 Task: Add a signature Garrett Sanchez containing With appreciation and warm wishes, Garrett Sanchez to email address softage.4@softage.net and add a label Accessories
Action: Mouse moved to (958, 99)
Screenshot: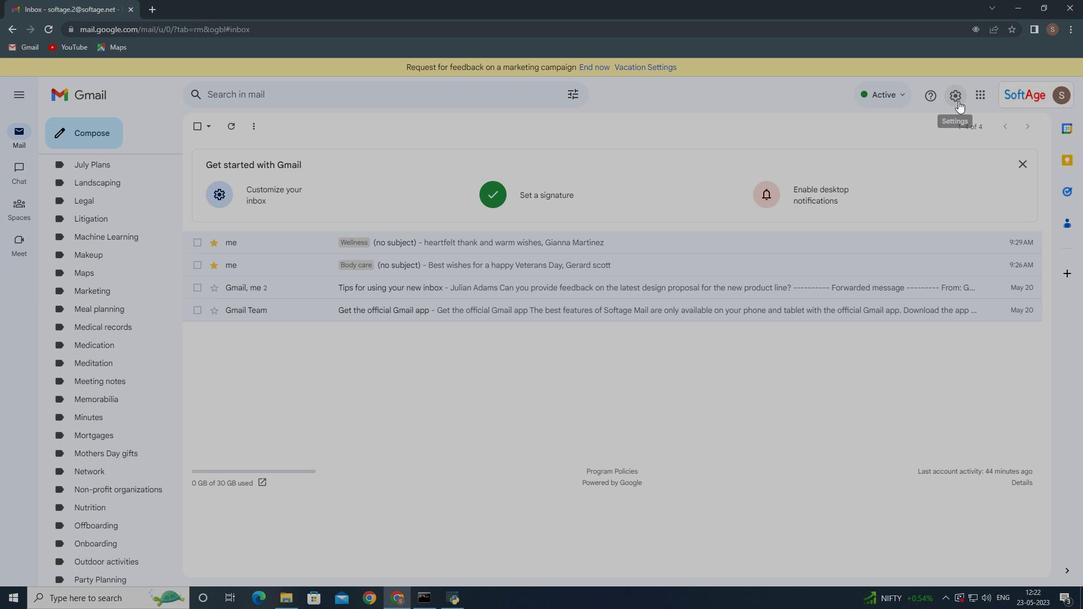 
Action: Mouse pressed left at (958, 99)
Screenshot: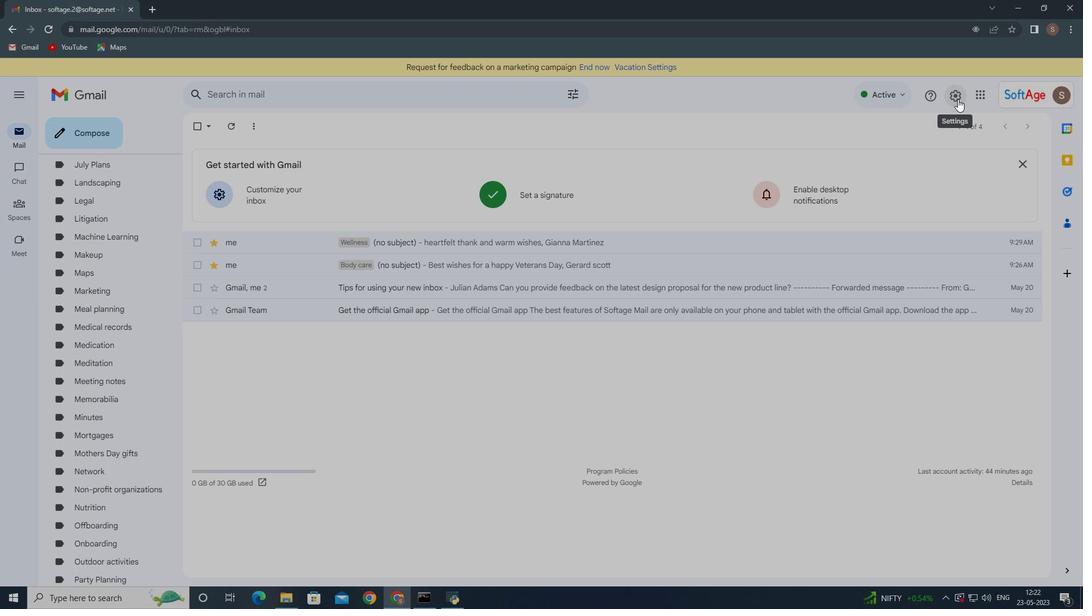 
Action: Mouse moved to (962, 148)
Screenshot: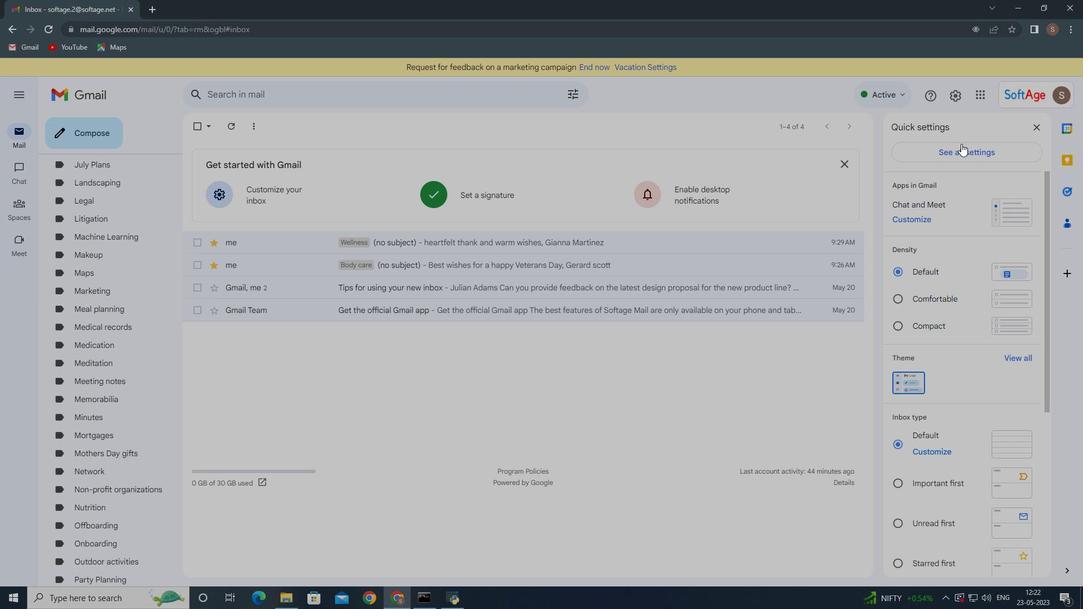 
Action: Mouse pressed left at (962, 148)
Screenshot: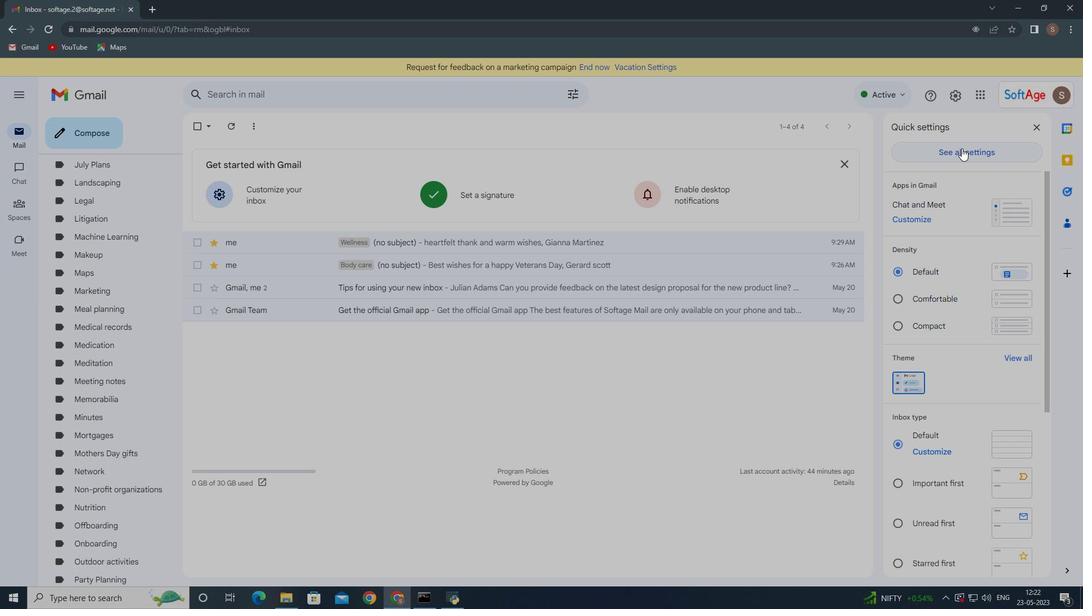 
Action: Mouse moved to (235, 298)
Screenshot: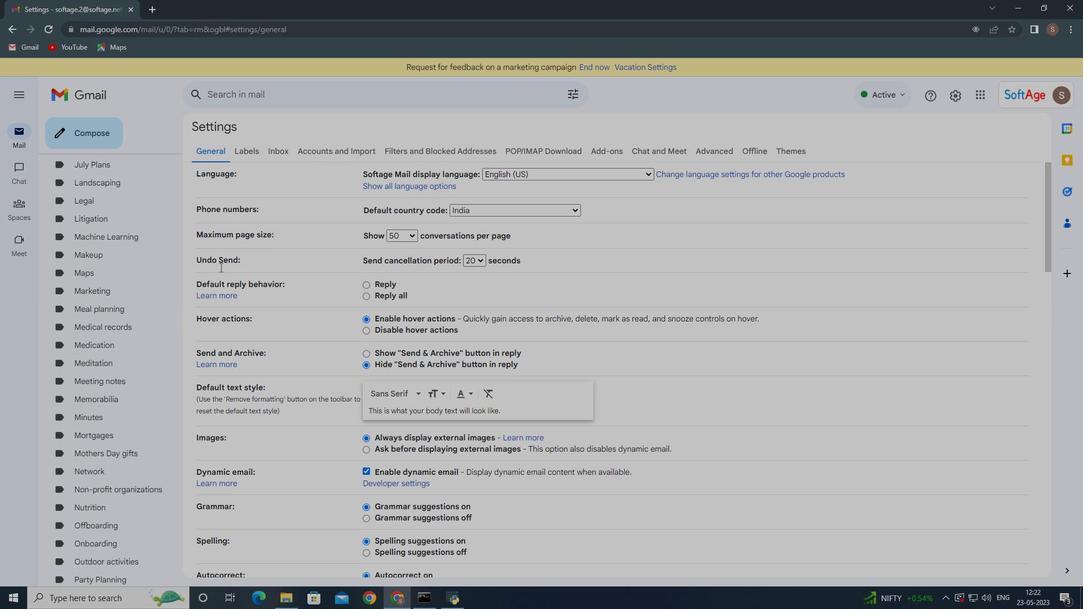 
Action: Mouse scrolled (233, 295) with delta (0, 0)
Screenshot: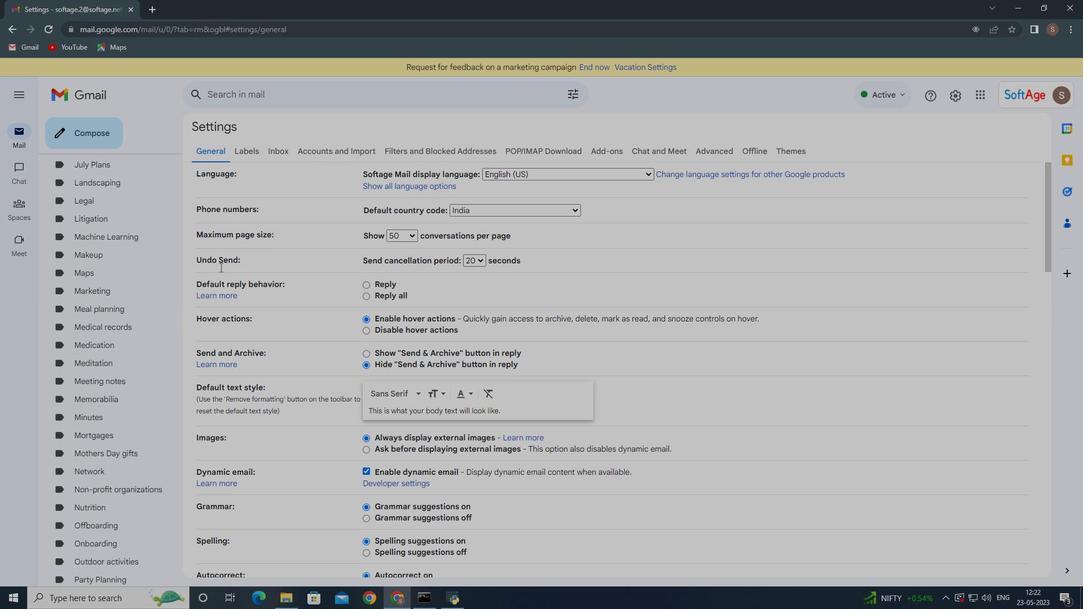 
Action: Mouse moved to (238, 303)
Screenshot: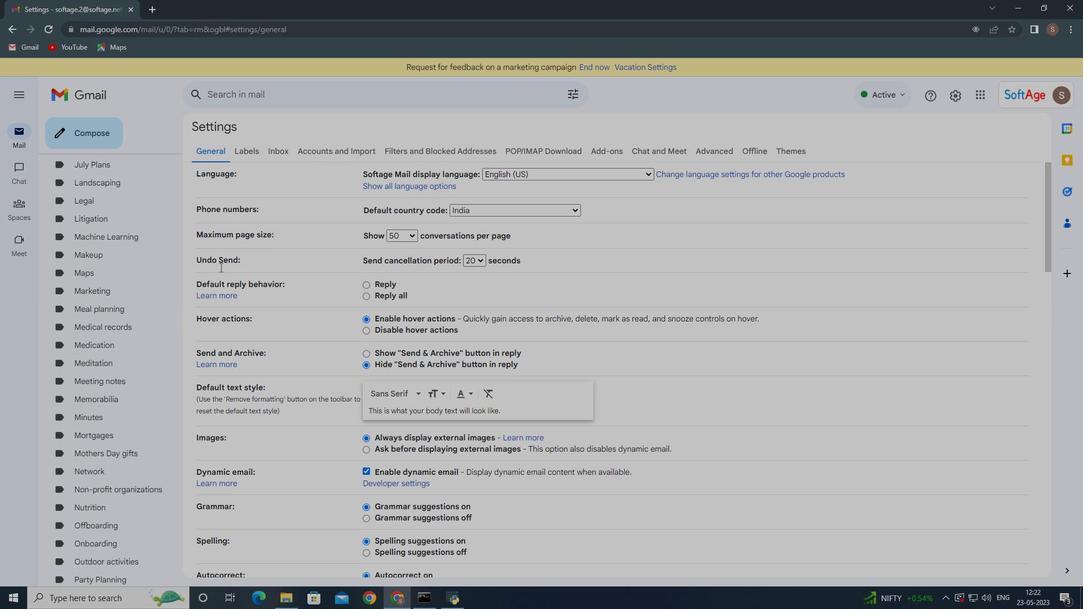 
Action: Mouse scrolled (237, 300) with delta (0, 0)
Screenshot: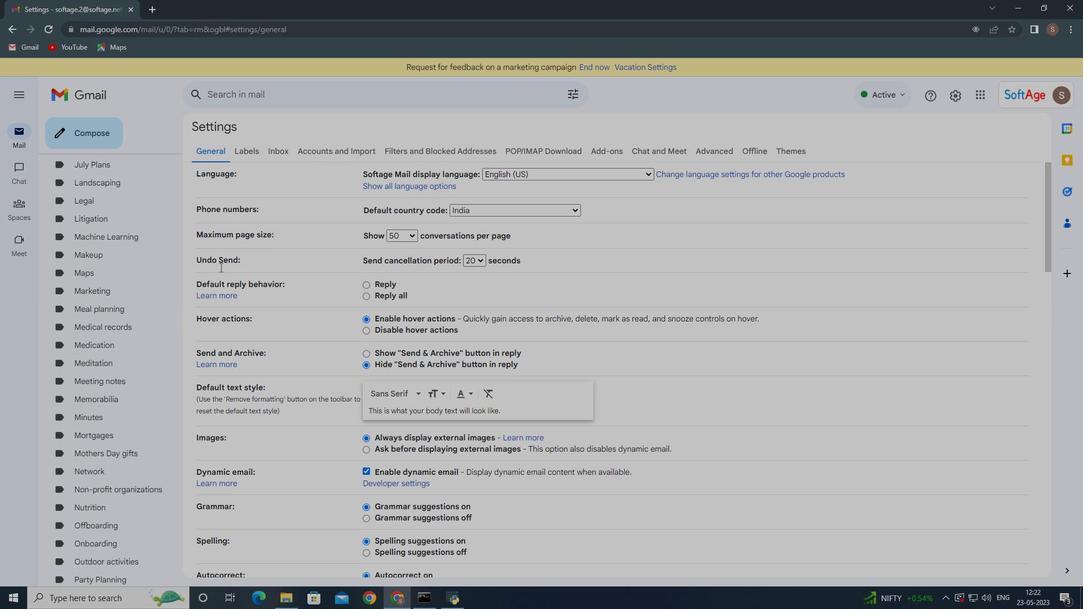 
Action: Mouse moved to (241, 306)
Screenshot: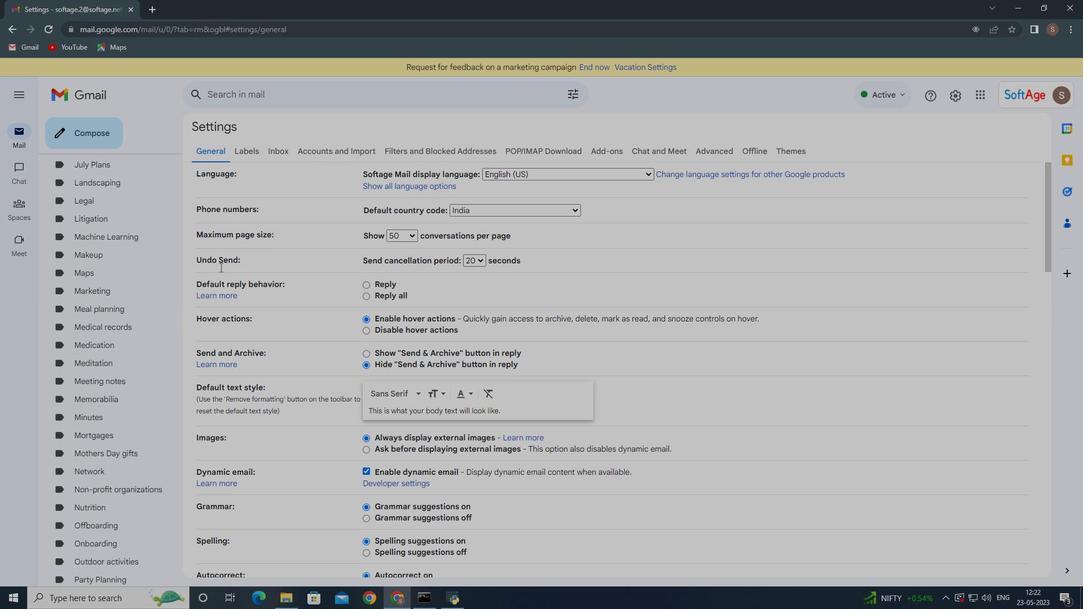 
Action: Mouse scrolled (239, 304) with delta (0, 0)
Screenshot: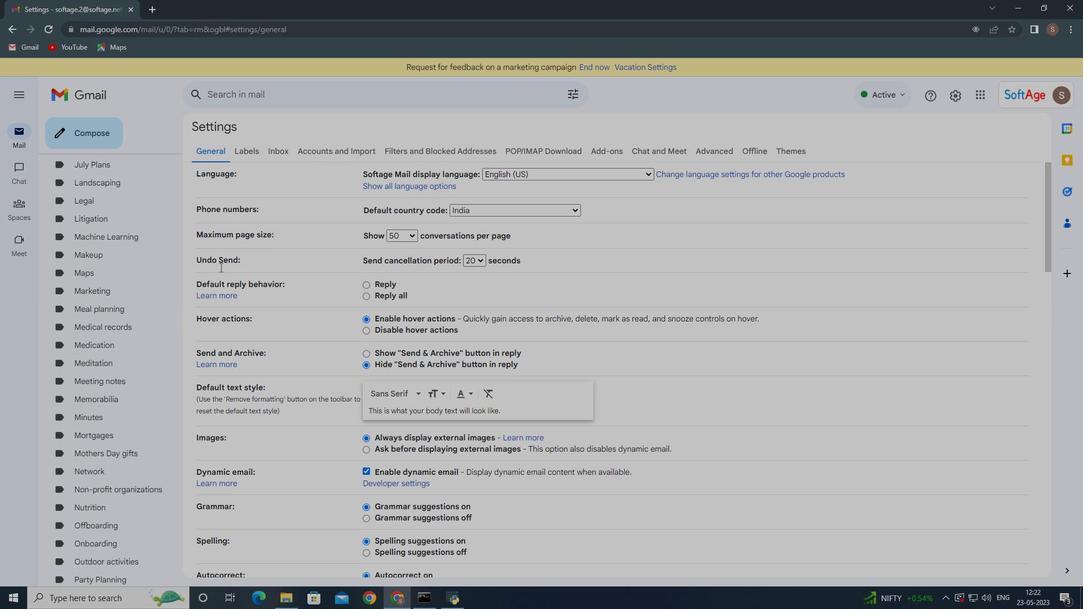 
Action: Mouse moved to (242, 307)
Screenshot: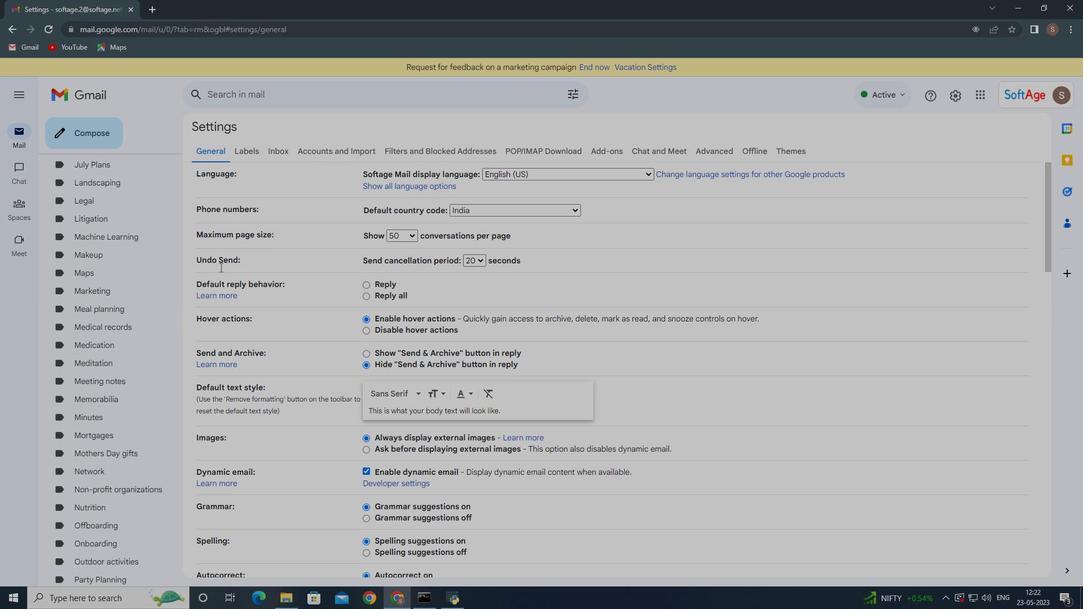 
Action: Mouse scrolled (242, 307) with delta (0, 0)
Screenshot: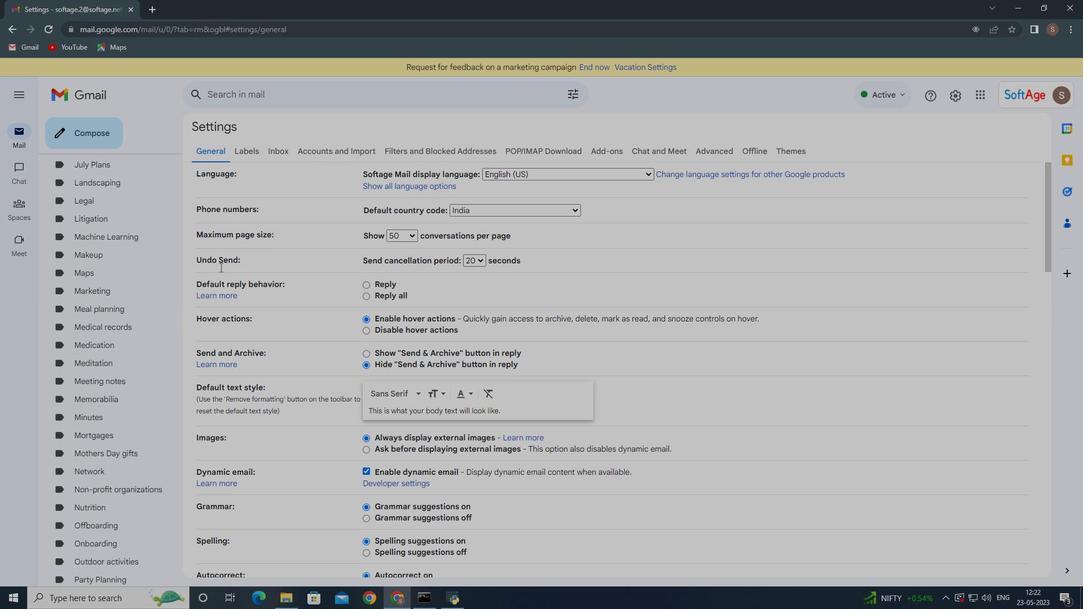 
Action: Mouse moved to (246, 311)
Screenshot: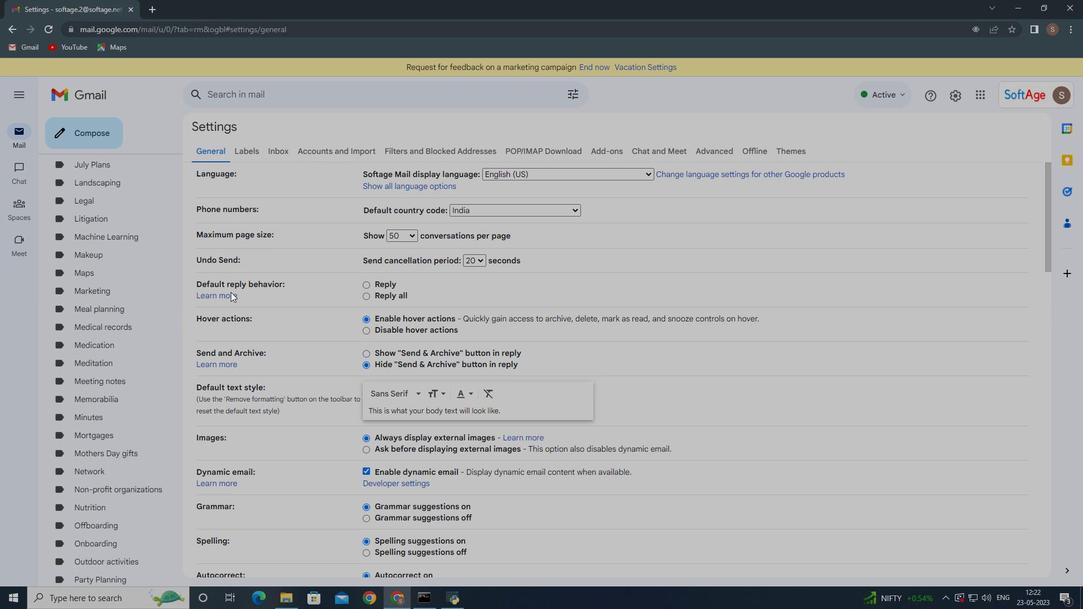 
Action: Mouse scrolled (245, 309) with delta (0, 0)
Screenshot: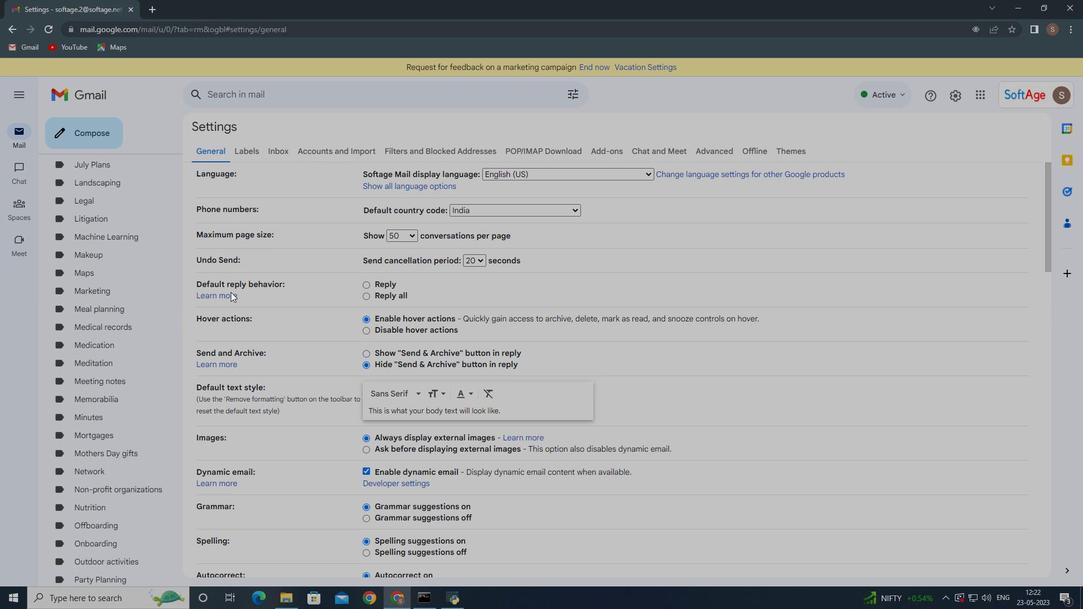 
Action: Mouse moved to (252, 316)
Screenshot: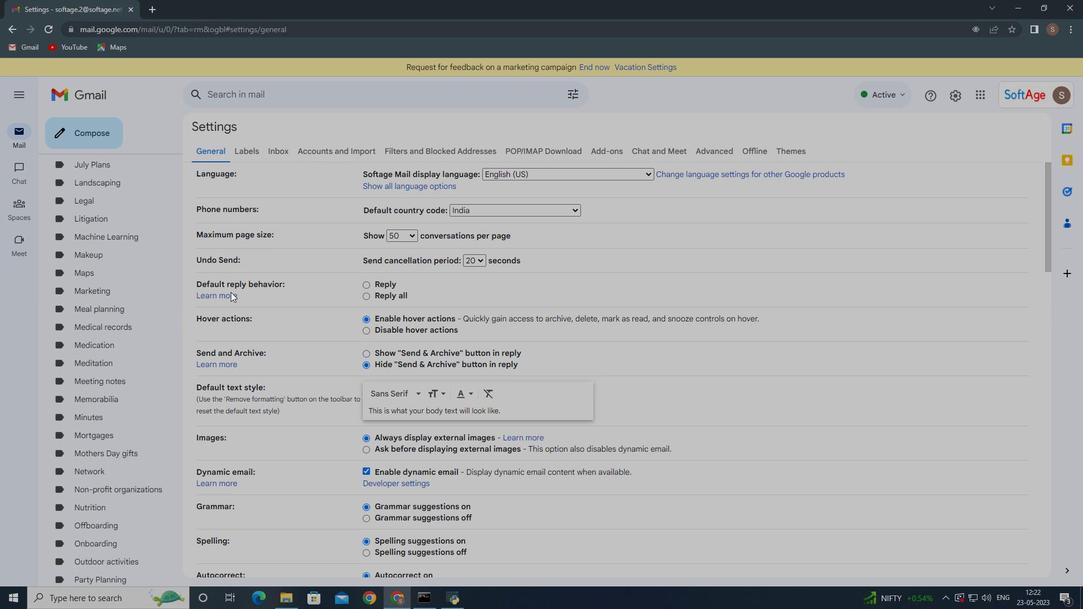 
Action: Mouse scrolled (249, 314) with delta (0, 0)
Screenshot: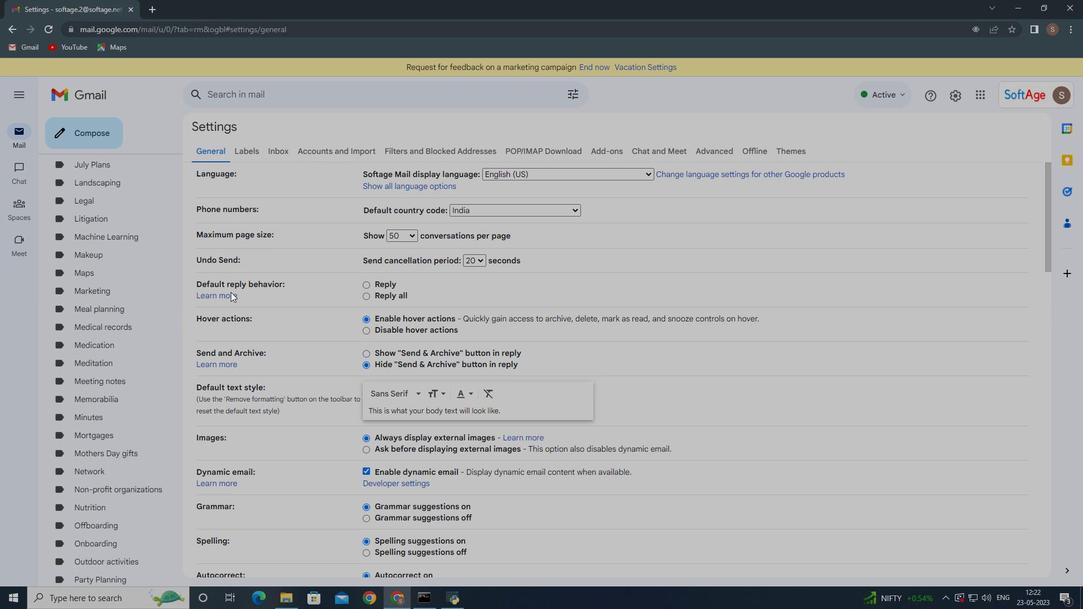 
Action: Mouse moved to (387, 369)
Screenshot: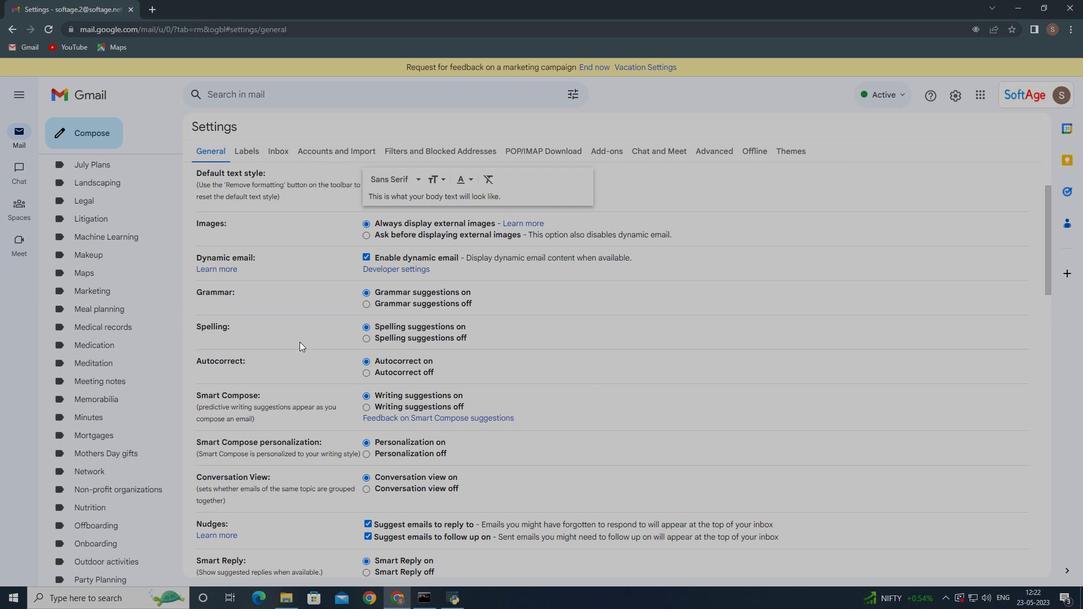 
Action: Mouse scrolled (384, 368) with delta (0, 0)
Screenshot: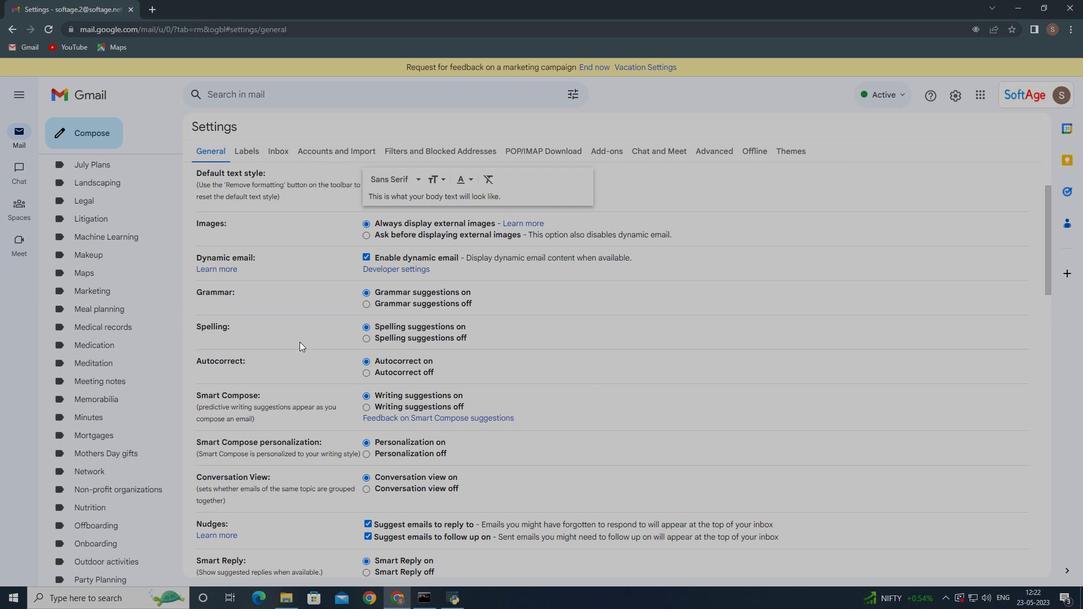 
Action: Mouse moved to (395, 374)
Screenshot: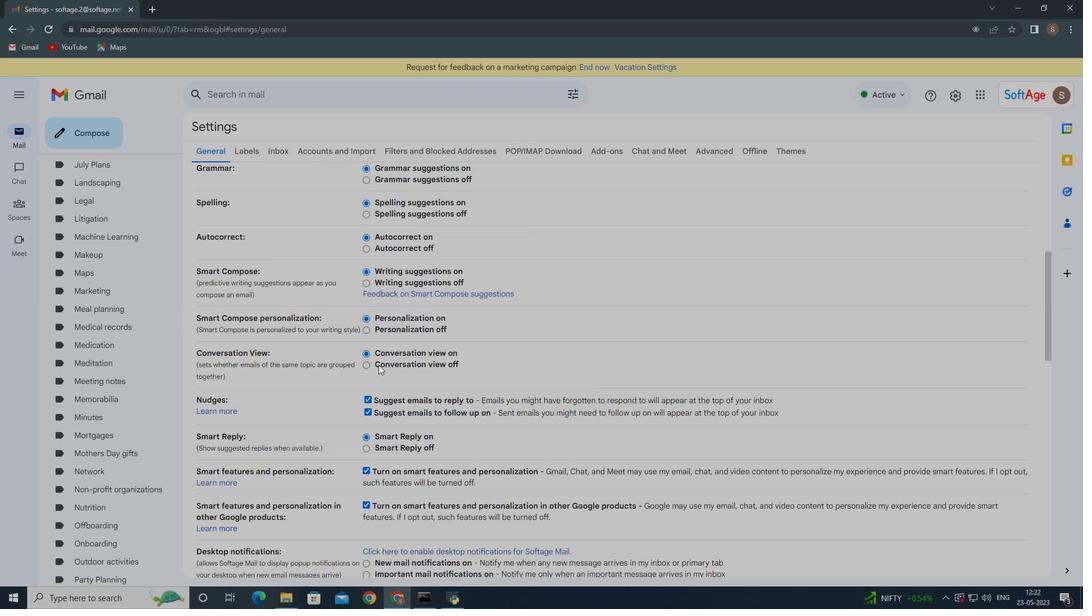 
Action: Mouse scrolled (392, 372) with delta (0, 0)
Screenshot: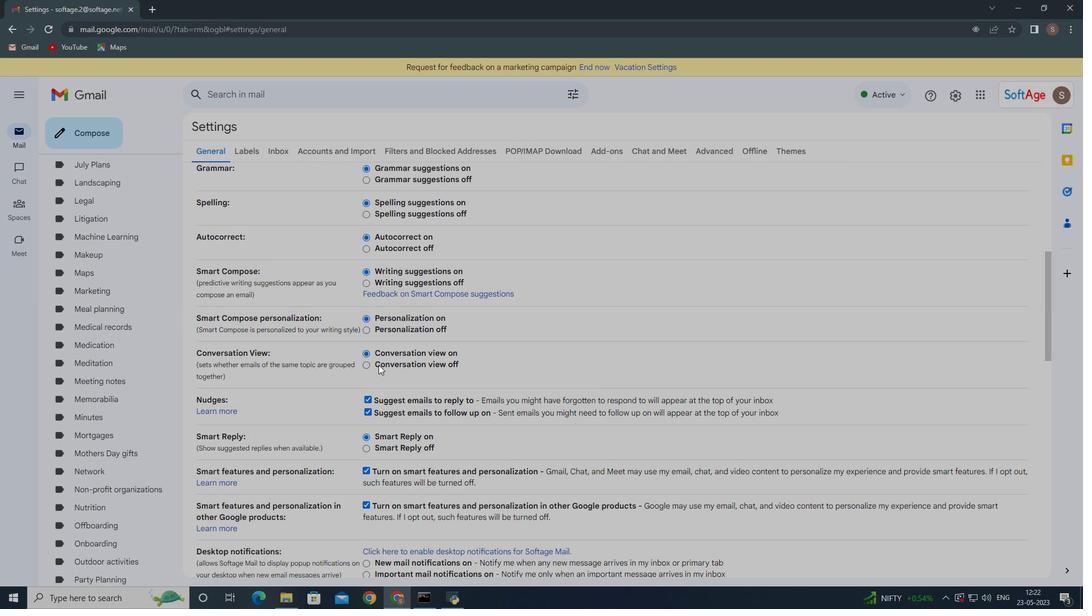 
Action: Mouse moved to (409, 390)
Screenshot: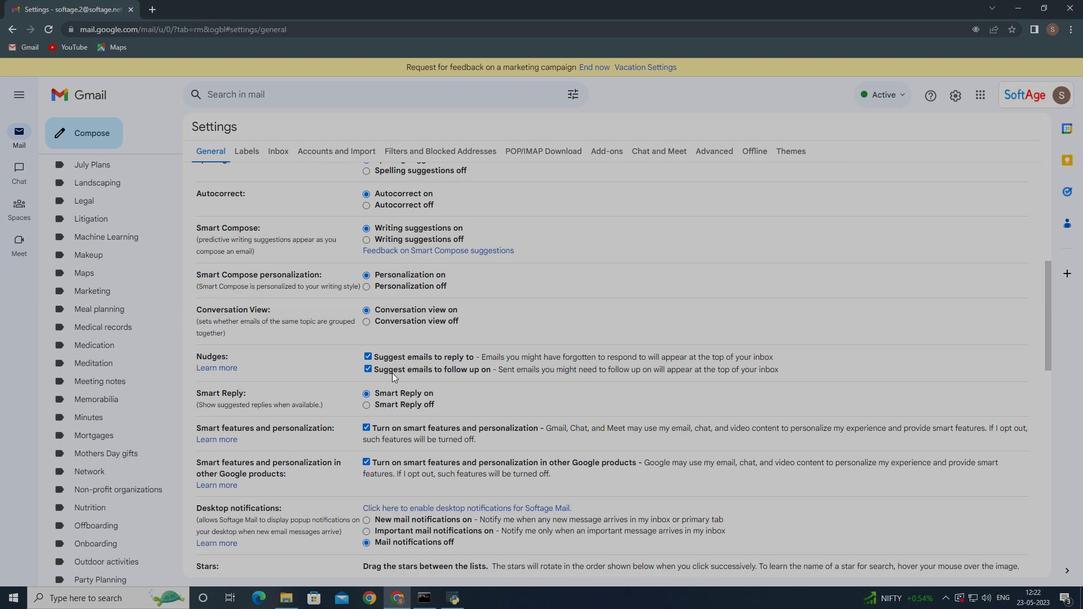 
Action: Mouse scrolled (399, 375) with delta (0, 0)
Screenshot: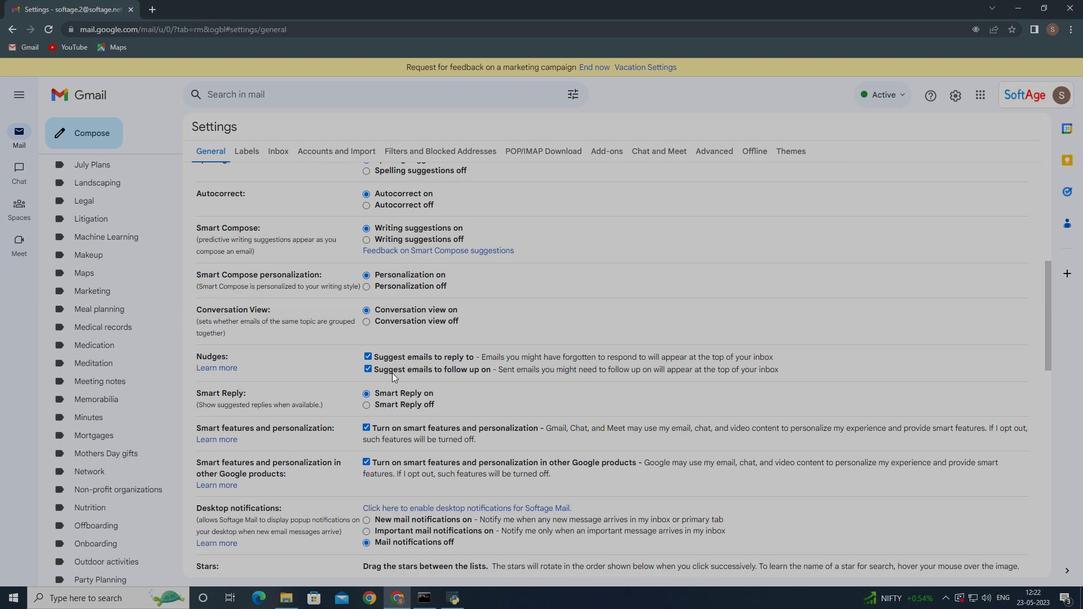 
Action: Mouse moved to (410, 398)
Screenshot: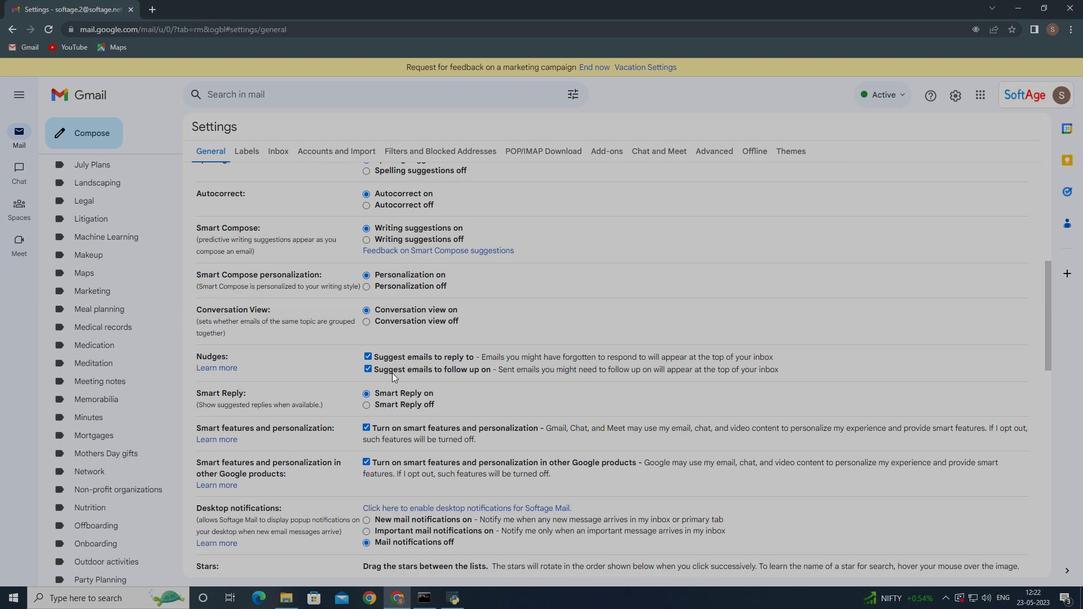 
Action: Mouse scrolled (401, 377) with delta (0, 0)
Screenshot: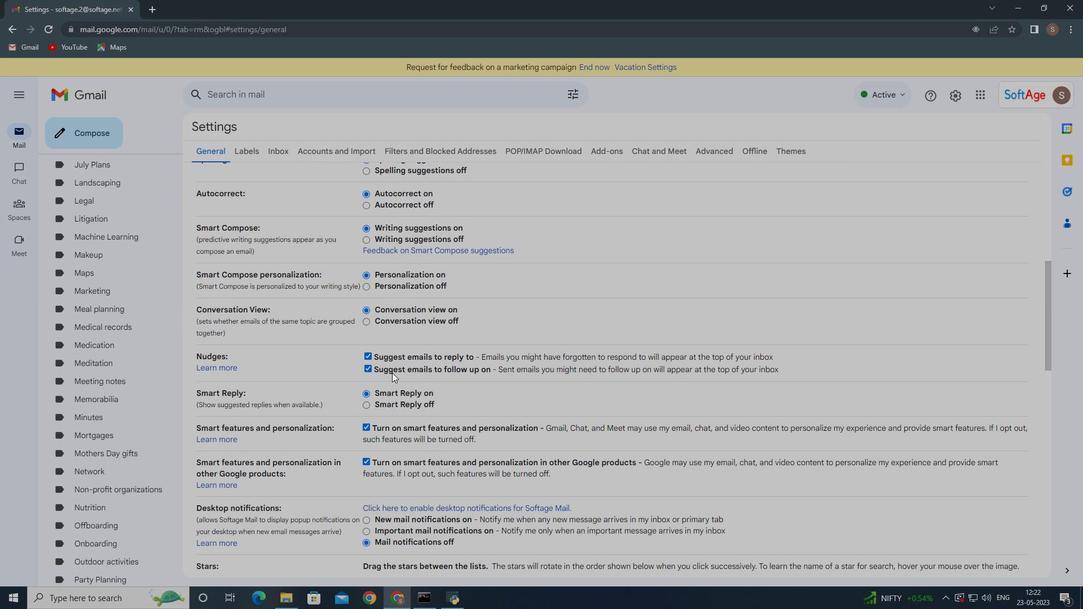 
Action: Mouse moved to (413, 401)
Screenshot: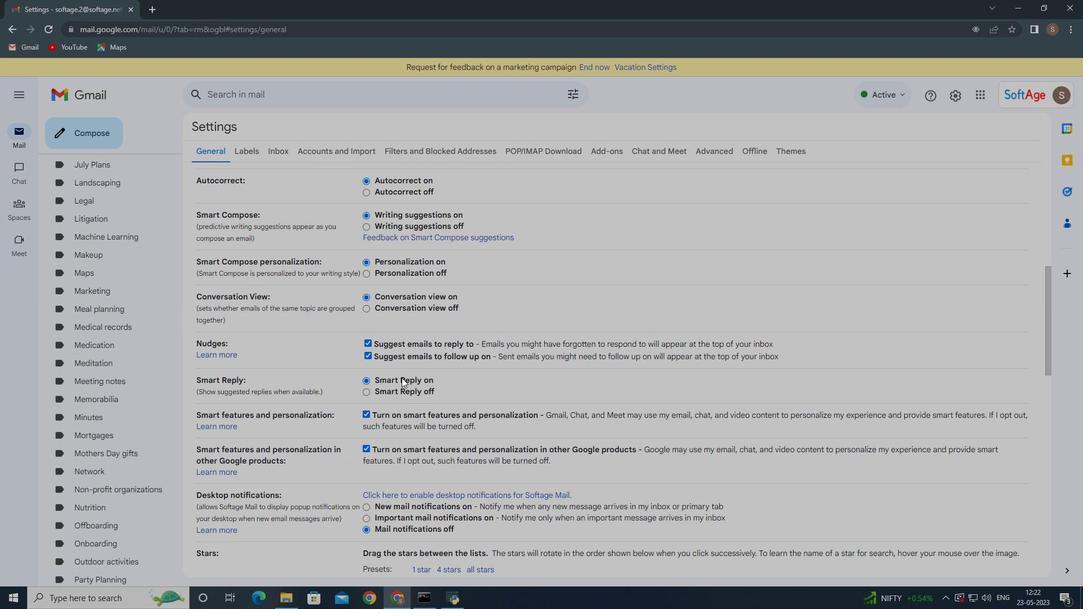 
Action: Mouse scrolled (413, 400) with delta (0, 0)
Screenshot: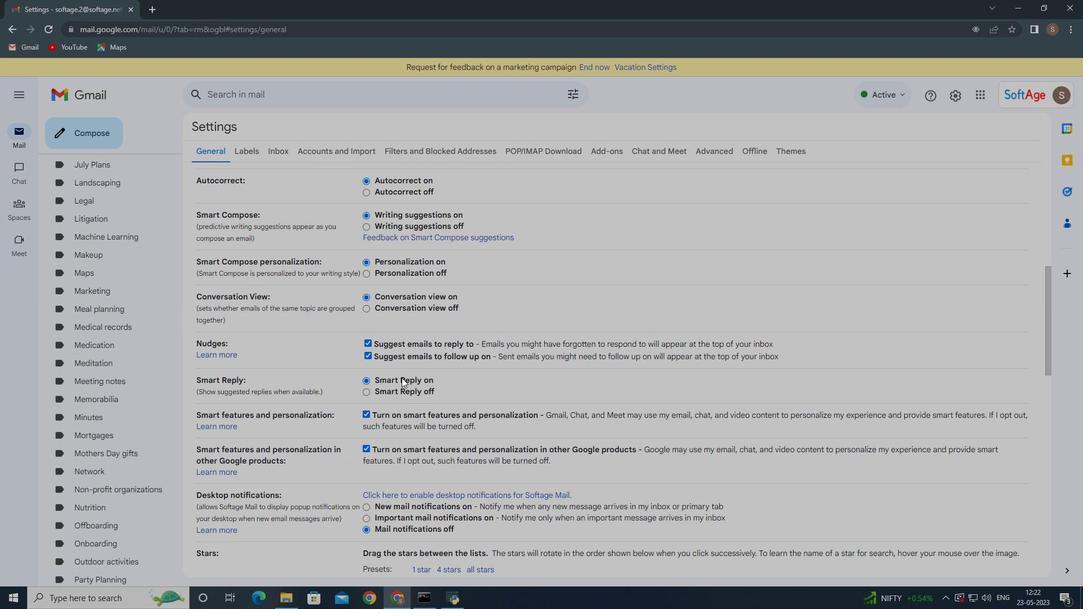 
Action: Mouse moved to (414, 402)
Screenshot: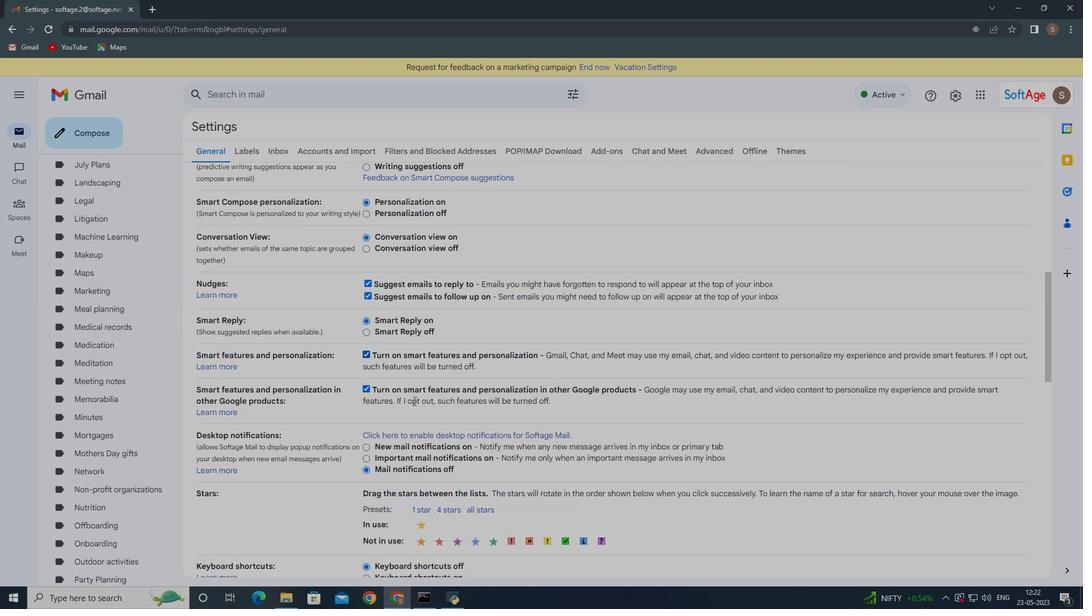 
Action: Mouse scrolled (414, 401) with delta (0, 0)
Screenshot: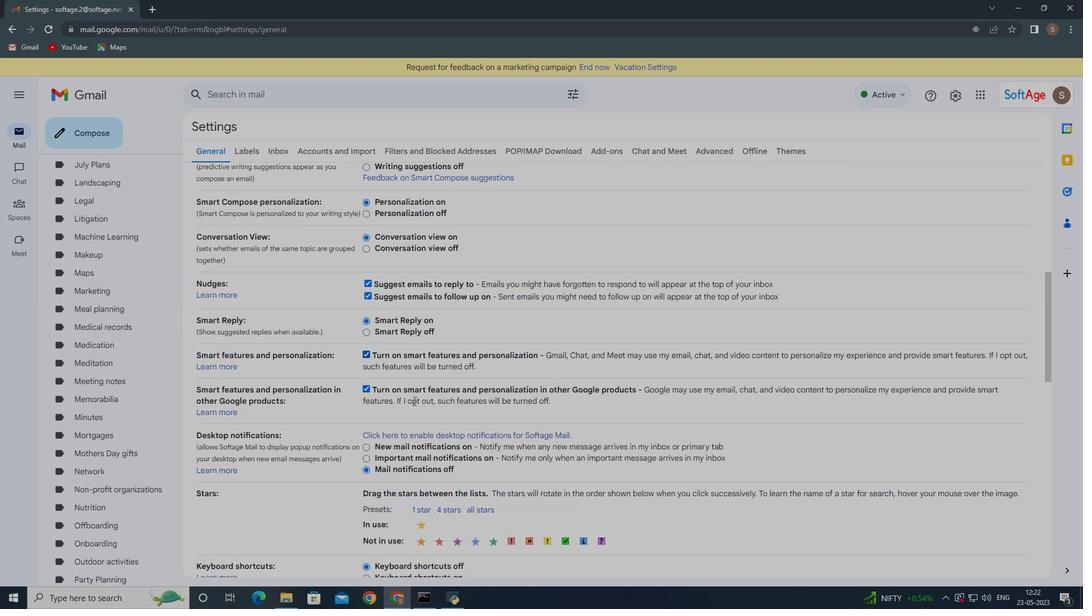 
Action: Mouse moved to (417, 405)
Screenshot: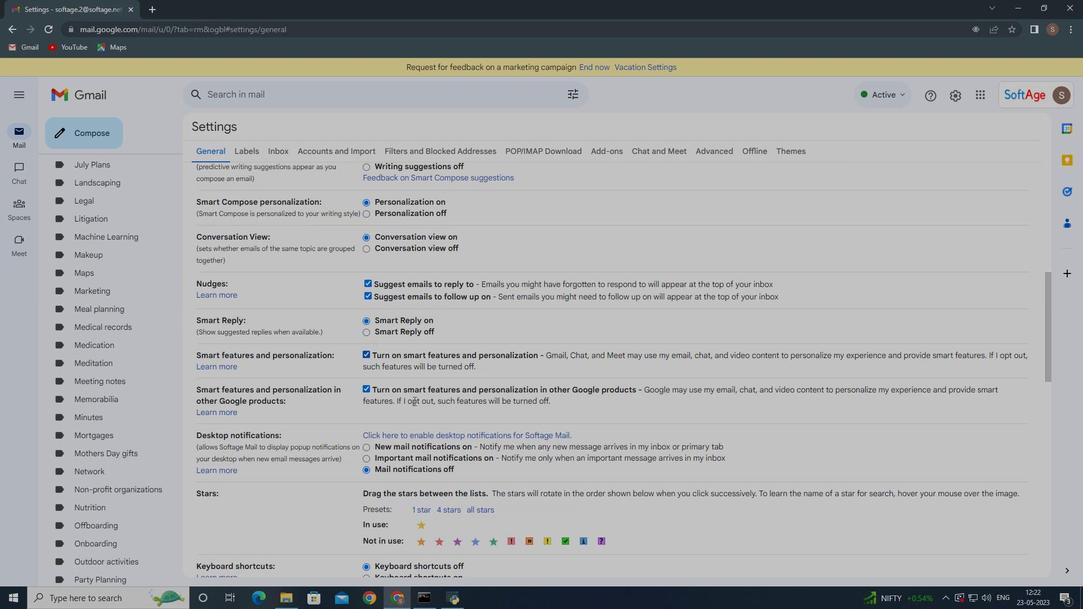 
Action: Mouse scrolled (414, 403) with delta (0, 0)
Screenshot: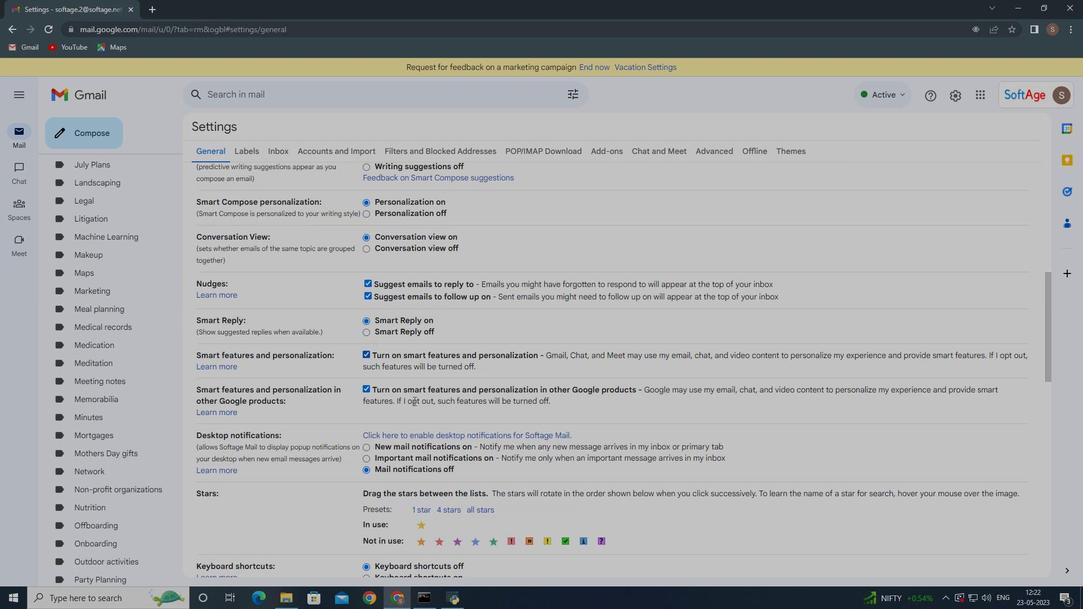 
Action: Mouse scrolled (417, 405) with delta (0, 0)
Screenshot: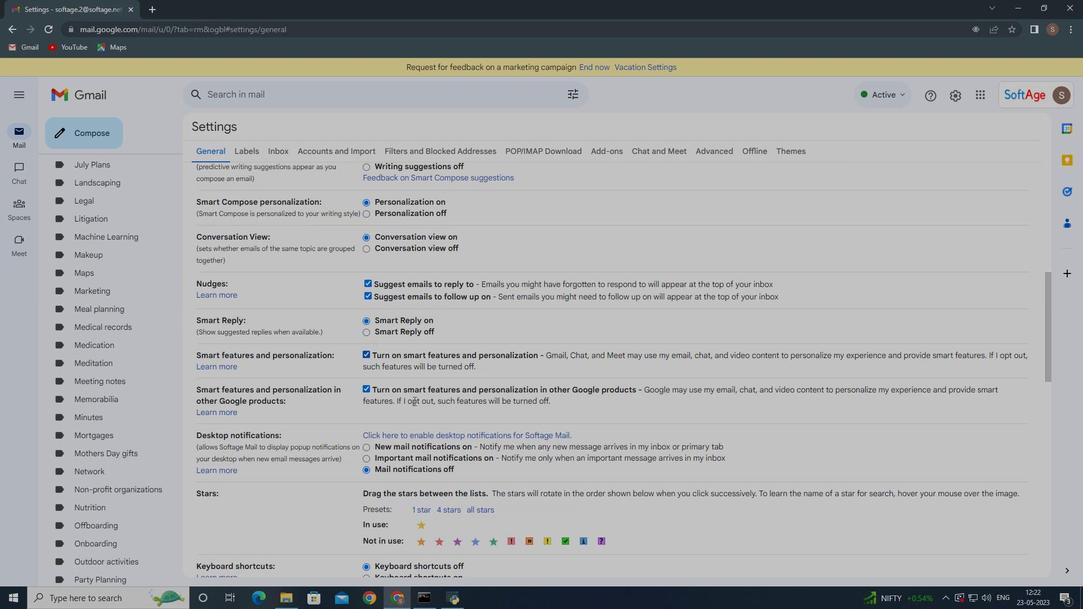 
Action: Mouse moved to (418, 487)
Screenshot: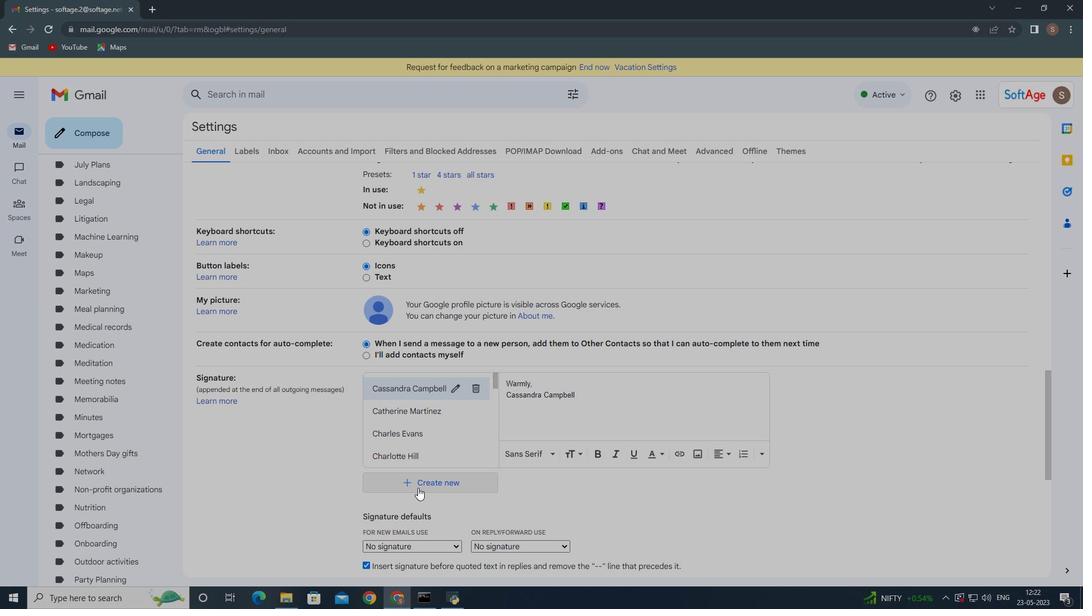 
Action: Mouse pressed left at (418, 487)
Screenshot: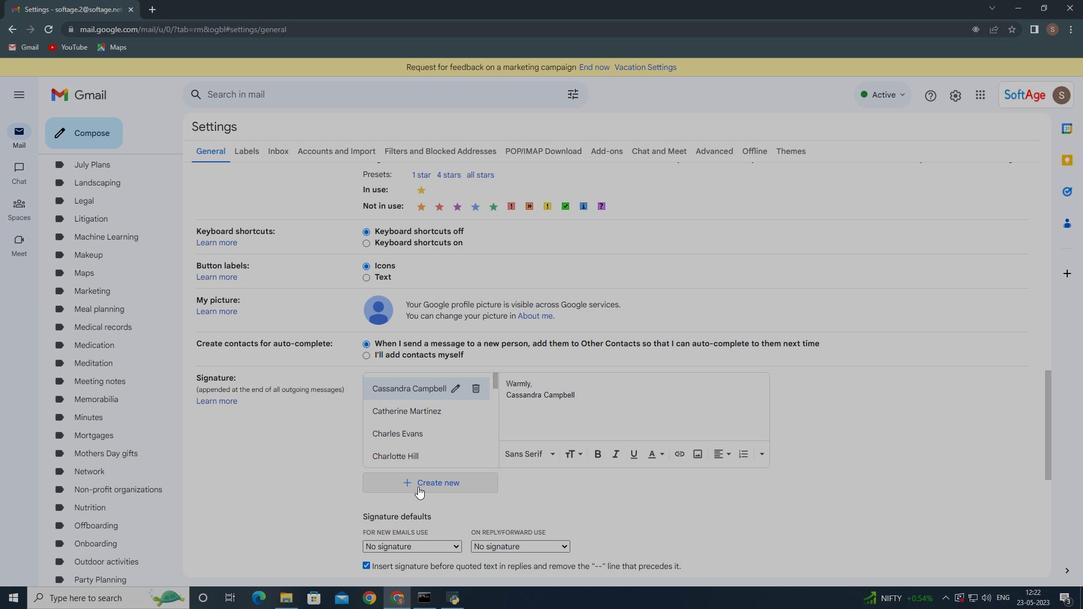 
Action: Mouse moved to (471, 312)
Screenshot: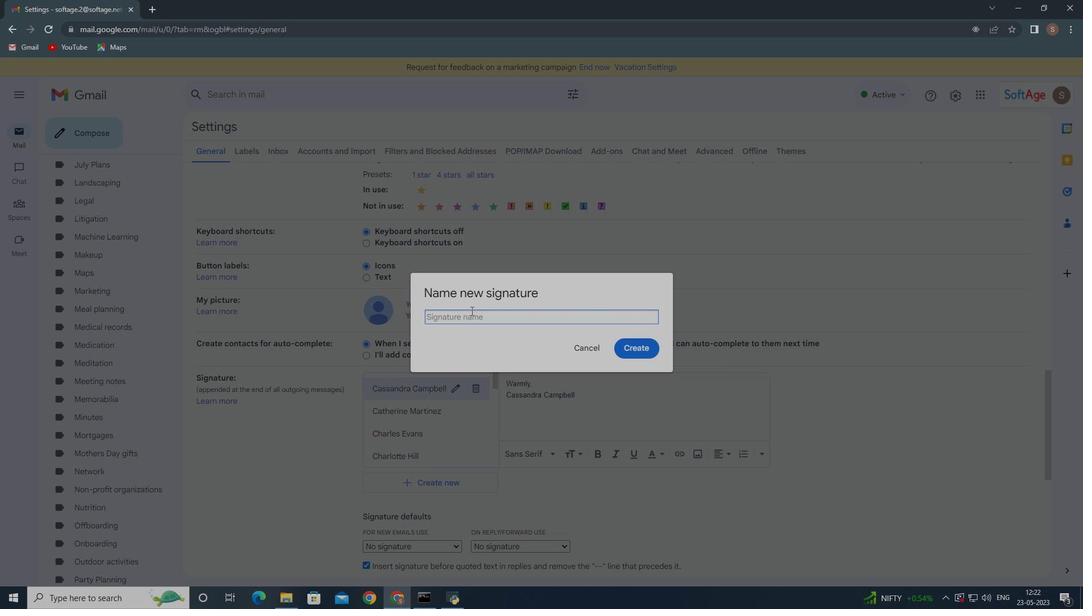 
Action: Key pressed <Key.shift><Key.shift><Key.shift><Key.shift><Key.shift>Garrett<Key.space><Key.shift>Sanchez
Screenshot: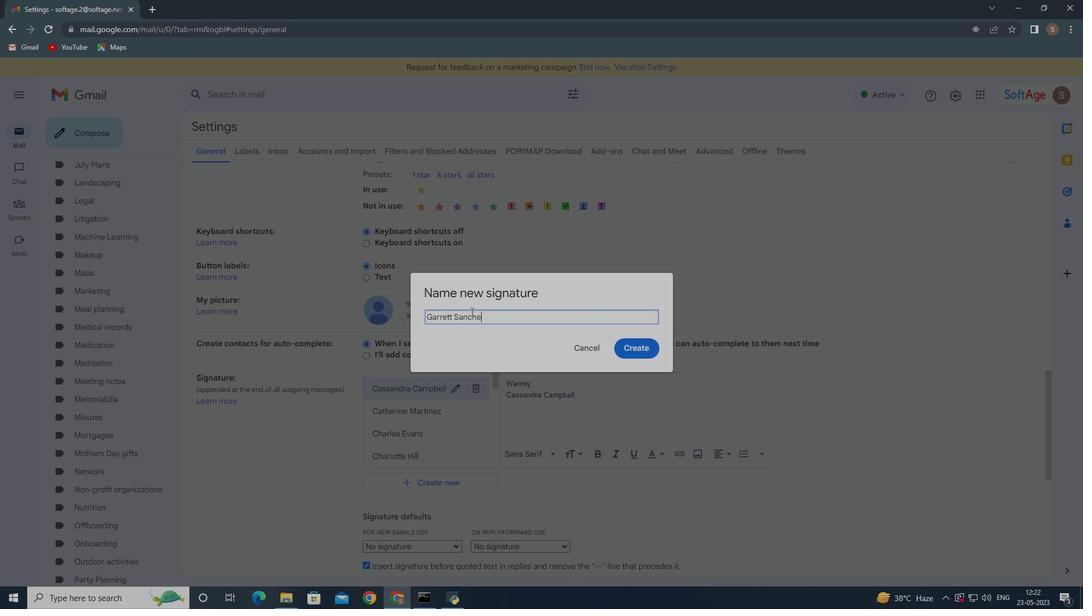 
Action: Mouse moved to (628, 347)
Screenshot: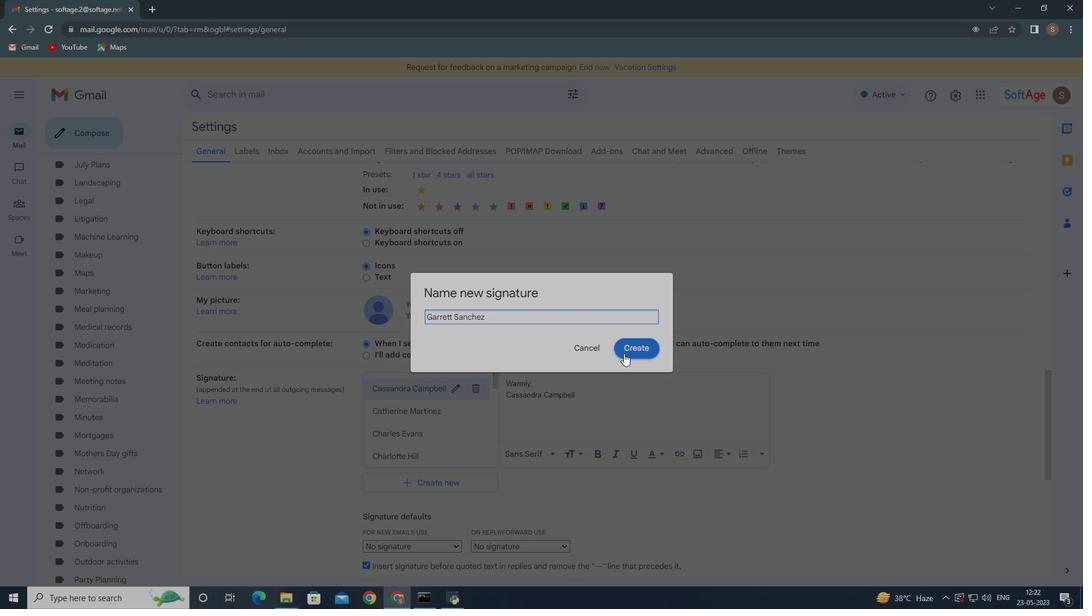 
Action: Mouse pressed left at (628, 347)
Screenshot: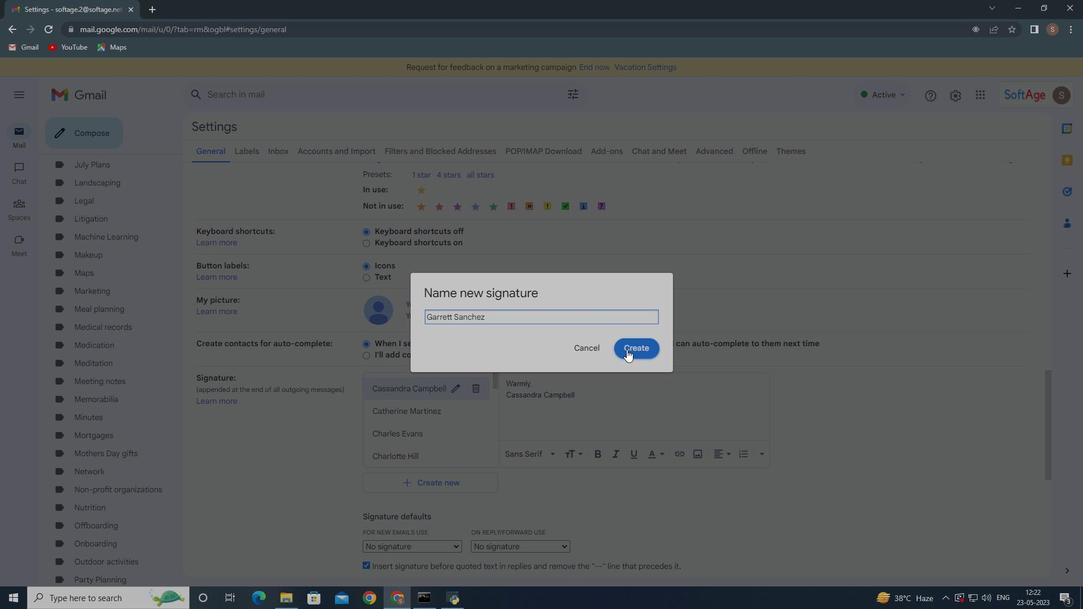 
Action: Mouse moved to (532, 392)
Screenshot: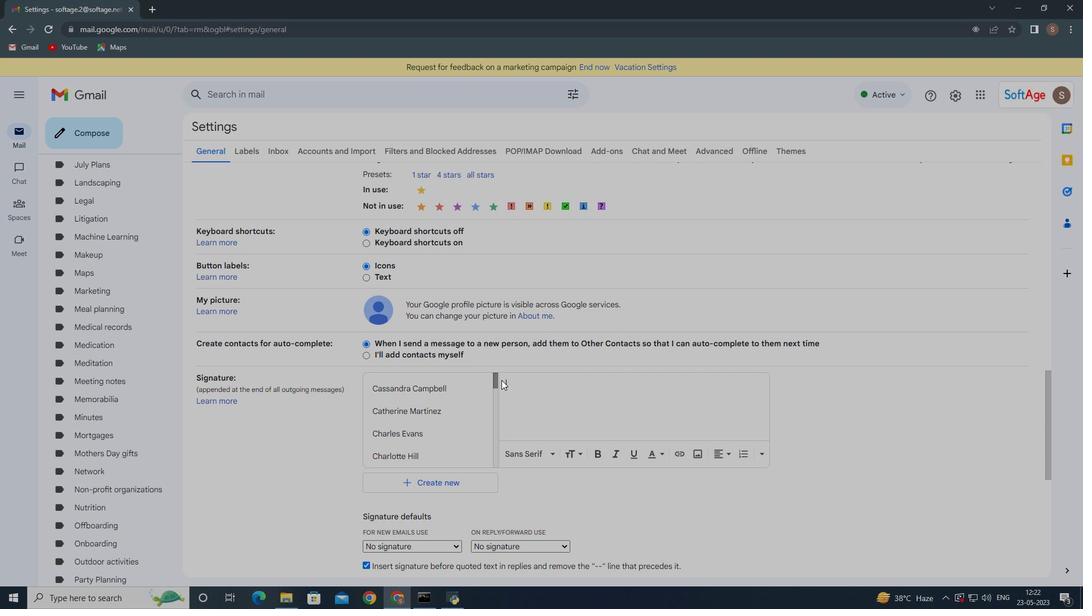 
Action: Key pressed <Key.shift>With<Key.space><Key.shift>appe<Key.backspace>reciation<Key.space>and<Key.space>warm<Key.space>e<Key.backspace>wishes,<Key.enter><Key.shift><Key.shift><Key.shift><Key.shift><Key.shift><Key.shift><Key.shift><Key.shift><Key.shift><Key.shift><Key.shift><Key.shift><Key.shift><Key.shift><Key.shift><Key.shift><Key.shift><Key.shift><Key.shift><Key.shift><Key.shift><Key.shift><Key.shift><Key.shift><Key.shift><Key.shift><Key.shift><Key.shift><Key.shift><Key.shift><Key.shift><Key.shift><Key.shift><Key.shift><Key.shift><Key.shift><Key.shift><Key.shift><Key.shift><Key.shift><Key.shift><Key.shift><Key.shift><Key.shift><Key.shift><Key.shift><Key.shift><Key.shift><Key.shift><Key.shift><Key.shift><Key.shift><Key.shift><Key.shift><Key.shift><Key.shift><Key.shift><Key.shift><Key.shift><Key.shift><Key.shift><Key.shift><Key.shift><Key.shift><Key.shift><Key.shift><Key.shift><Key.shift><Key.shift><Key.shift><Key.shift><Key.shift><Key.shift>Garrett<Key.space><Key.shift>Sanchez
Screenshot: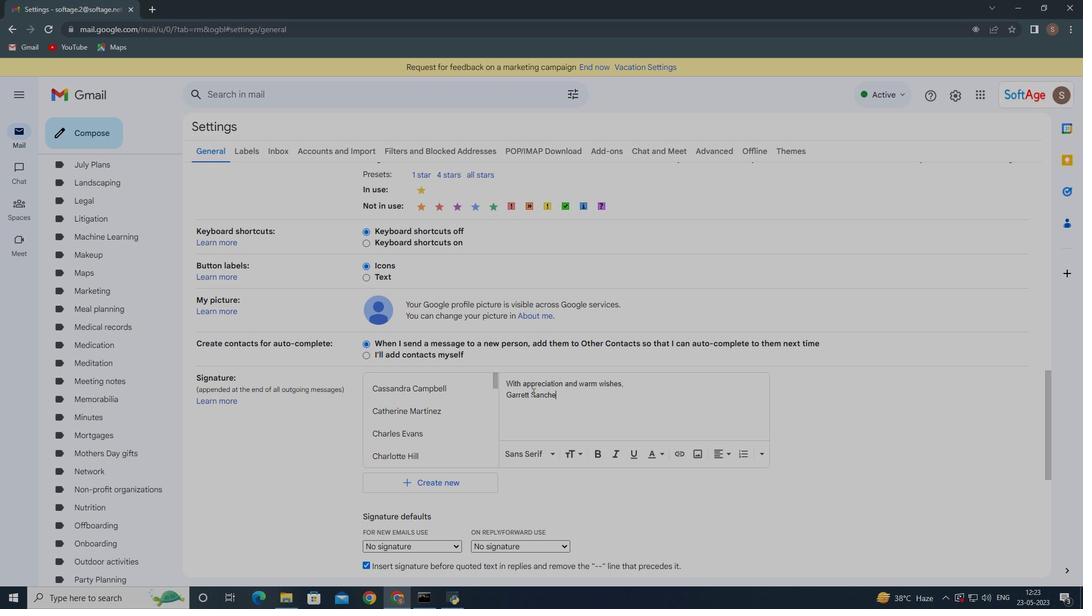 
Action: Mouse moved to (707, 431)
Screenshot: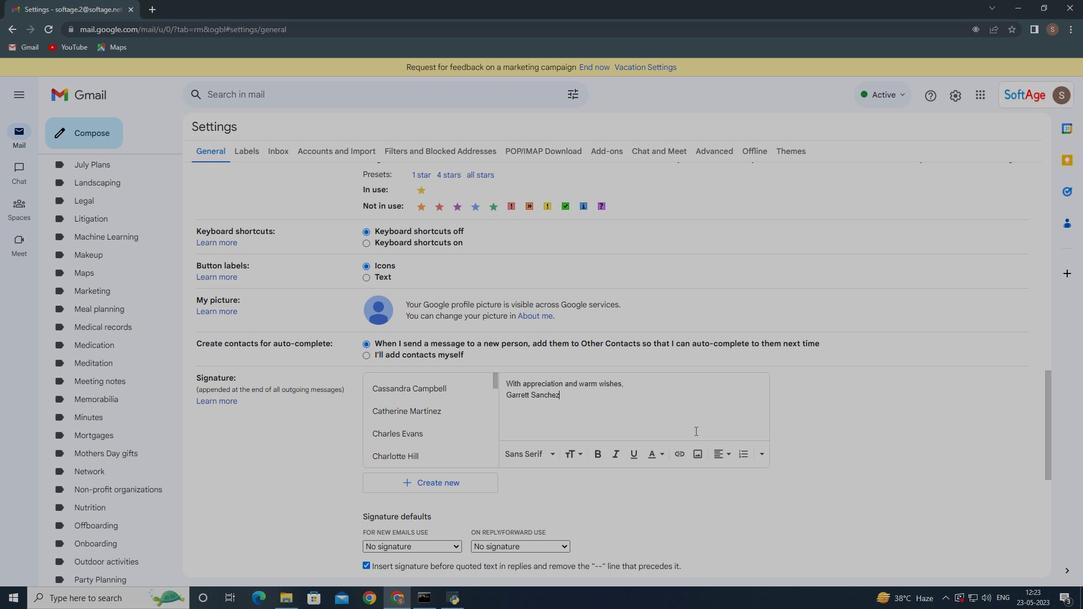 
Action: Mouse scrolled (707, 430) with delta (0, 0)
Screenshot: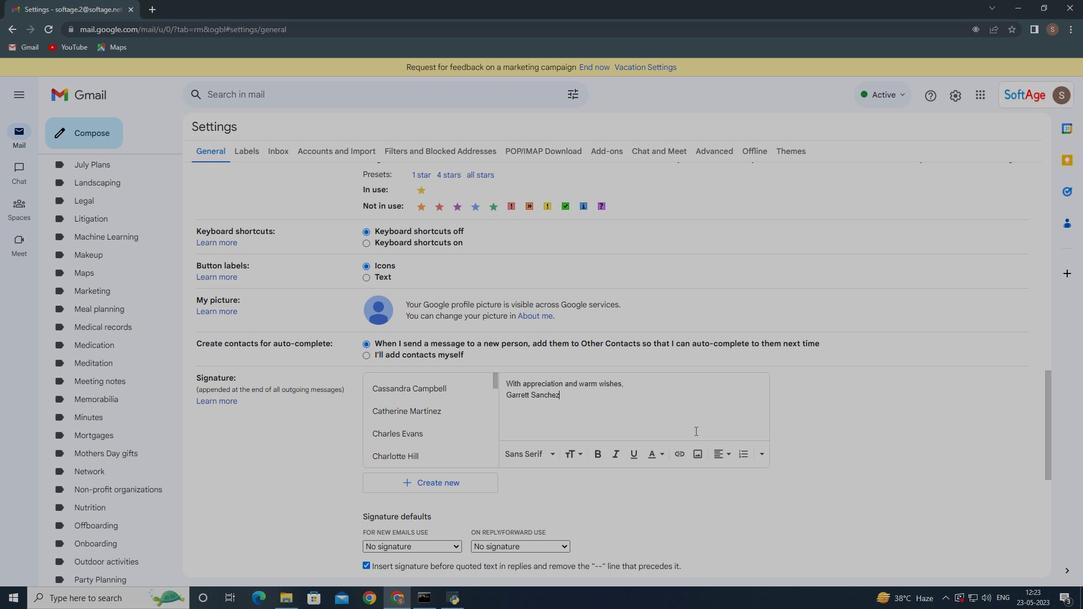 
Action: Mouse moved to (674, 425)
Screenshot: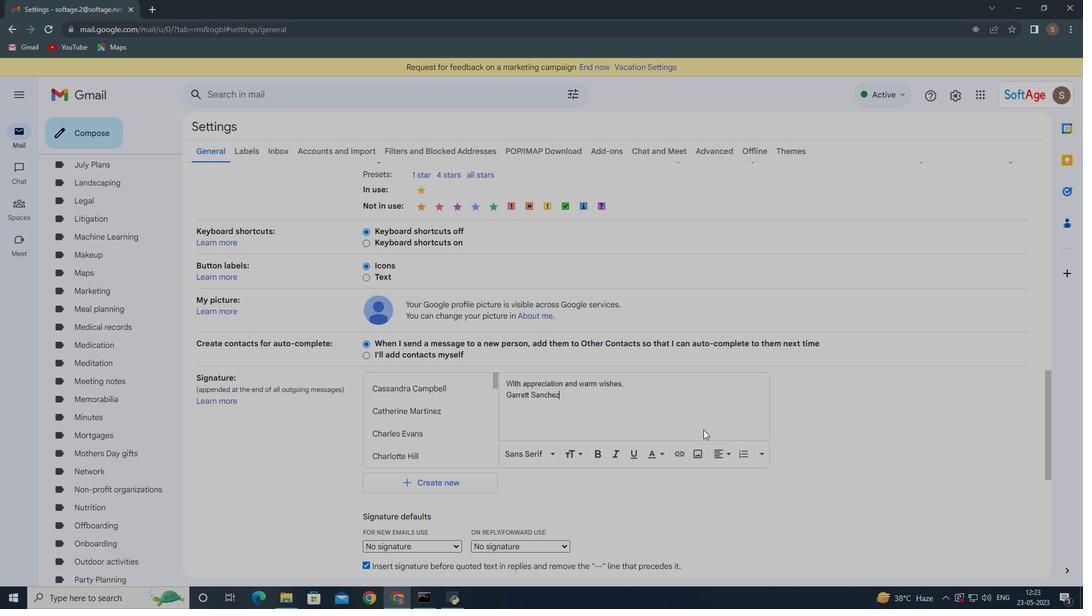 
Action: Mouse scrolled (679, 425) with delta (0, 0)
Screenshot: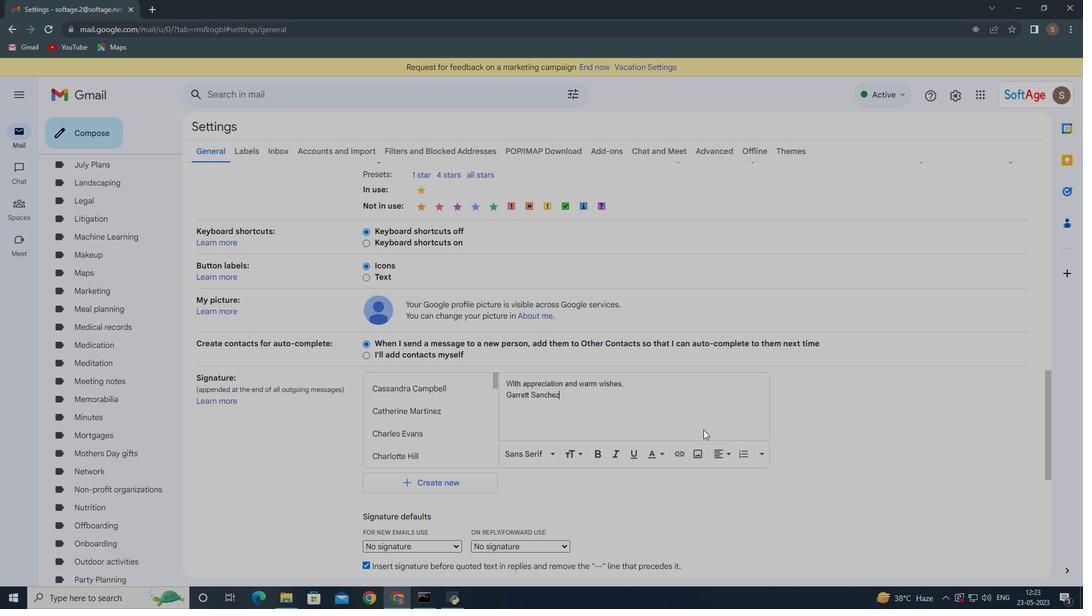 
Action: Mouse moved to (649, 425)
Screenshot: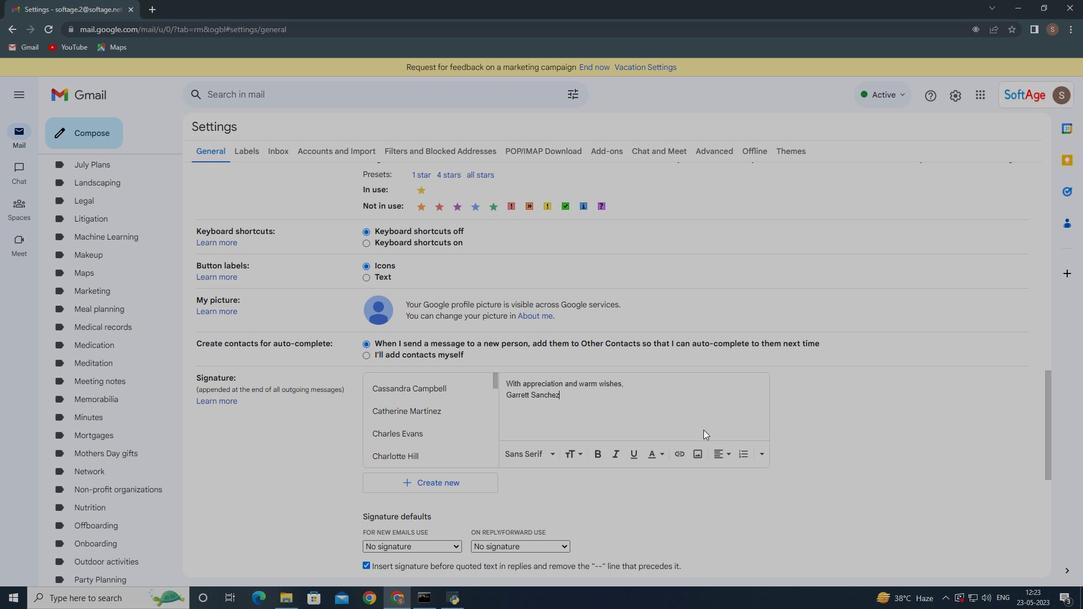 
Action: Mouse scrolled (652, 425) with delta (0, 0)
Screenshot: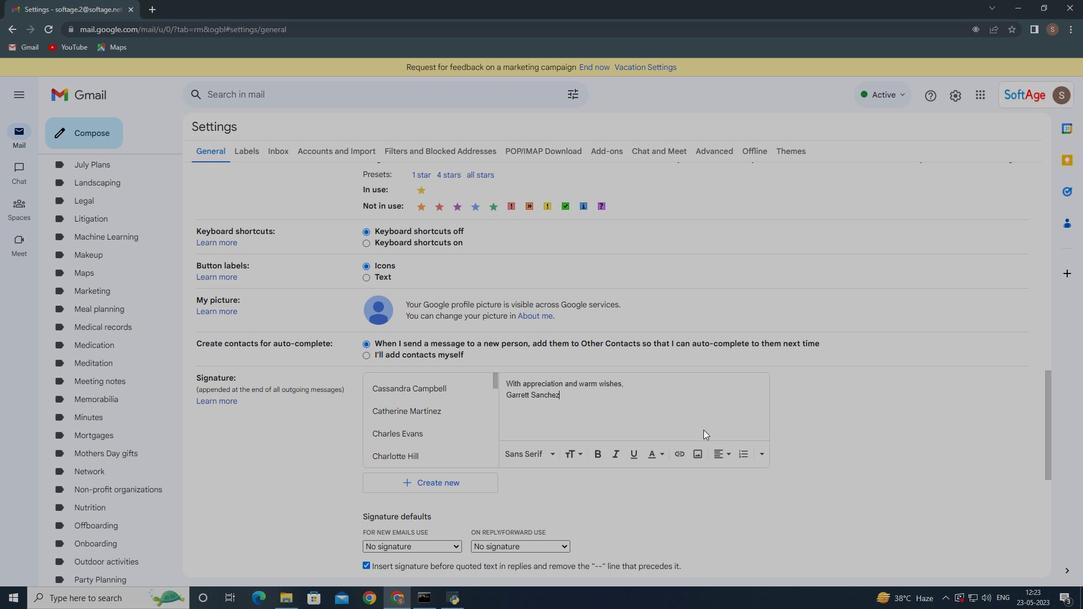 
Action: Mouse moved to (623, 427)
Screenshot: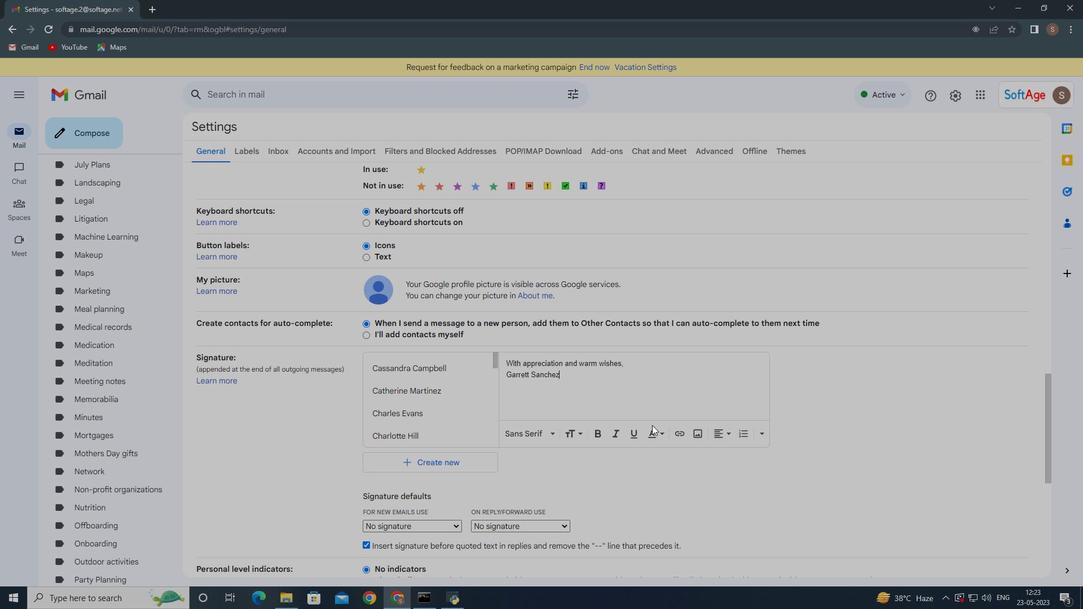 
Action: Mouse scrolled (627, 427) with delta (0, 0)
Screenshot: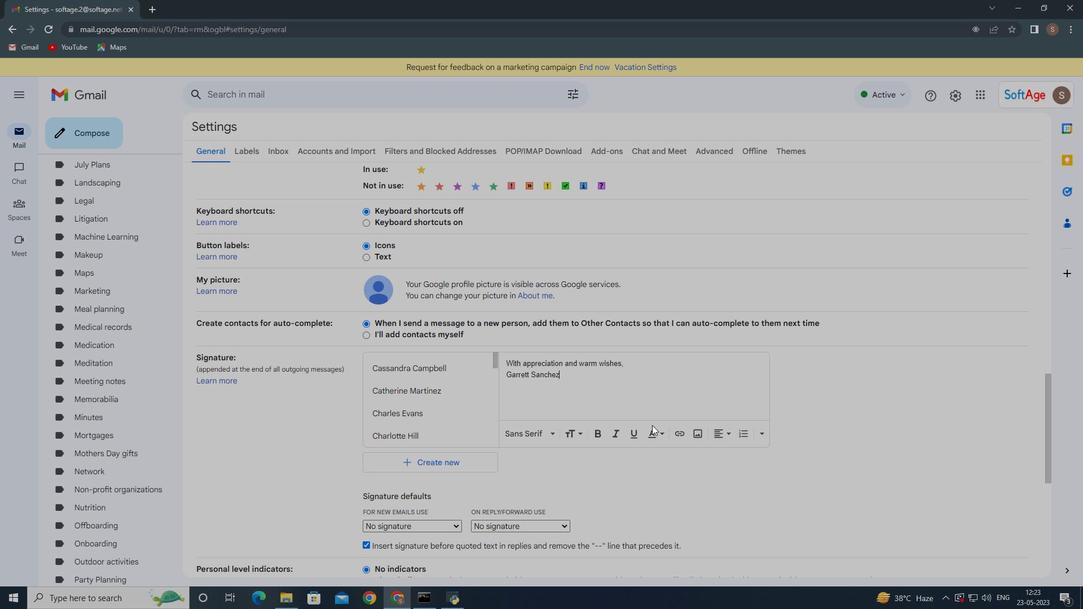 
Action: Mouse moved to (566, 434)
Screenshot: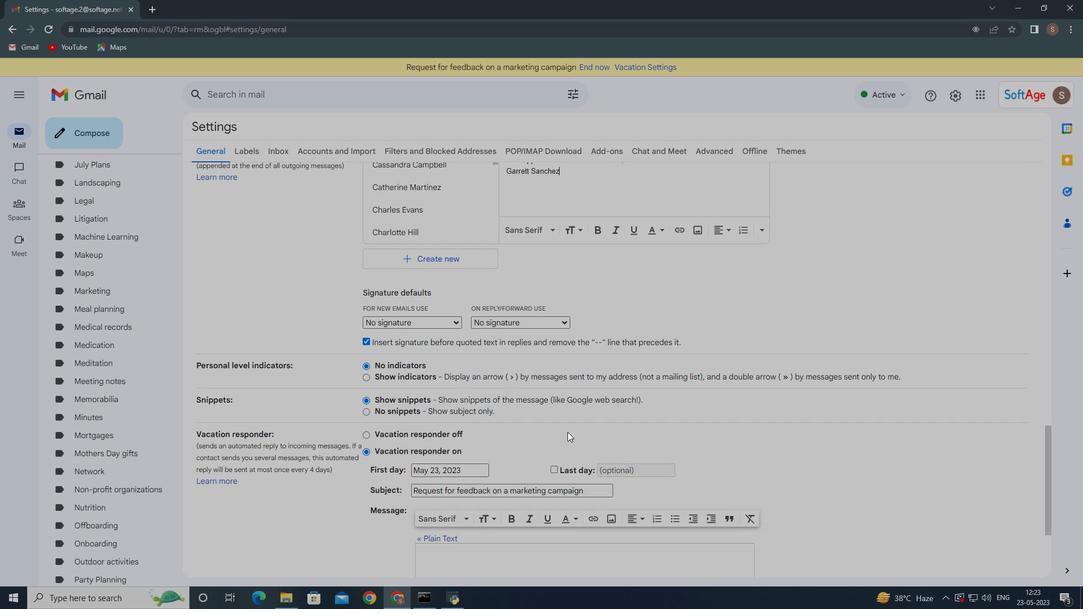
Action: Mouse scrolled (566, 434) with delta (0, 0)
Screenshot: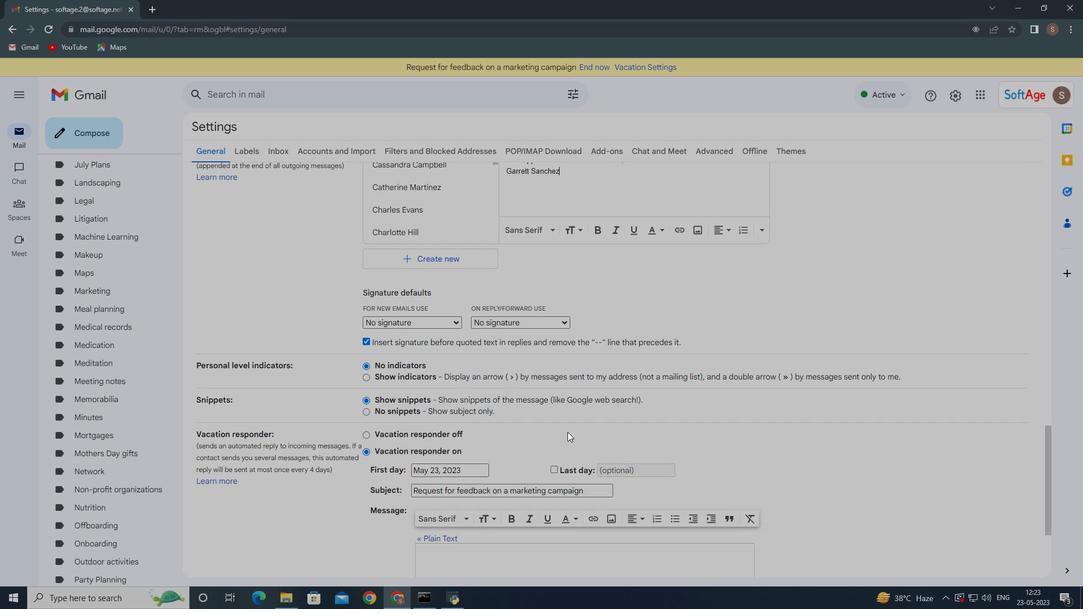 
Action: Mouse moved to (566, 434)
Screenshot: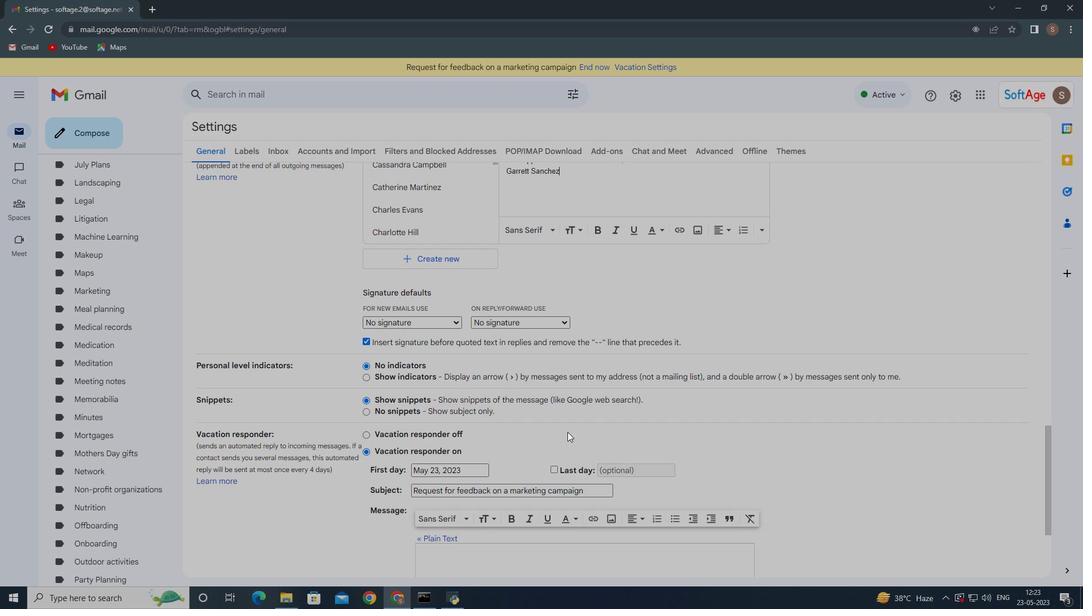 
Action: Mouse scrolled (566, 434) with delta (0, 0)
Screenshot: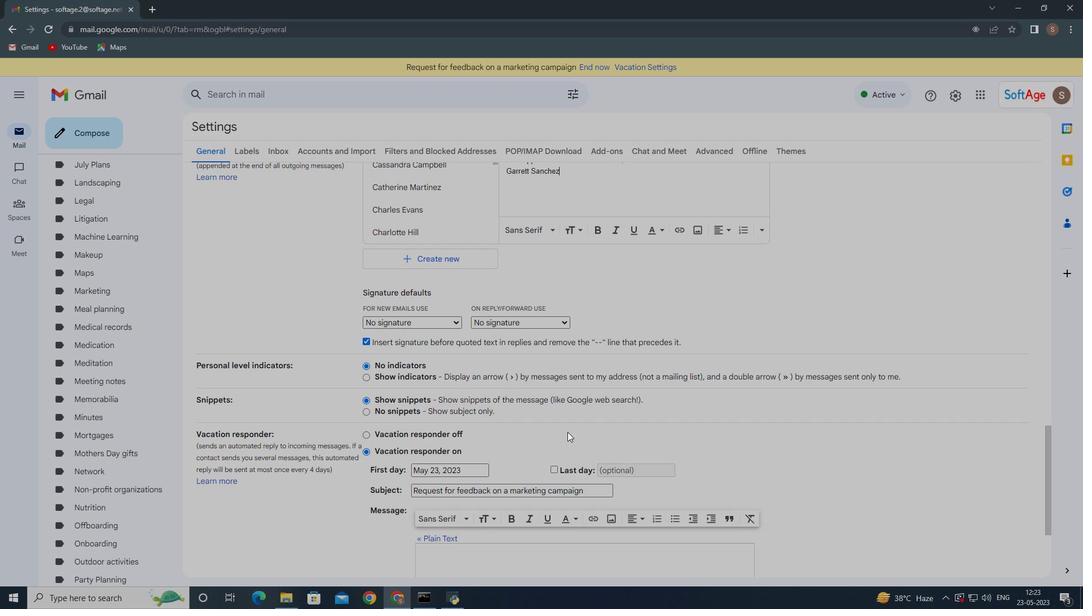 
Action: Mouse moved to (565, 436)
Screenshot: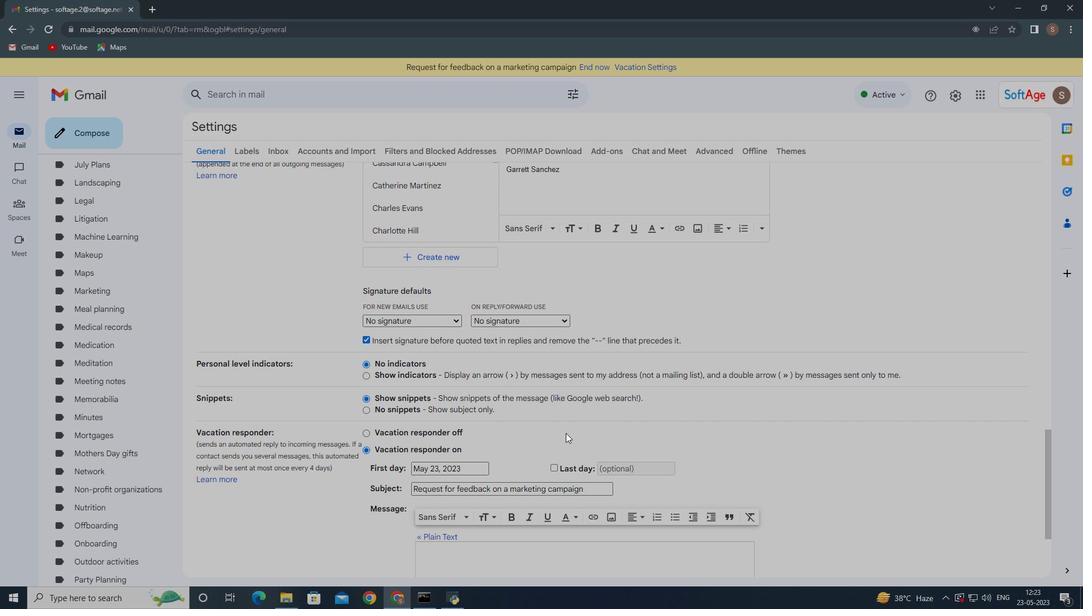 
Action: Mouse scrolled (565, 435) with delta (0, 0)
Screenshot: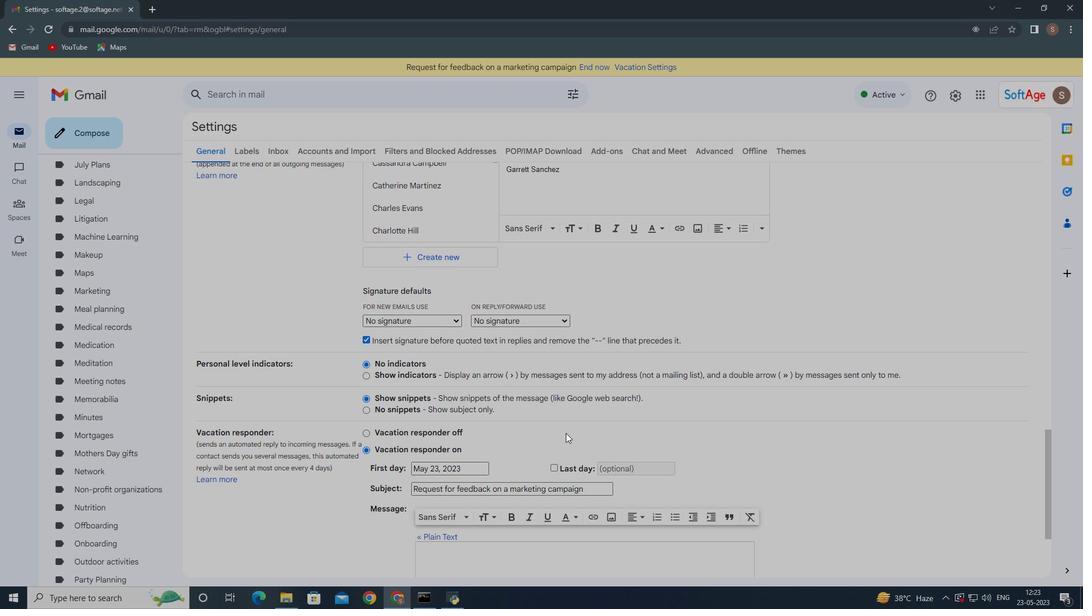 
Action: Mouse moved to (558, 444)
Screenshot: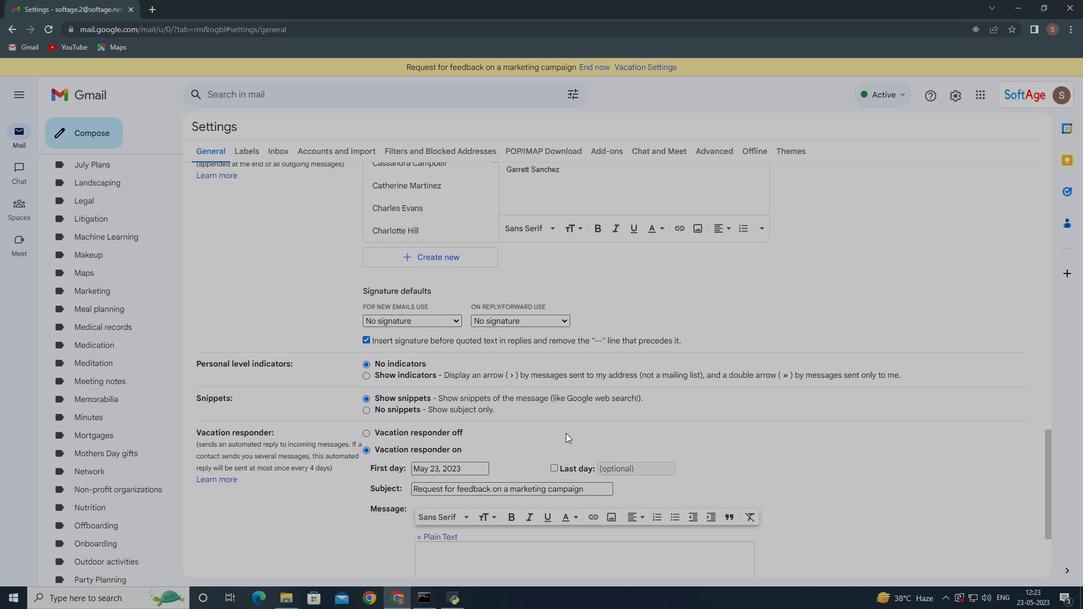 
Action: Mouse scrolled (558, 443) with delta (0, 0)
Screenshot: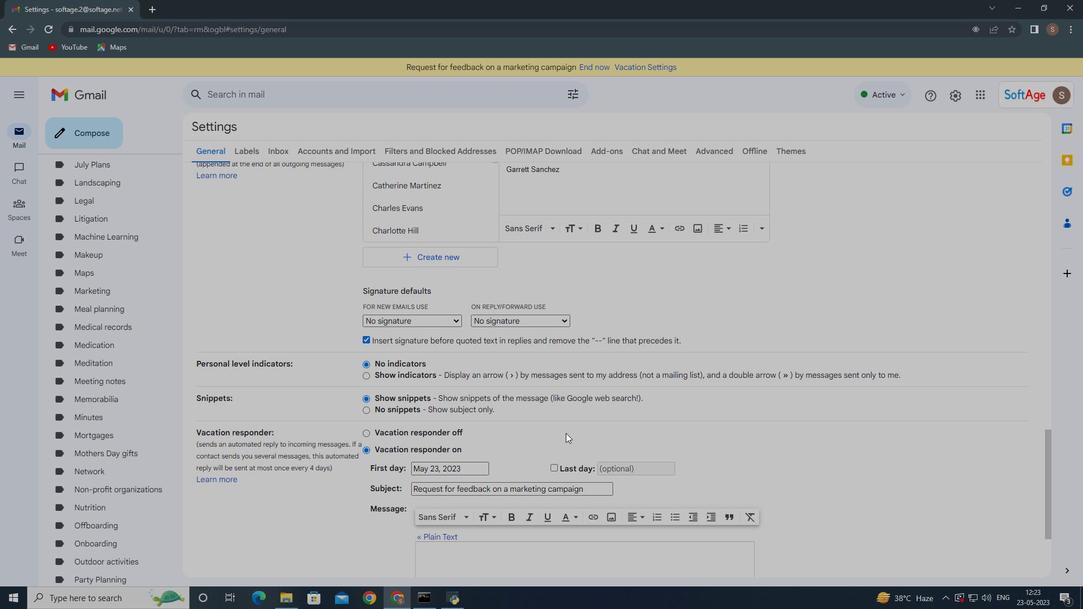 
Action: Mouse moved to (519, 512)
Screenshot: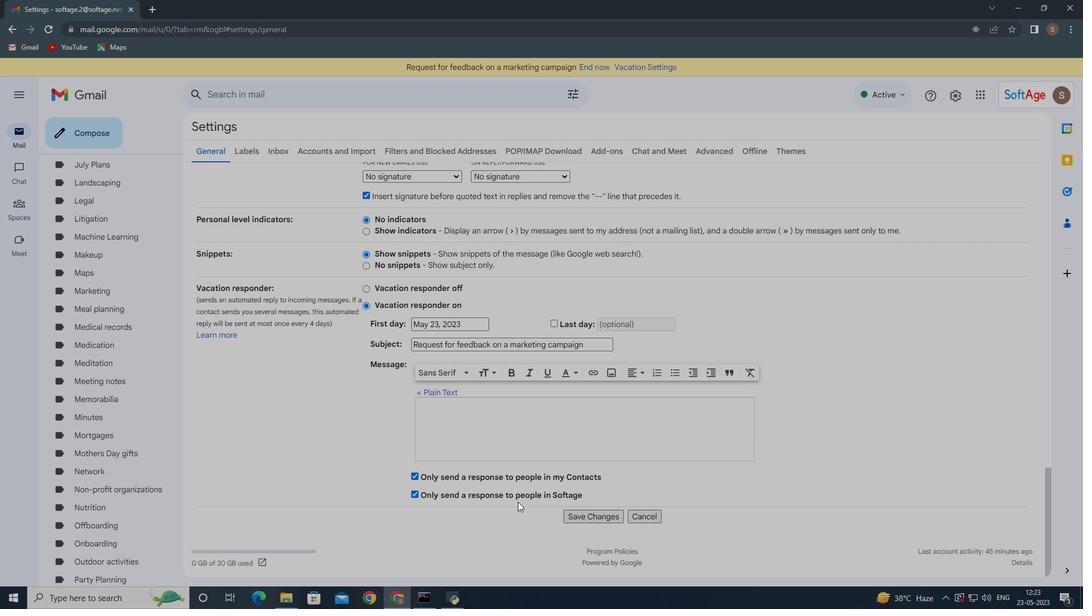 
Action: Mouse scrolled (519, 512) with delta (0, 0)
Screenshot: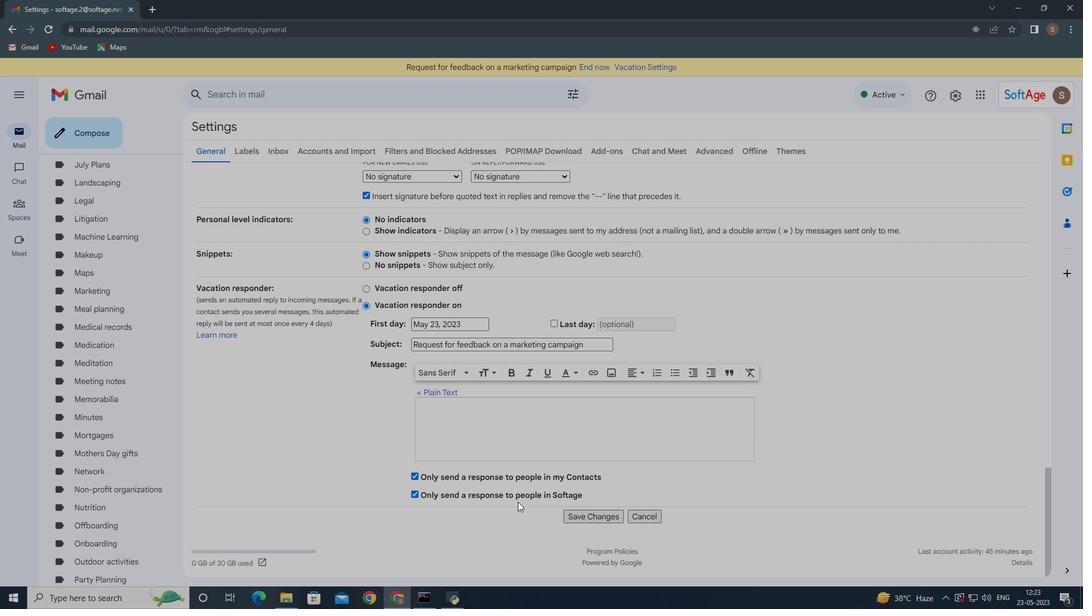 
Action: Mouse moved to (570, 518)
Screenshot: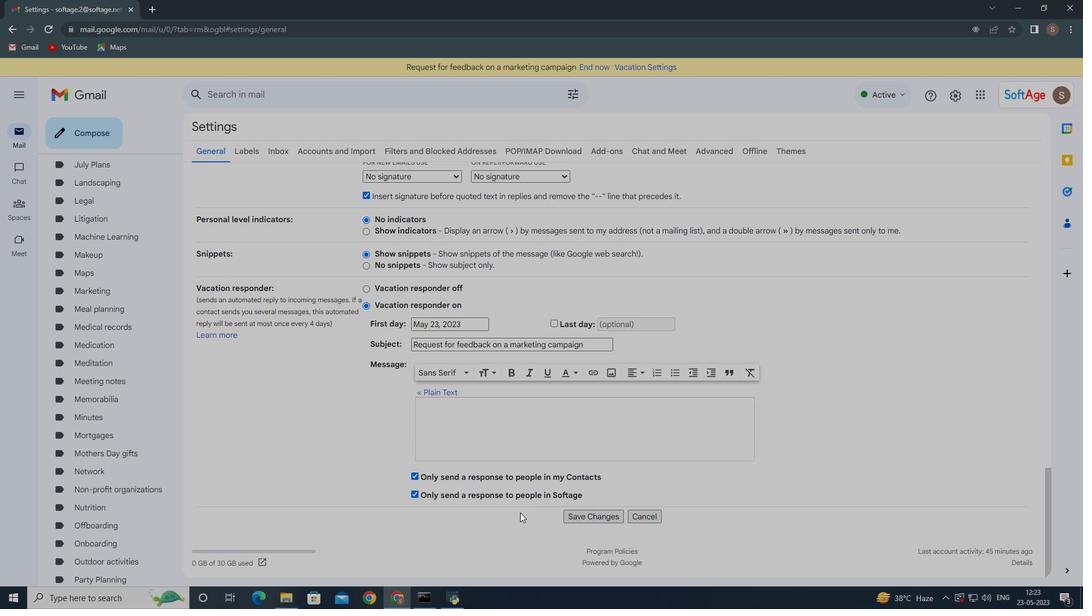 
Action: Mouse scrolled (528, 517) with delta (0, 0)
Screenshot: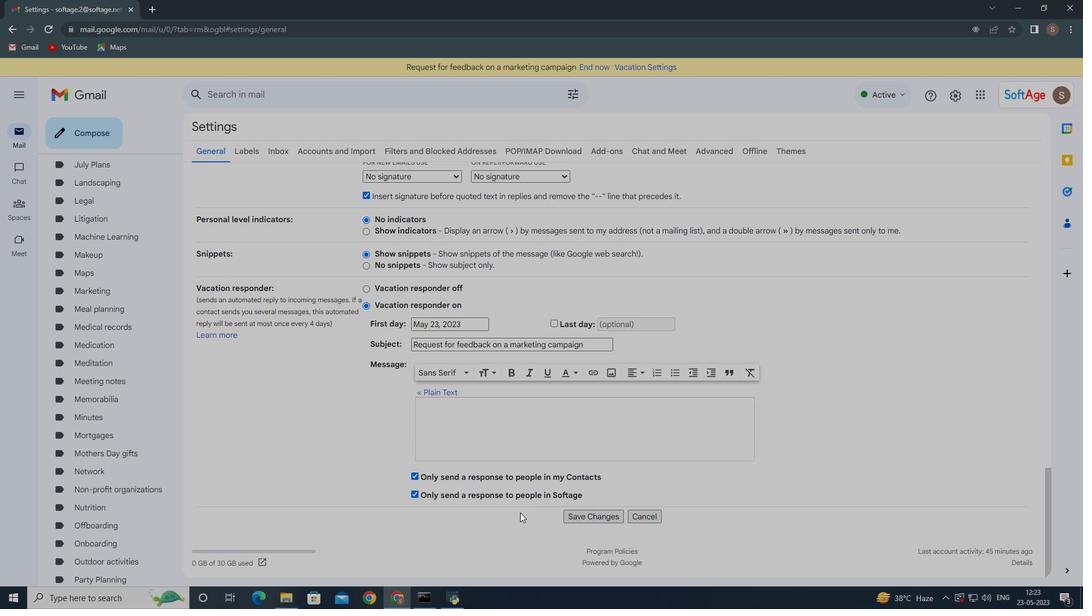 
Action: Mouse moved to (603, 516)
Screenshot: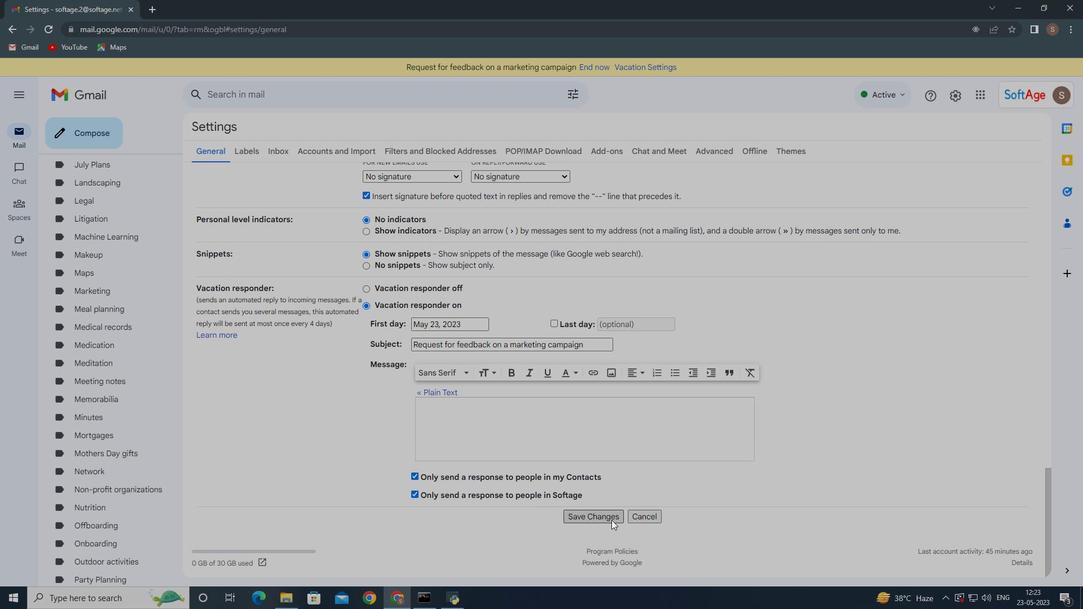 
Action: Mouse pressed left at (603, 516)
Screenshot: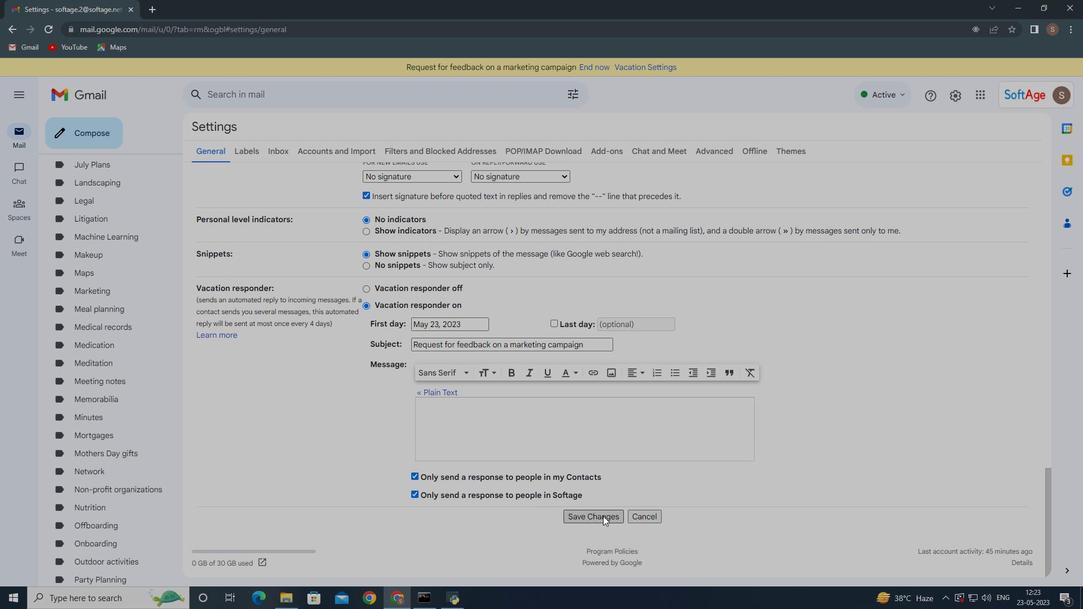 
Action: Mouse moved to (105, 135)
Screenshot: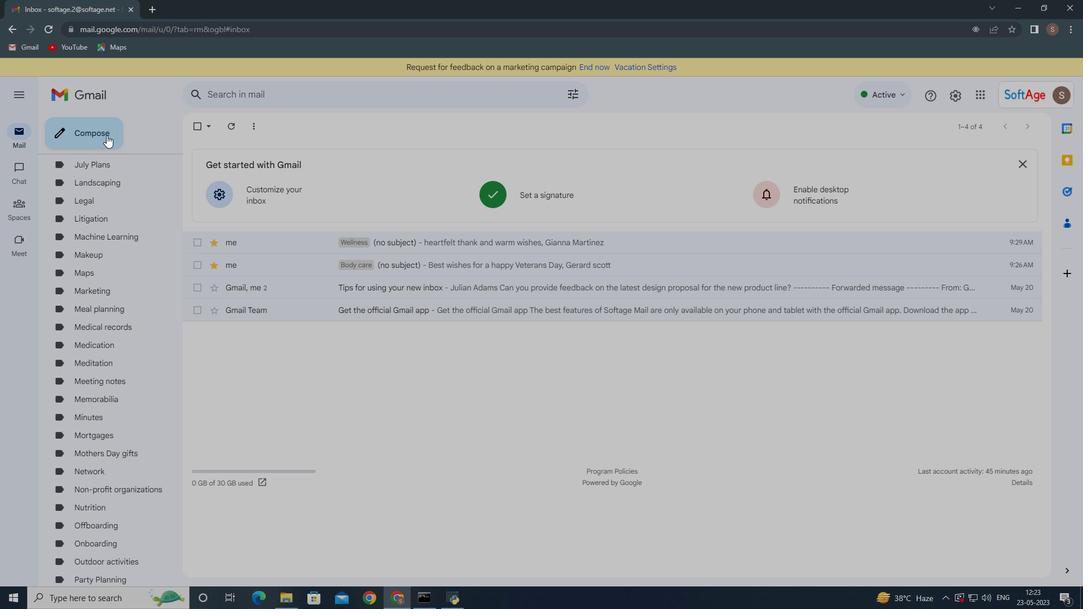 
Action: Mouse pressed left at (105, 135)
Screenshot: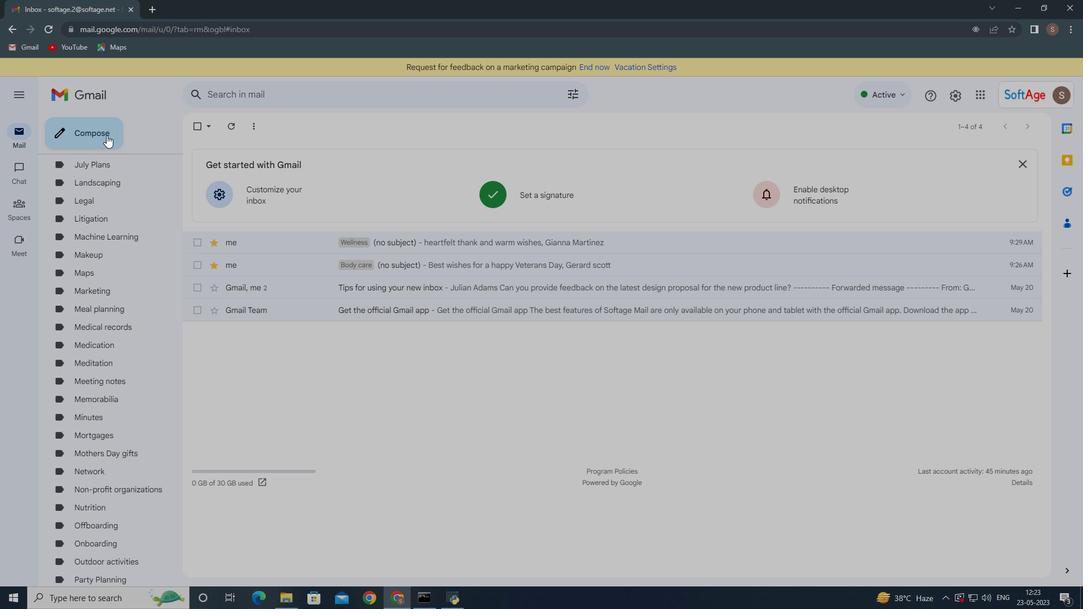 
Action: Mouse moved to (268, 148)
Screenshot: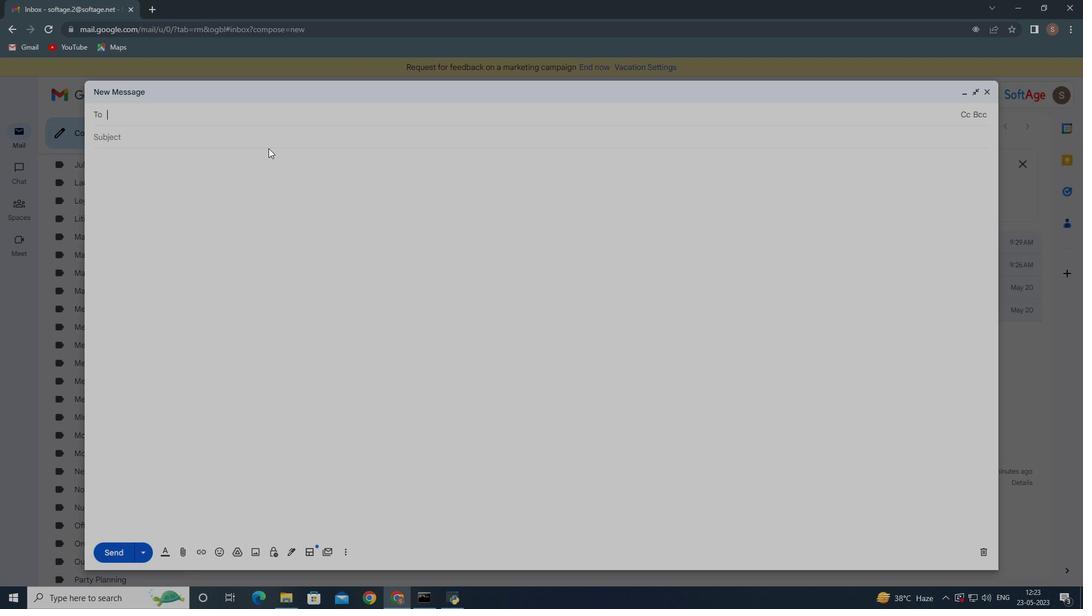 
Action: Key pressed softage.4
Screenshot: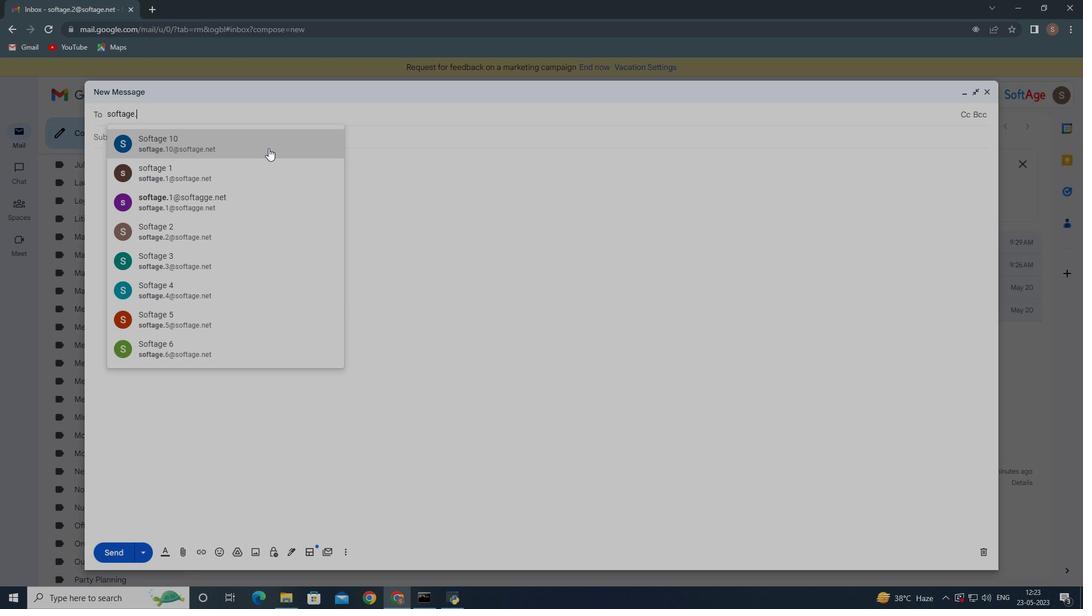 
Action: Mouse moved to (268, 149)
Screenshot: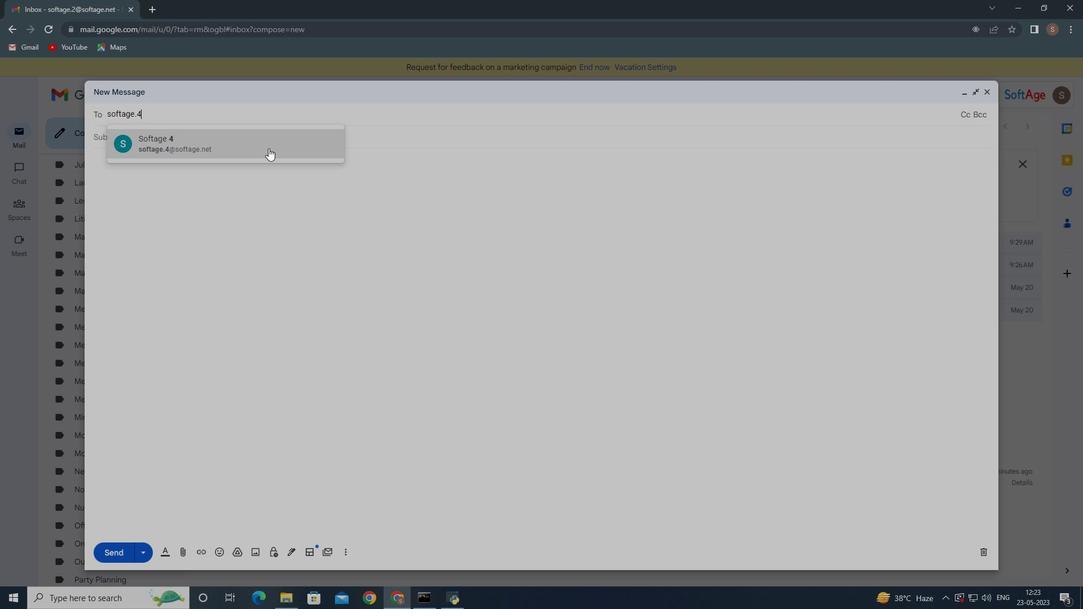 
Action: Mouse pressed left at (268, 149)
Screenshot: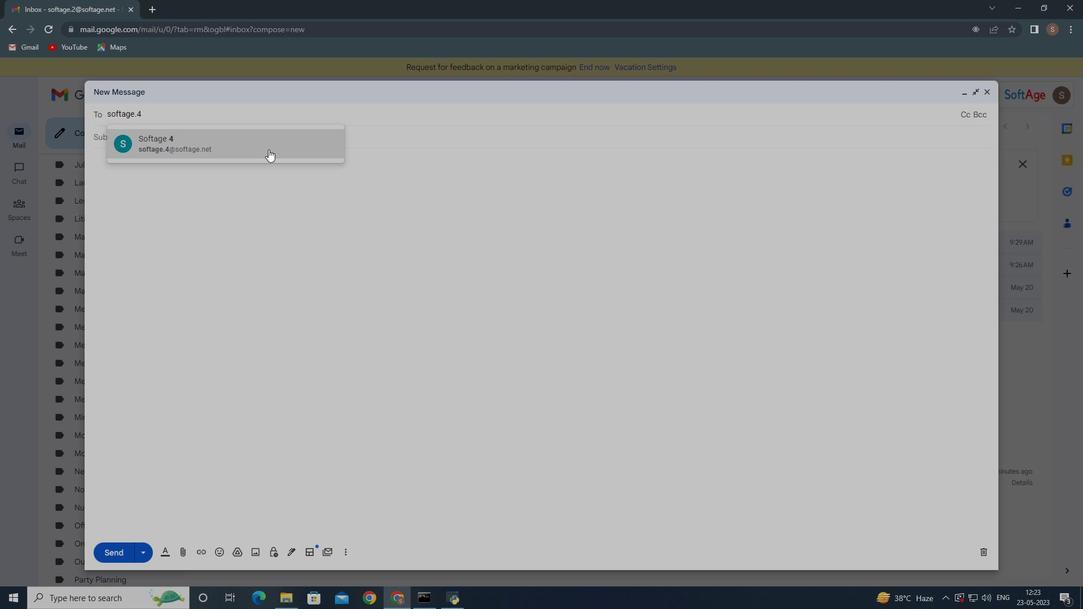 
Action: Mouse moved to (290, 557)
Screenshot: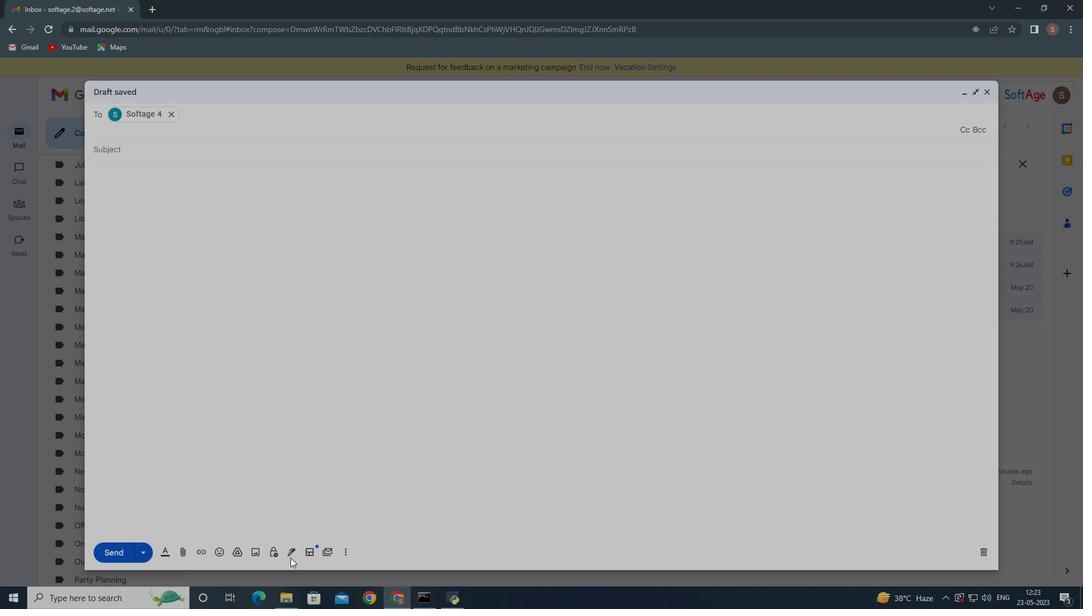
Action: Mouse pressed left at (290, 557)
Screenshot: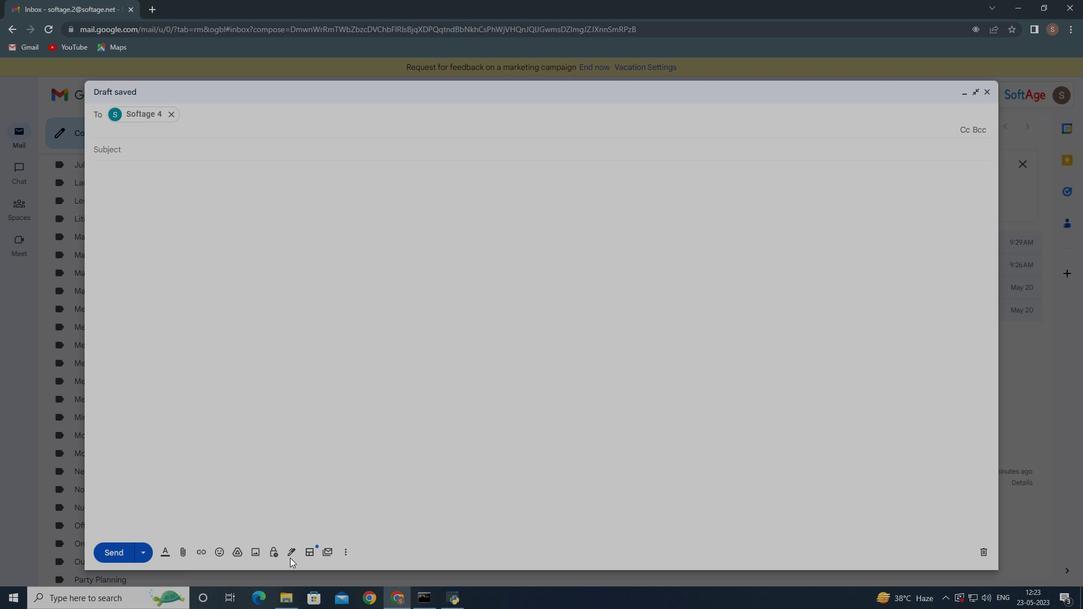 
Action: Mouse moved to (335, 357)
Screenshot: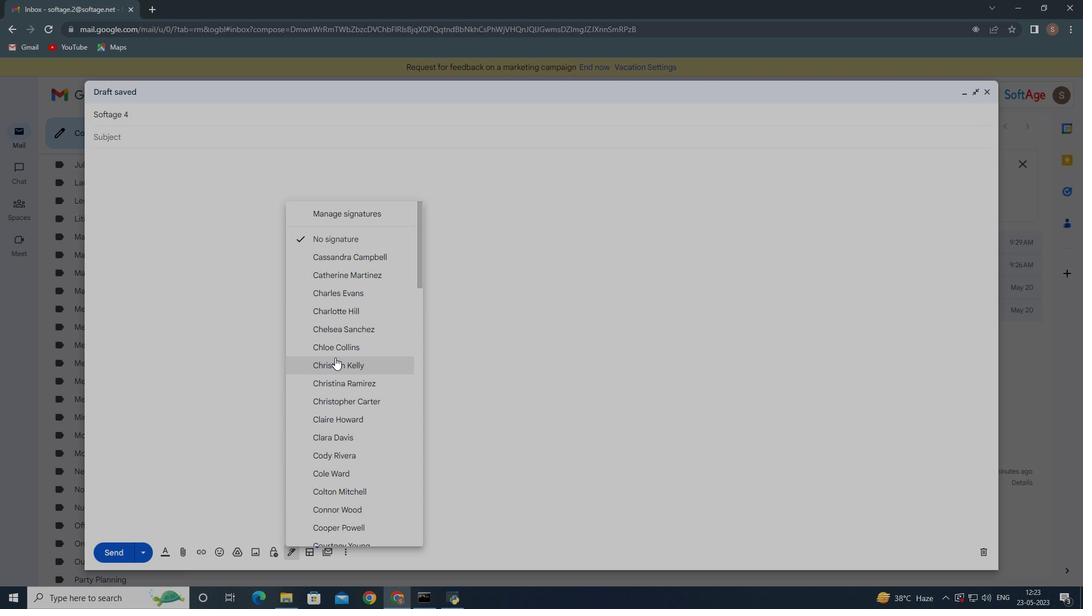 
Action: Mouse scrolled (335, 356) with delta (0, 0)
Screenshot: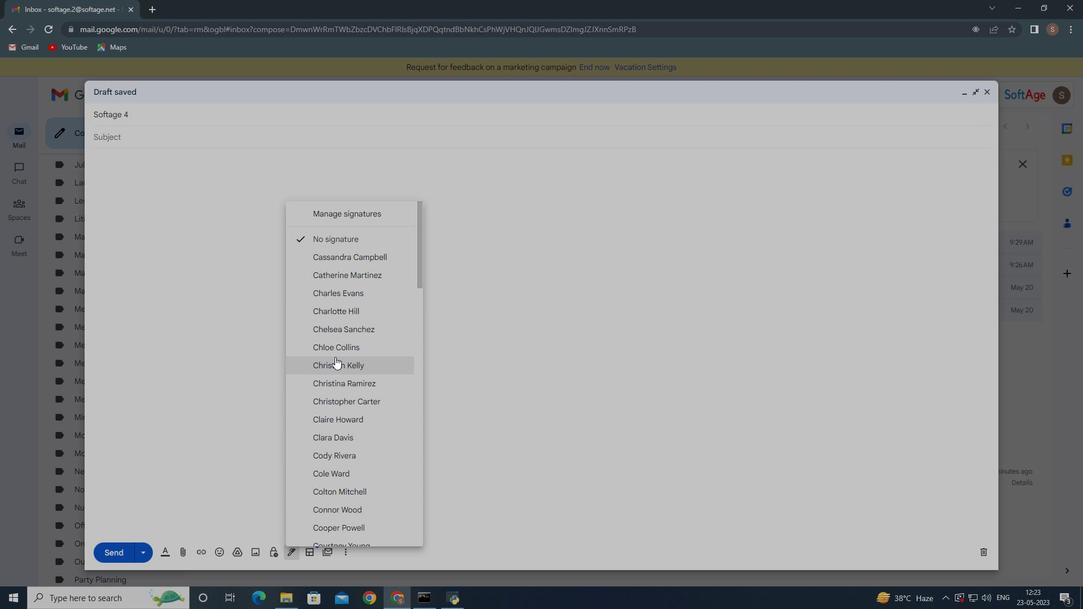 
Action: Mouse scrolled (335, 356) with delta (0, 0)
Screenshot: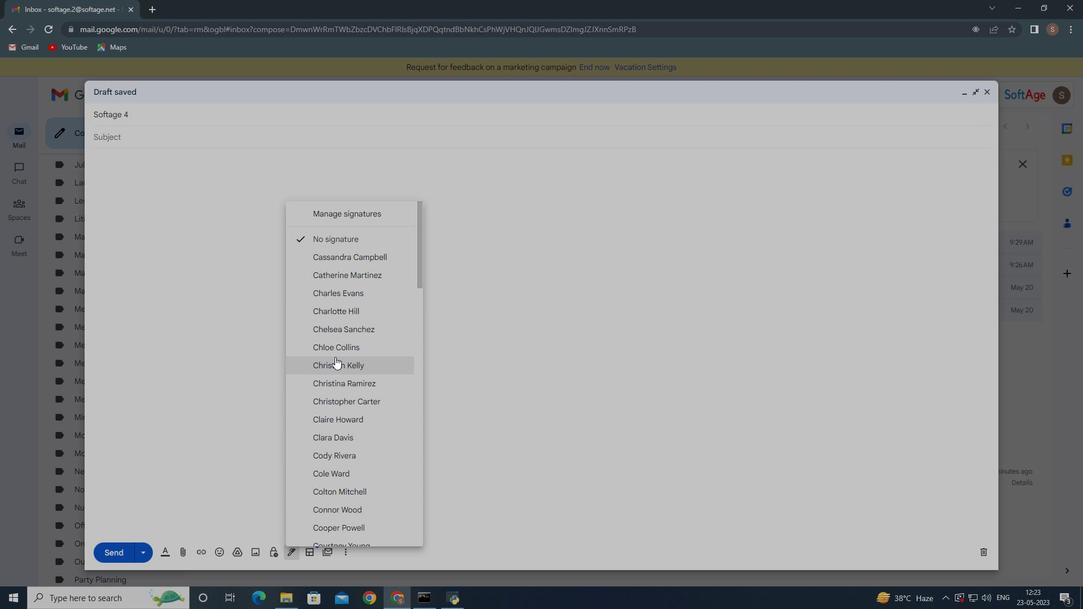 
Action: Mouse scrolled (335, 356) with delta (0, 0)
Screenshot: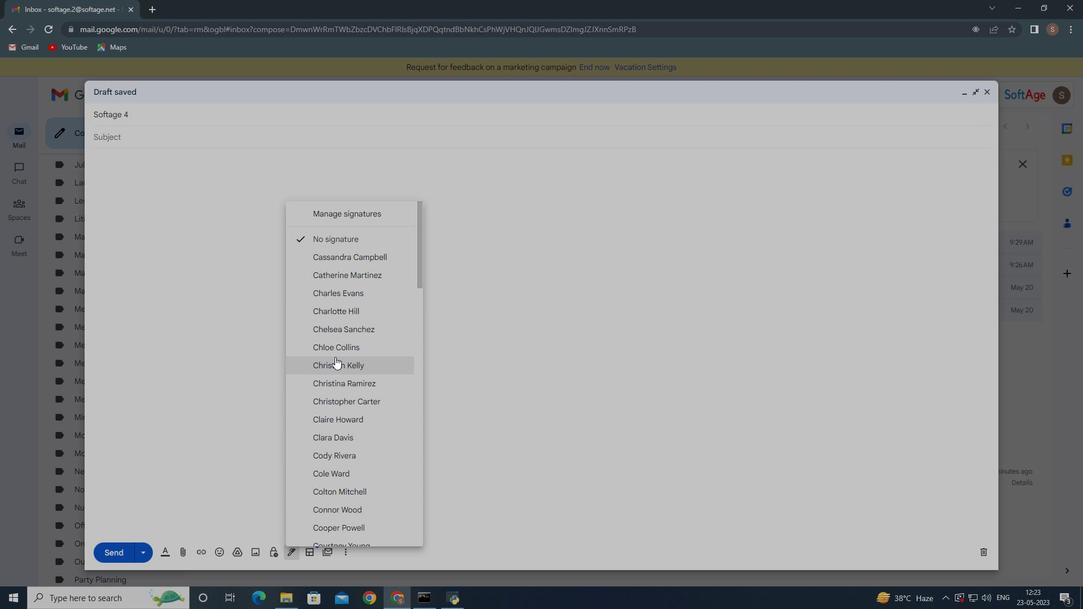 
Action: Mouse moved to (335, 357)
Screenshot: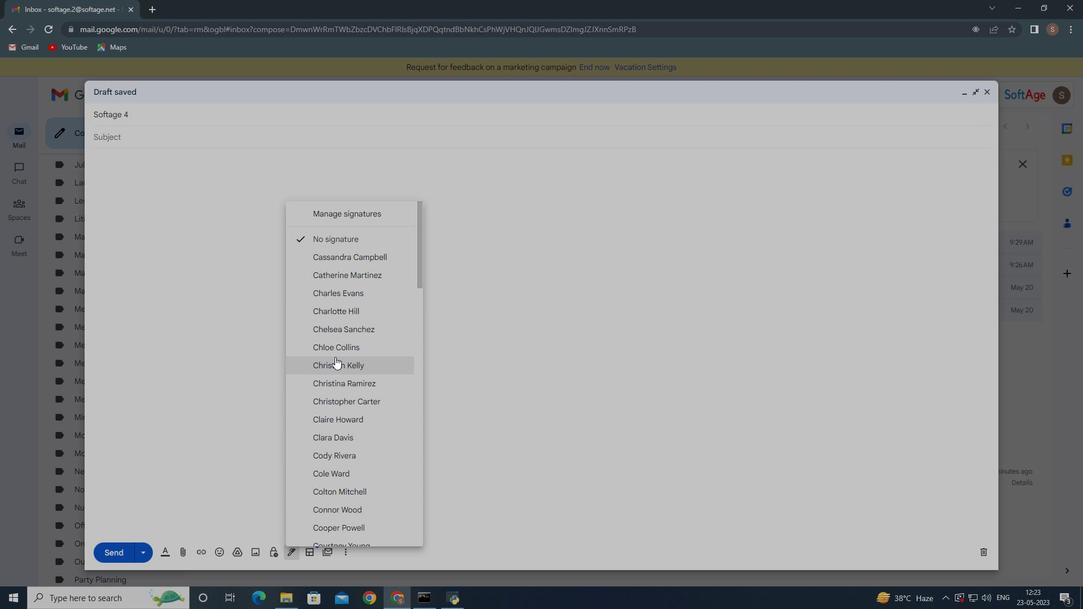 
Action: Mouse scrolled (335, 356) with delta (0, 0)
Screenshot: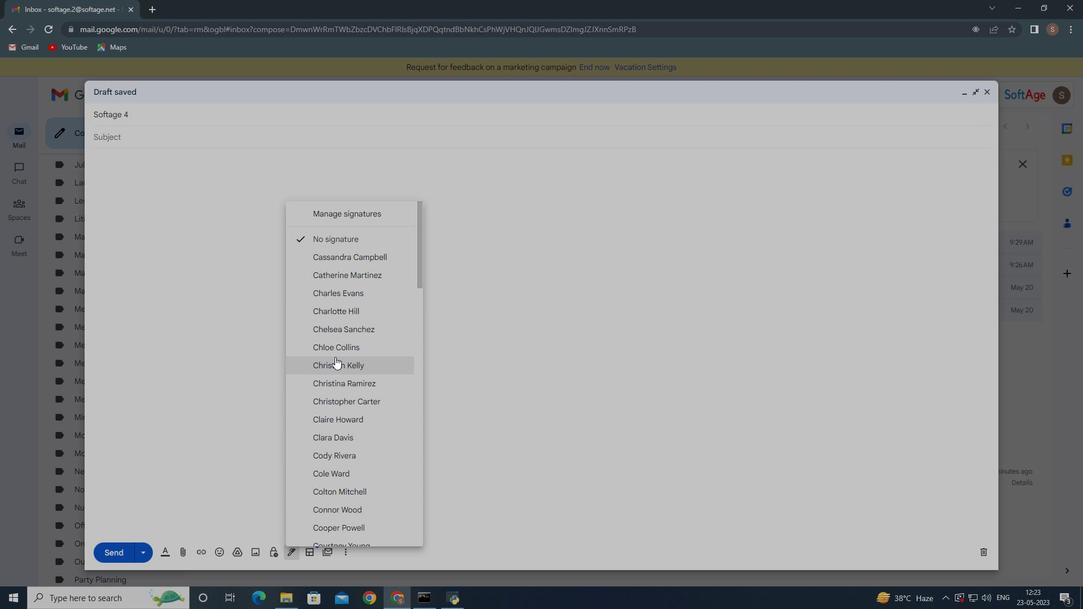 
Action: Mouse moved to (335, 357)
Screenshot: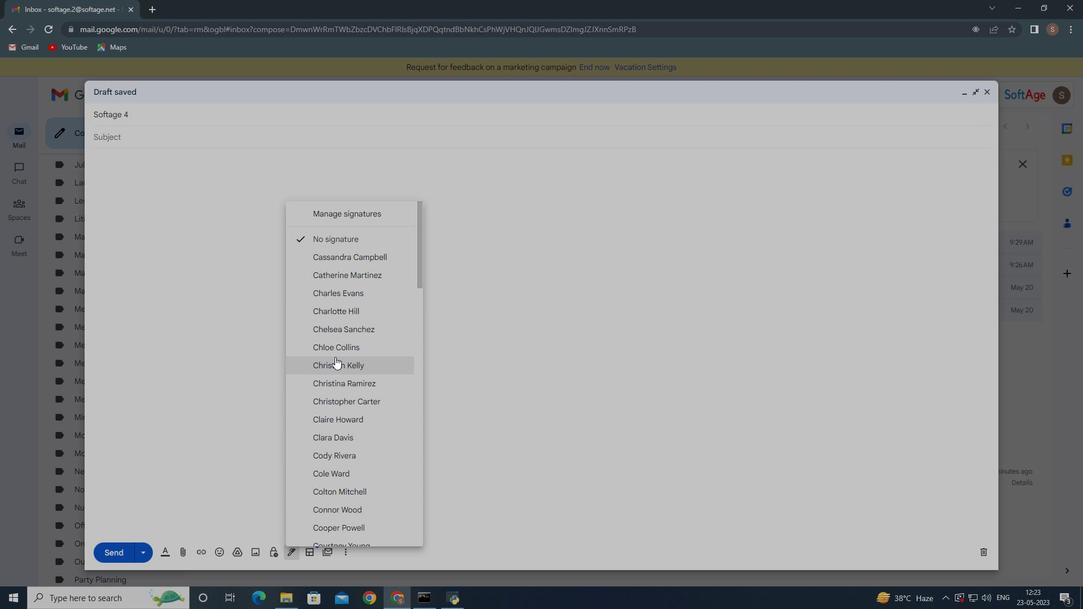 
Action: Mouse scrolled (335, 356) with delta (0, 0)
Screenshot: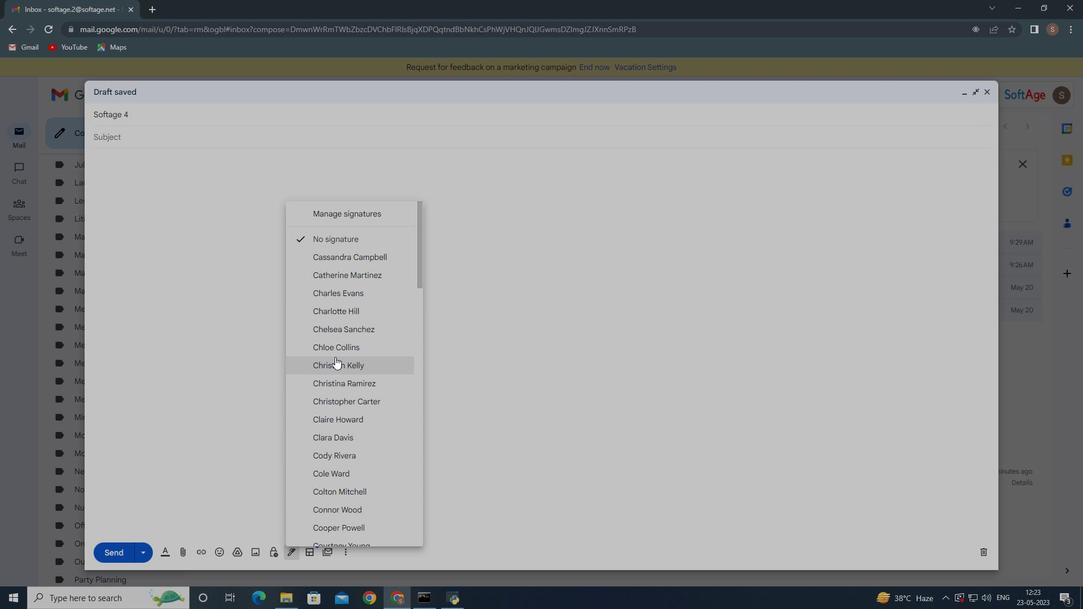 
Action: Mouse moved to (334, 361)
Screenshot: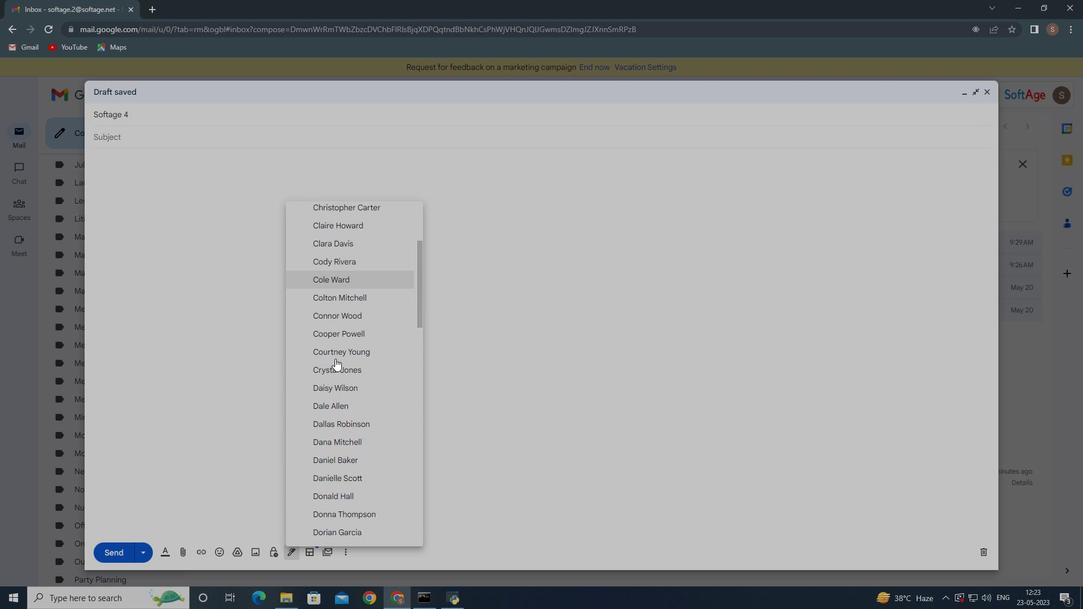 
Action: Mouse scrolled (334, 360) with delta (0, 0)
Screenshot: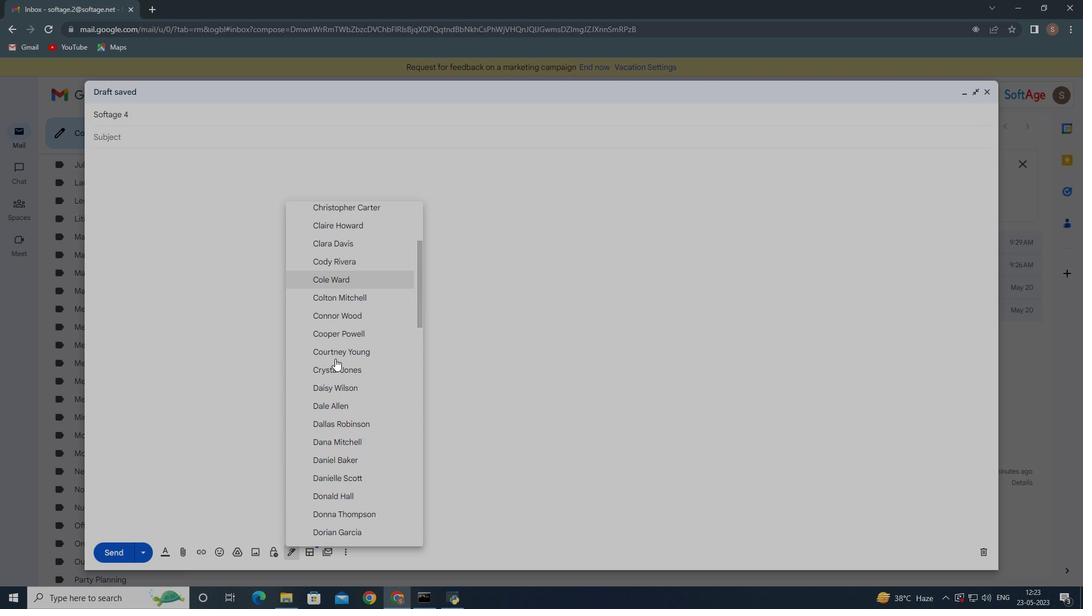 
Action: Mouse moved to (333, 363)
Screenshot: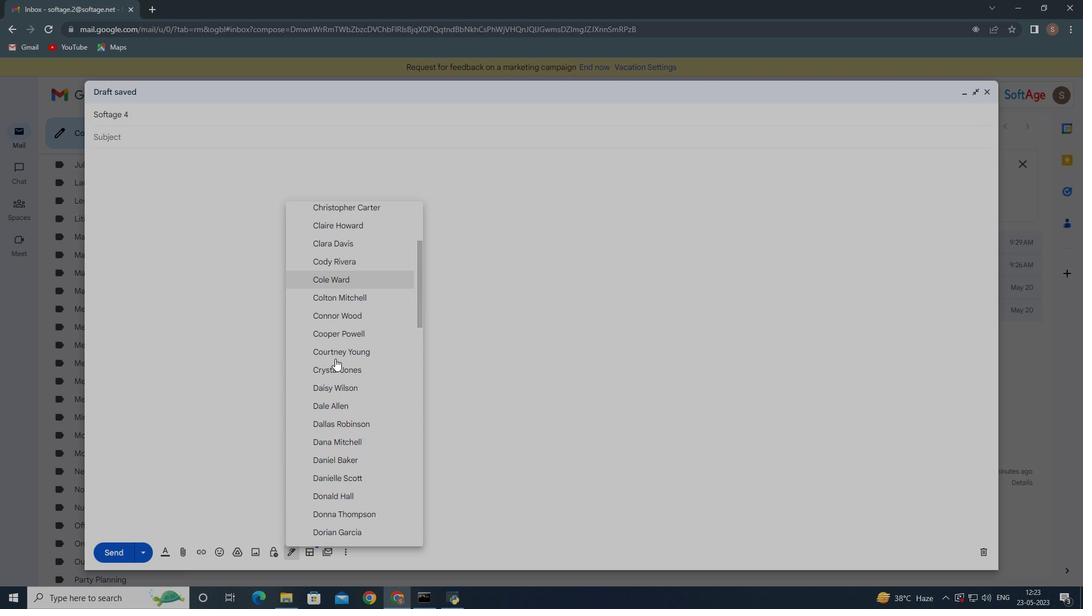 
Action: Mouse scrolled (333, 362) with delta (0, 0)
Screenshot: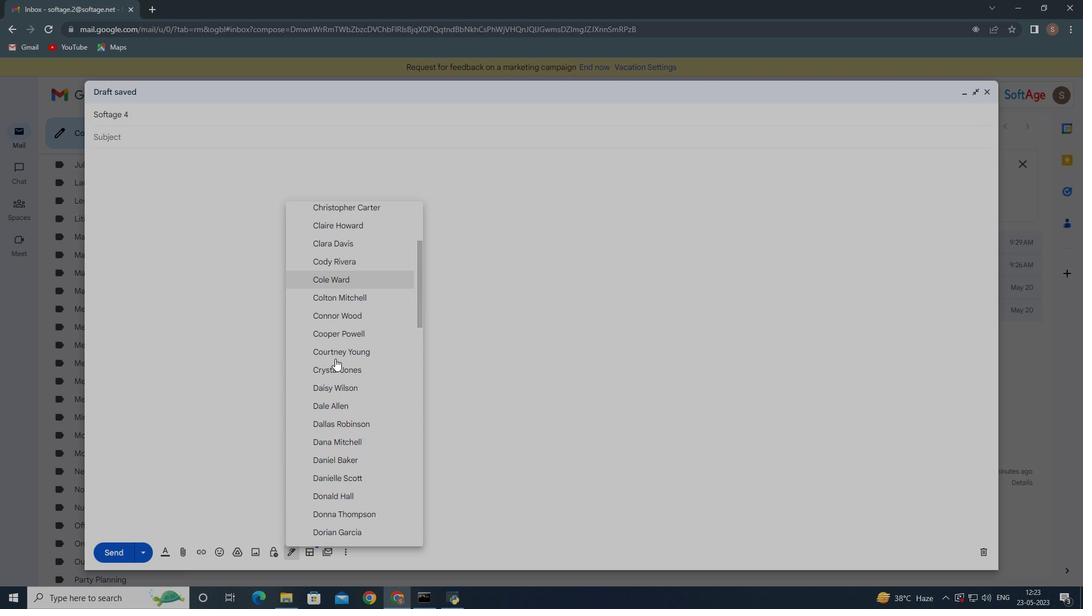 
Action: Mouse moved to (333, 364)
Screenshot: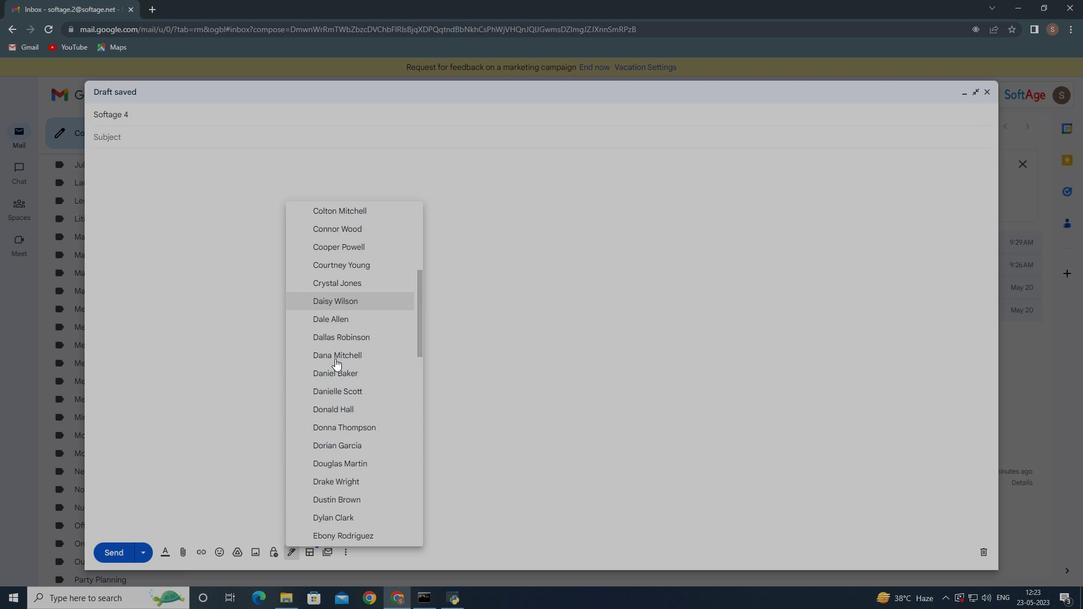 
Action: Mouse scrolled (333, 363) with delta (0, 0)
Screenshot: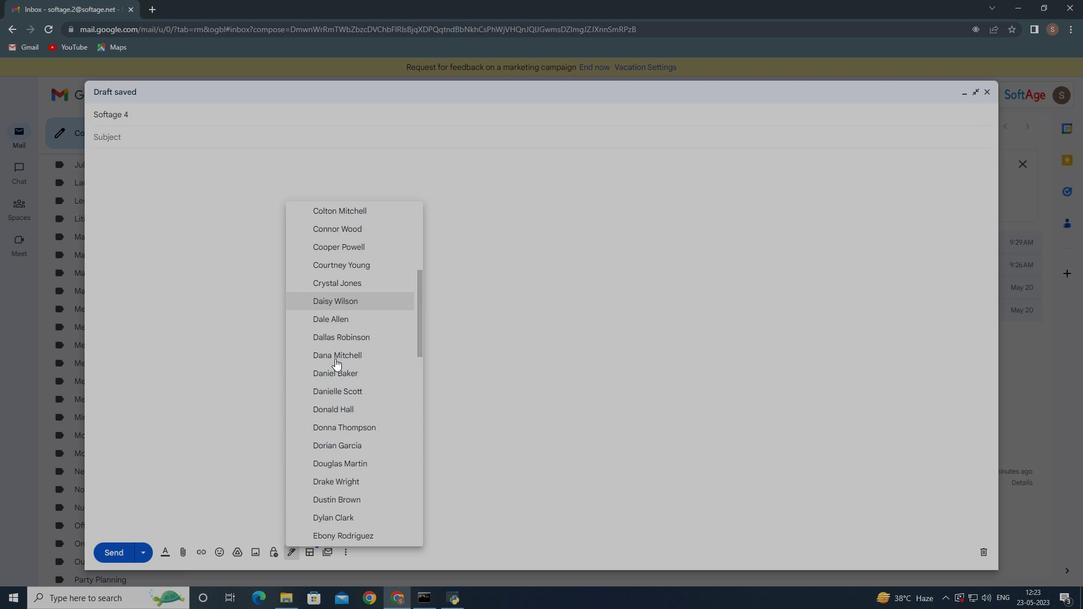 
Action: Mouse moved to (332, 366)
Screenshot: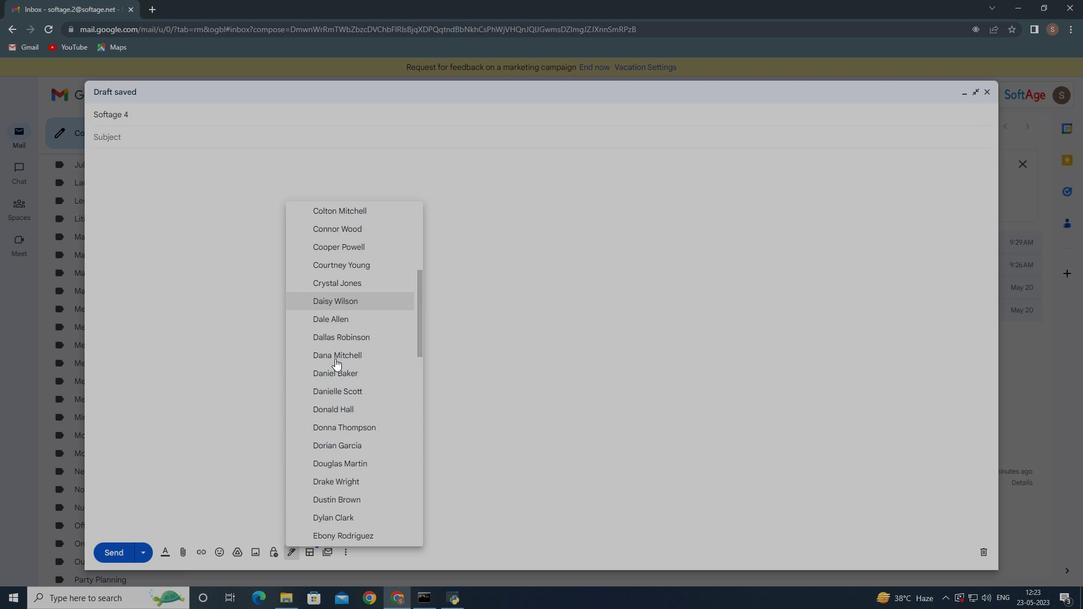 
Action: Mouse scrolled (332, 365) with delta (0, 0)
Screenshot: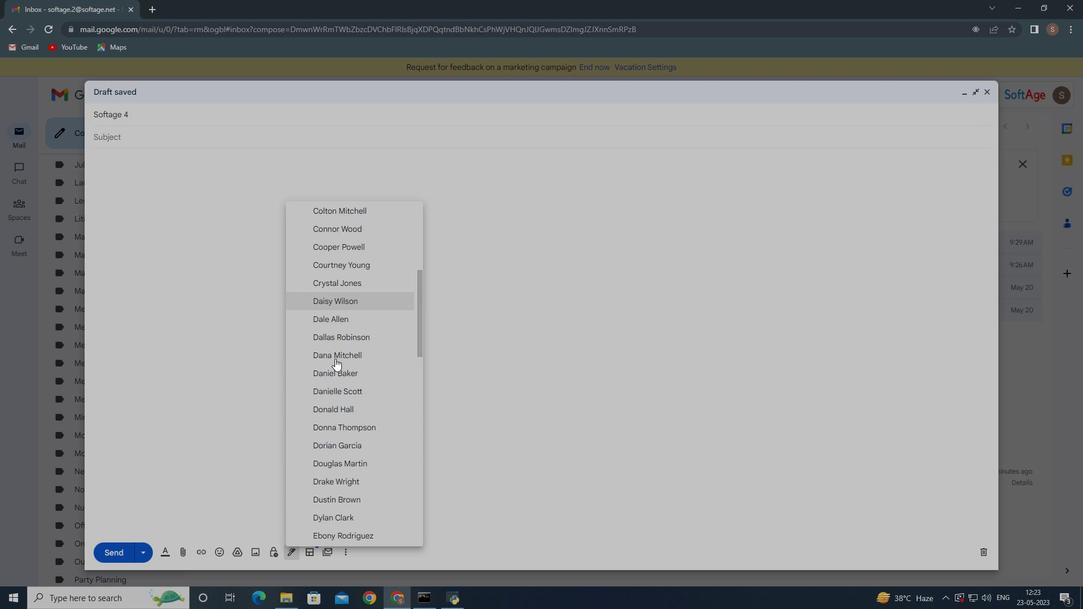 
Action: Mouse moved to (330, 371)
Screenshot: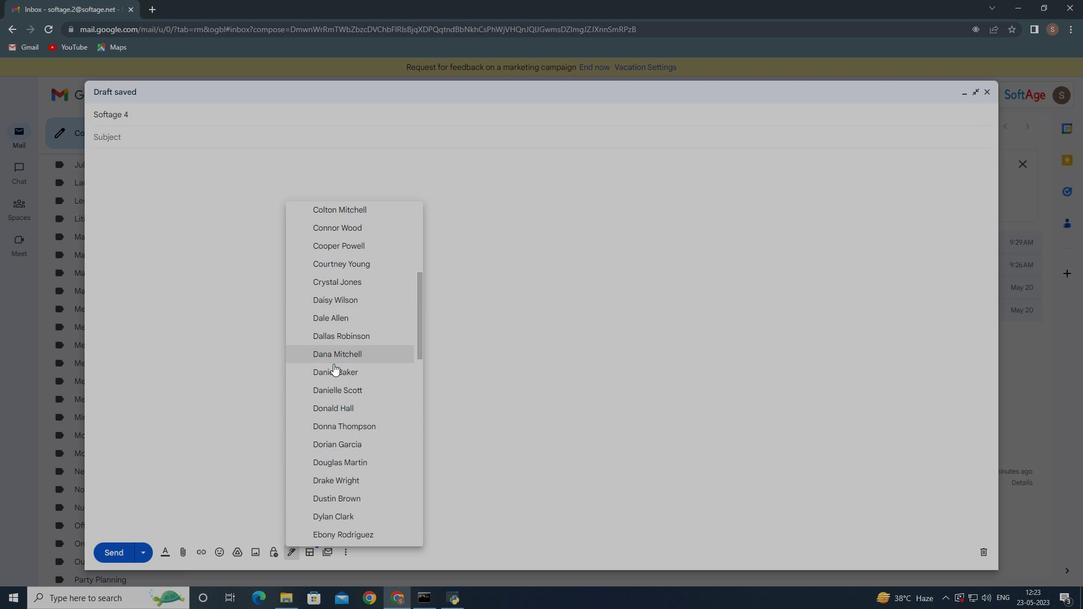 
Action: Mouse scrolled (330, 370) with delta (0, 0)
Screenshot: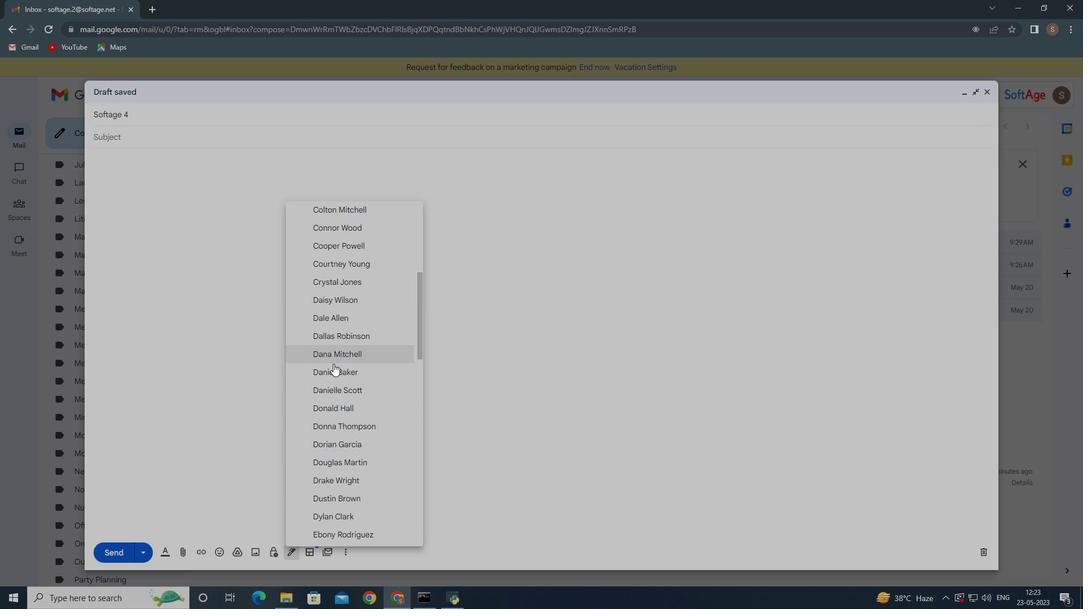 
Action: Mouse moved to (329, 403)
Screenshot: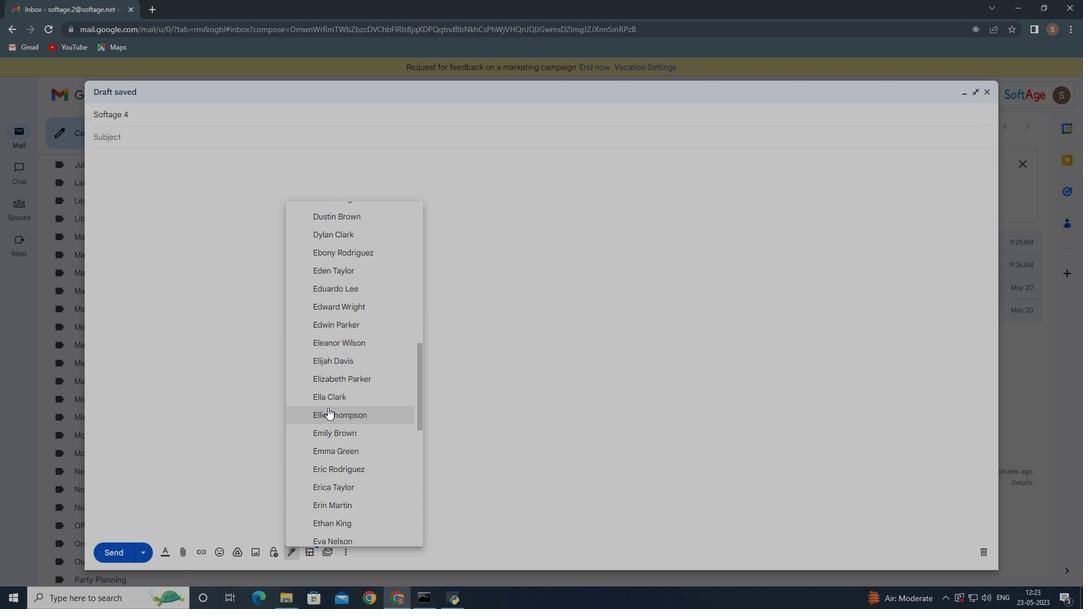 
Action: Mouse scrolled (329, 403) with delta (0, 0)
Screenshot: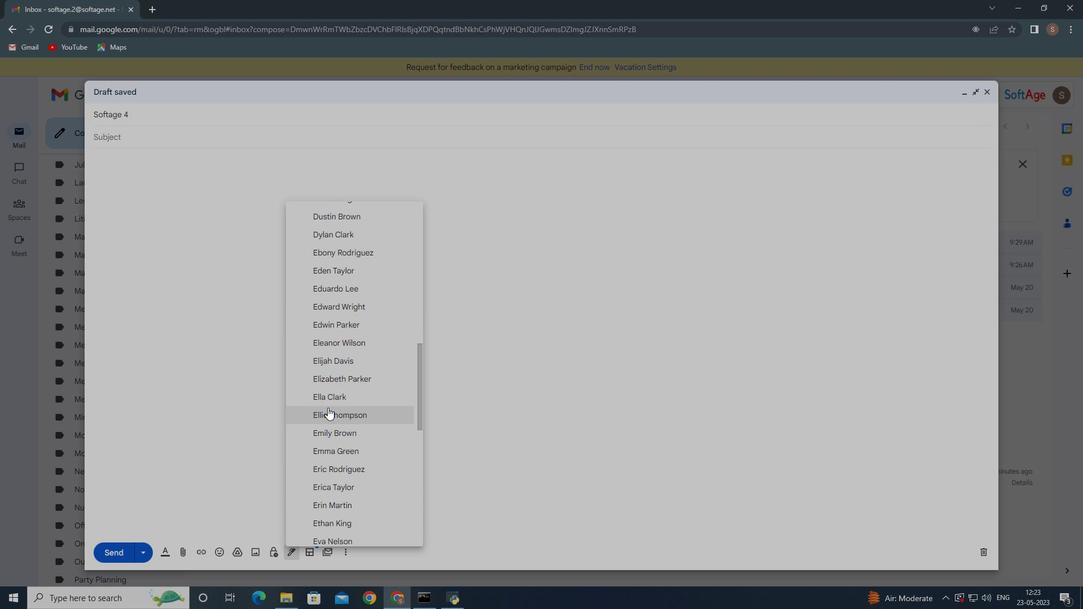 
Action: Mouse moved to (330, 402)
Screenshot: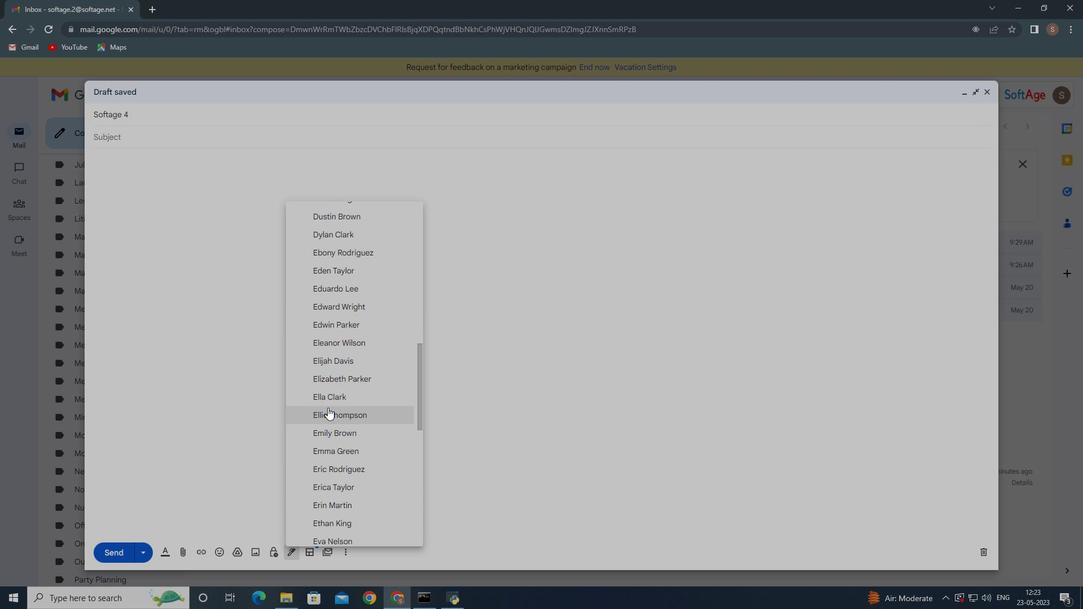 
Action: Mouse scrolled (330, 403) with delta (0, 0)
Screenshot: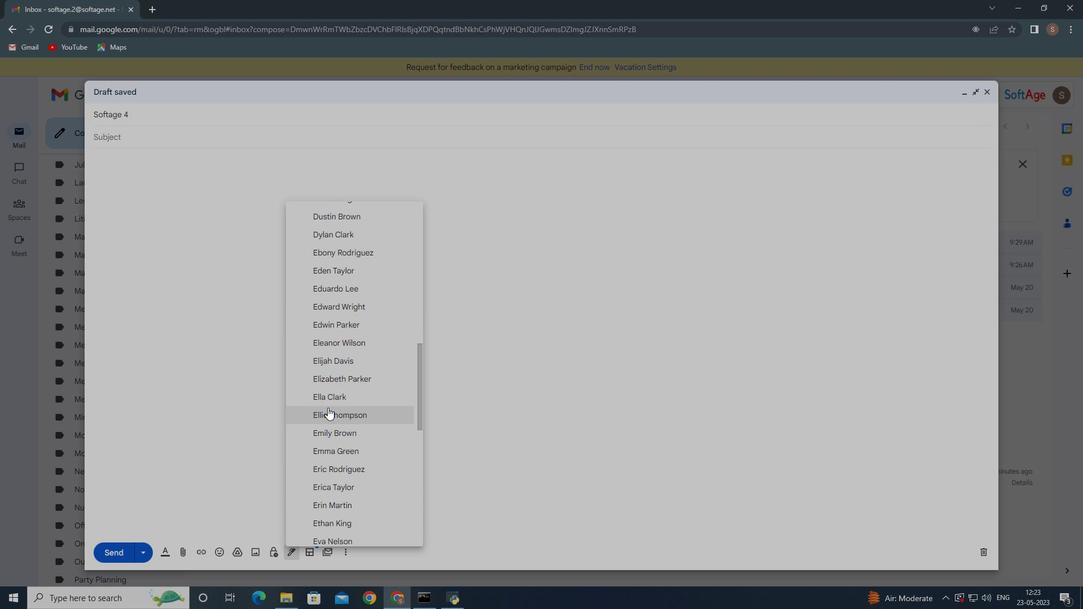 
Action: Mouse moved to (330, 401)
Screenshot: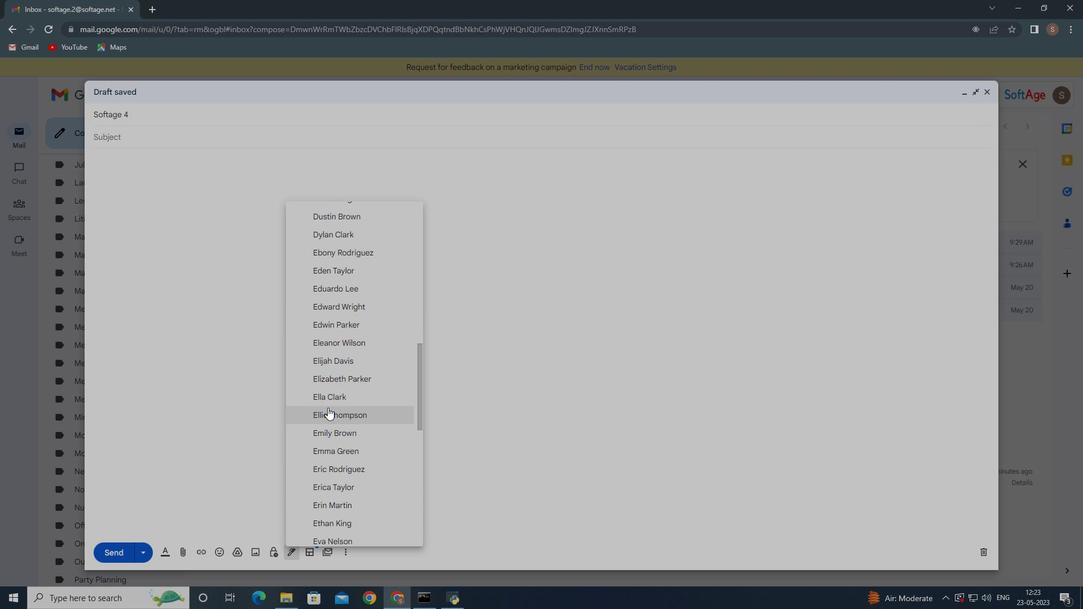 
Action: Mouse scrolled (330, 401) with delta (0, 0)
Screenshot: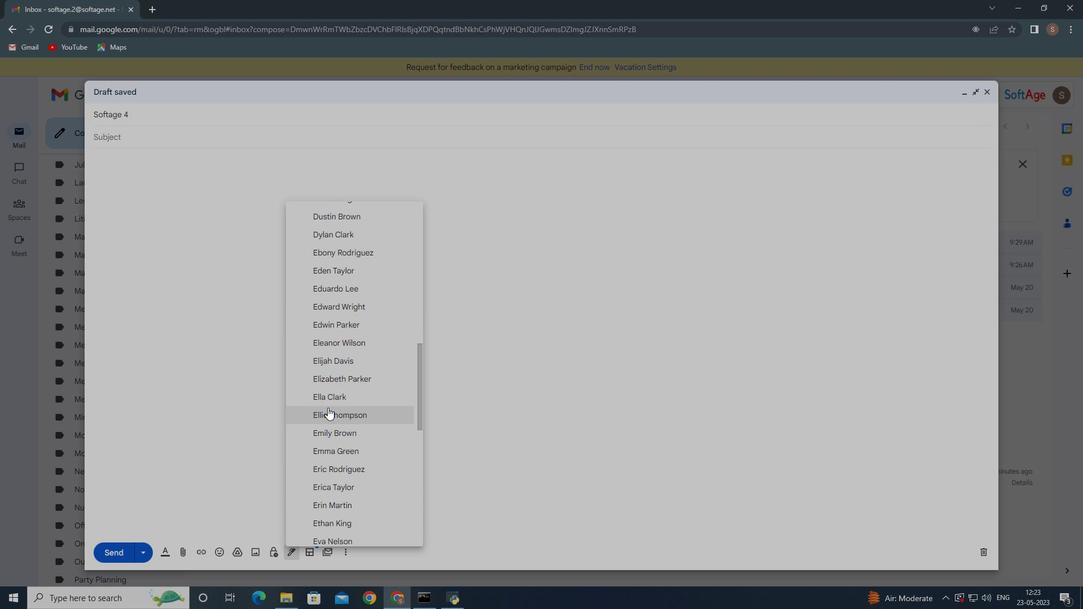 
Action: Mouse moved to (331, 400)
Screenshot: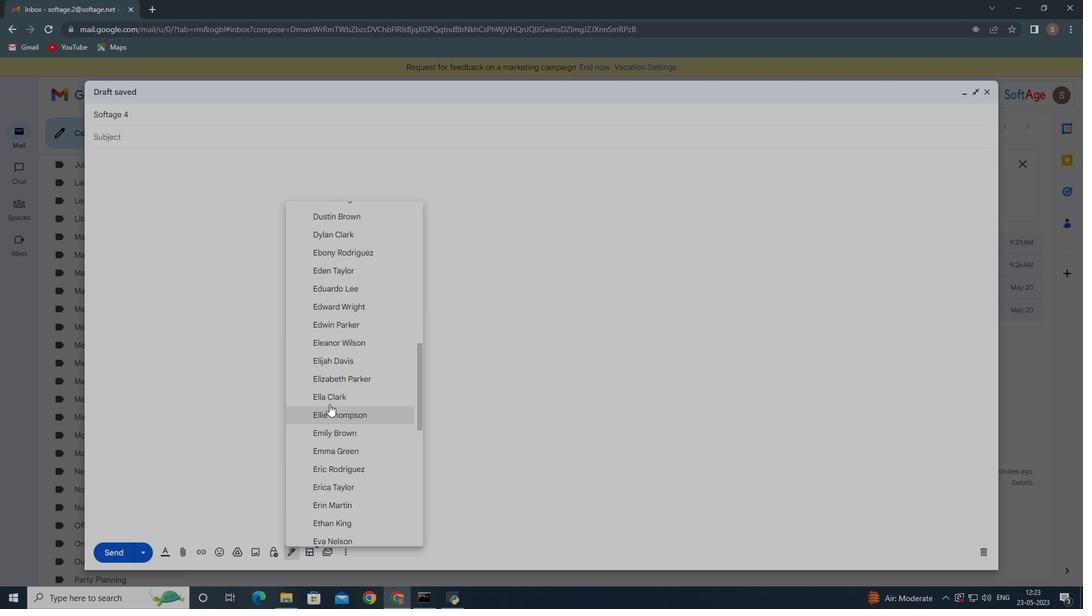 
Action: Mouse scrolled (331, 400) with delta (0, 0)
Screenshot: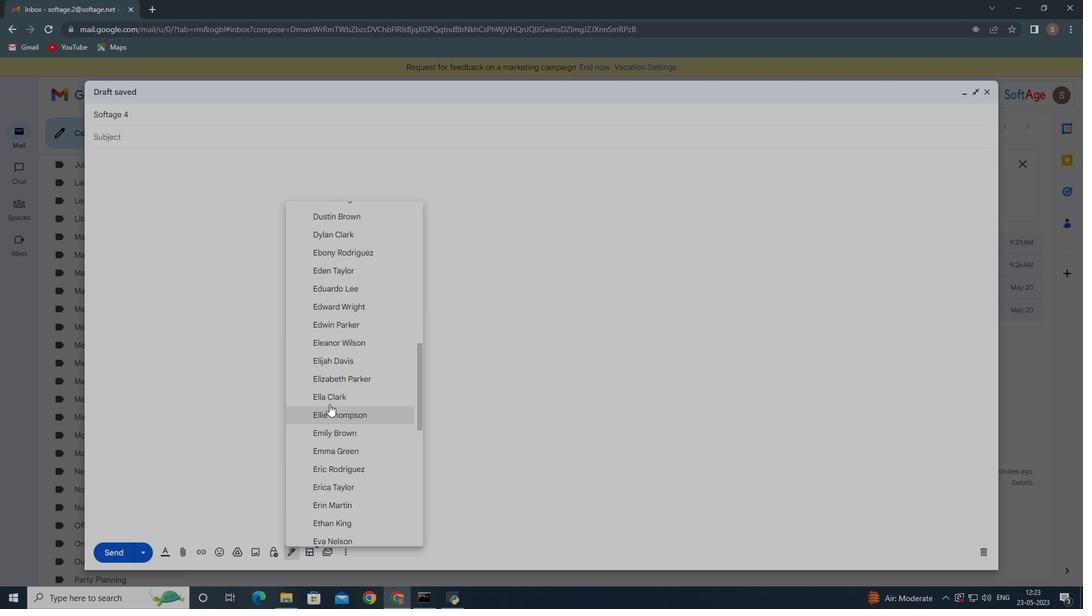 
Action: Mouse moved to (332, 399)
Screenshot: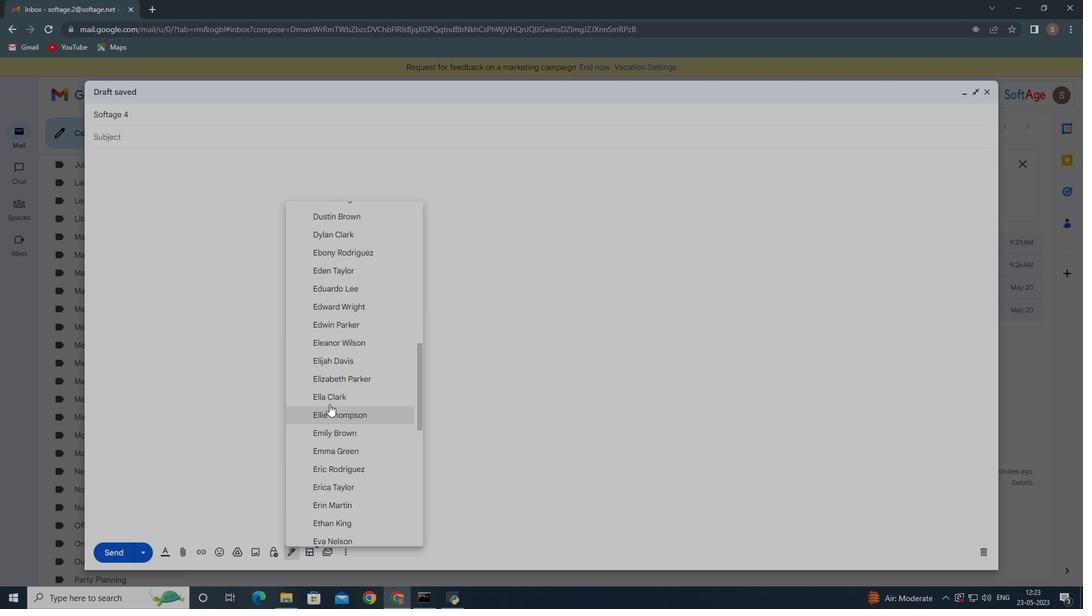 
Action: Mouse scrolled (332, 399) with delta (0, 0)
Screenshot: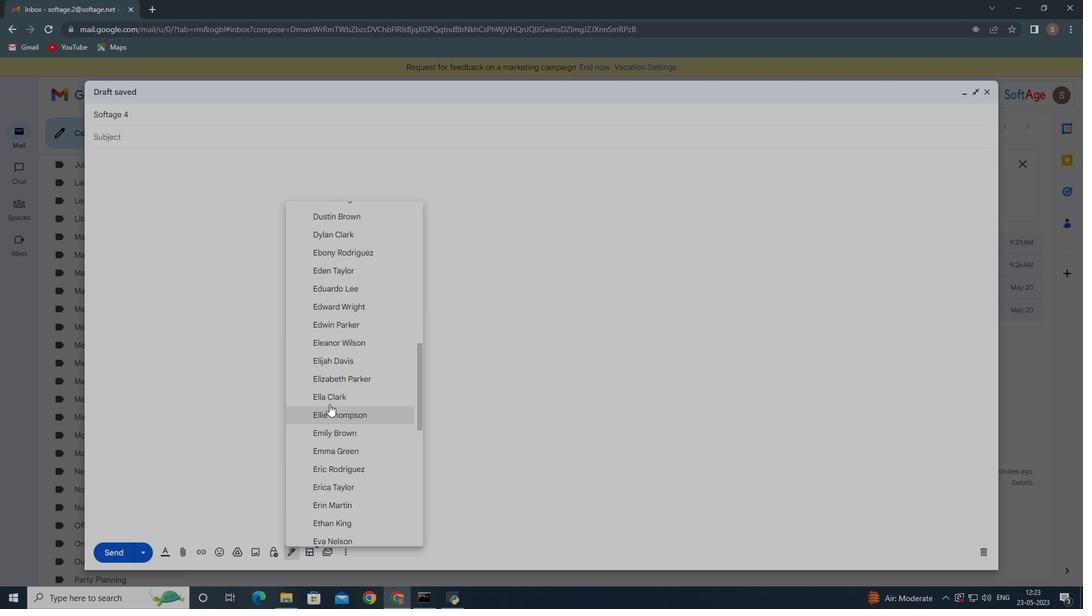 
Action: Mouse moved to (333, 397)
Screenshot: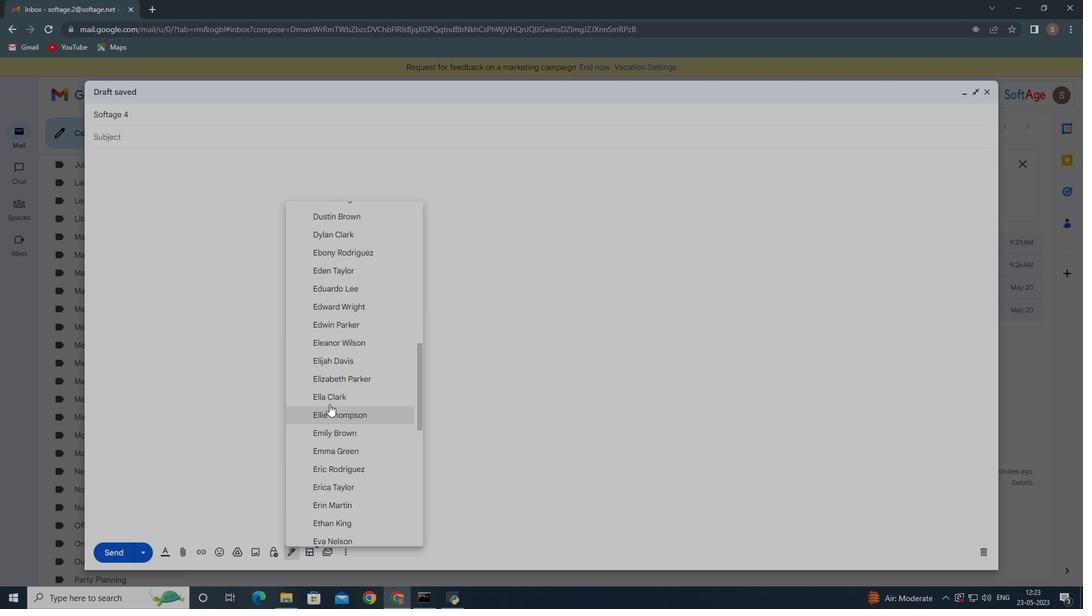 
Action: Mouse scrolled (332, 399) with delta (0, 0)
Screenshot: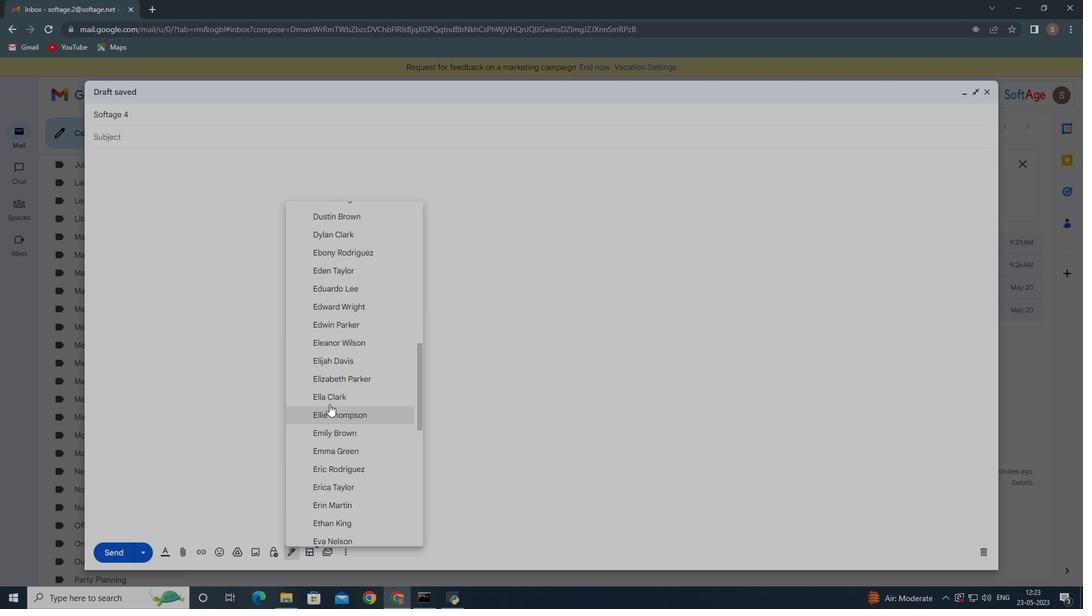 
Action: Mouse moved to (333, 382)
Screenshot: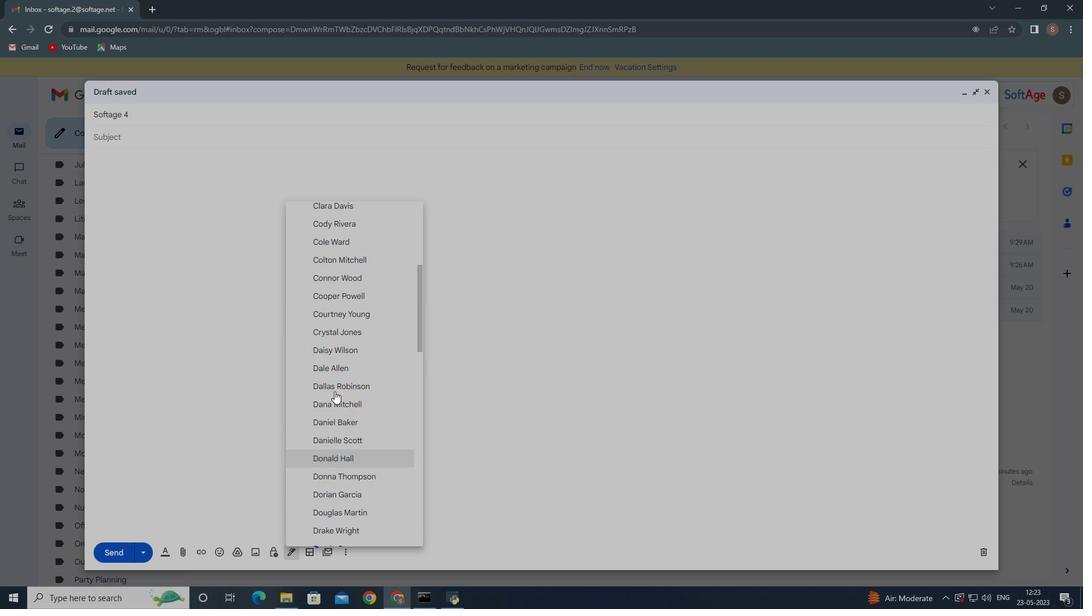 
Action: Mouse scrolled (333, 383) with delta (0, 0)
Screenshot: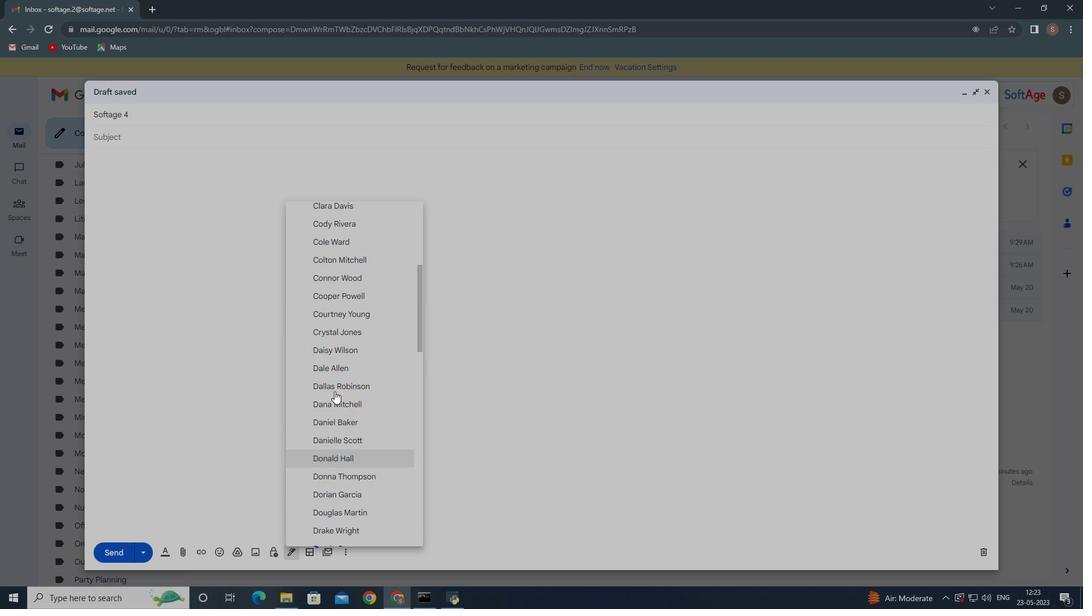 
Action: Mouse moved to (333, 379)
Screenshot: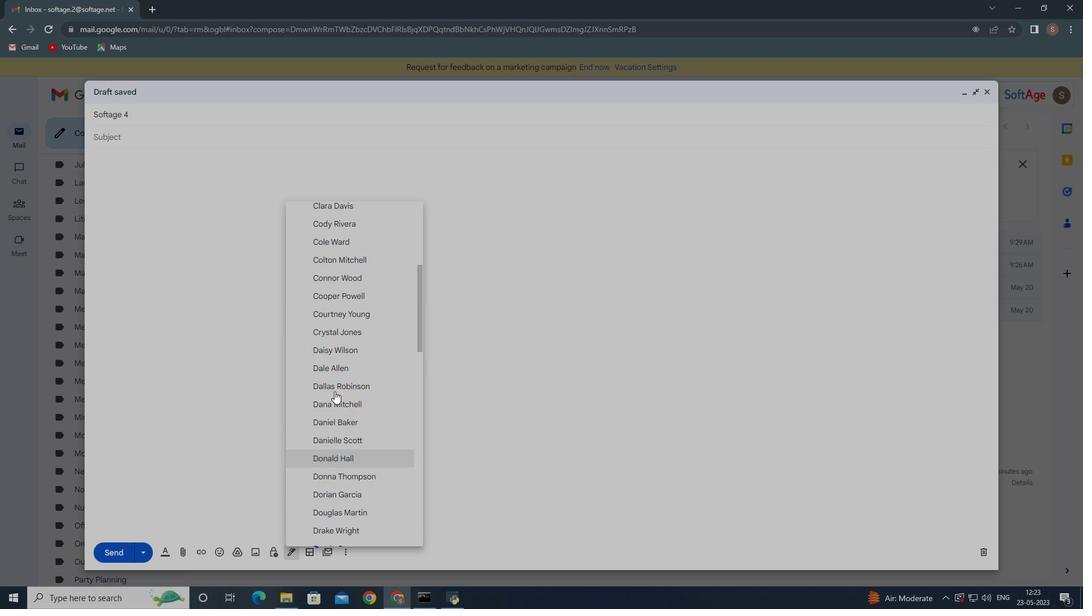 
Action: Mouse scrolled (333, 380) with delta (0, 0)
Screenshot: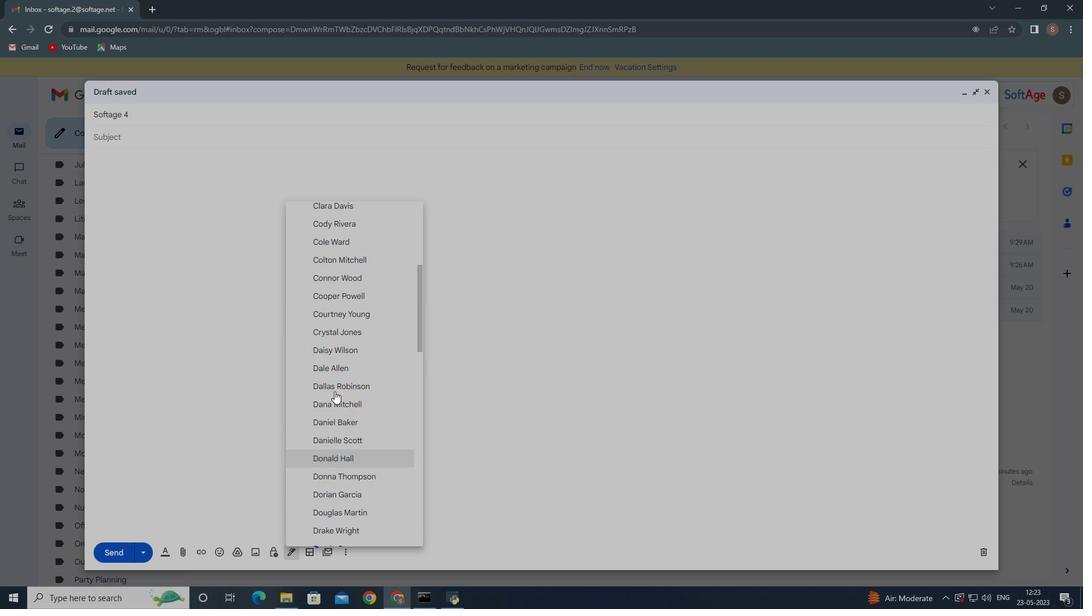 
Action: Mouse moved to (333, 379)
Screenshot: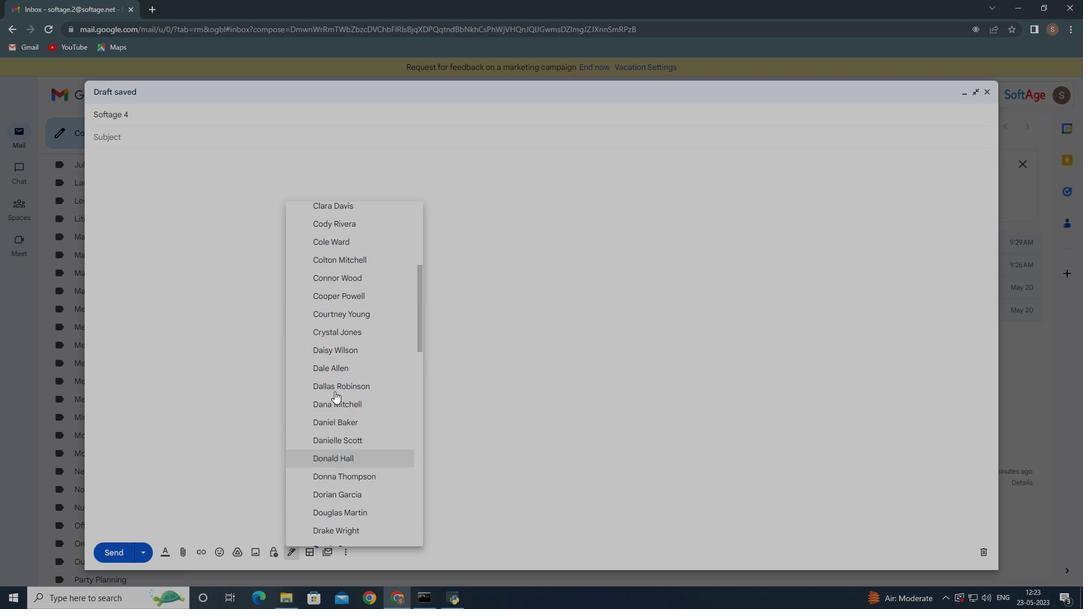 
Action: Mouse scrolled (333, 379) with delta (0, 0)
Screenshot: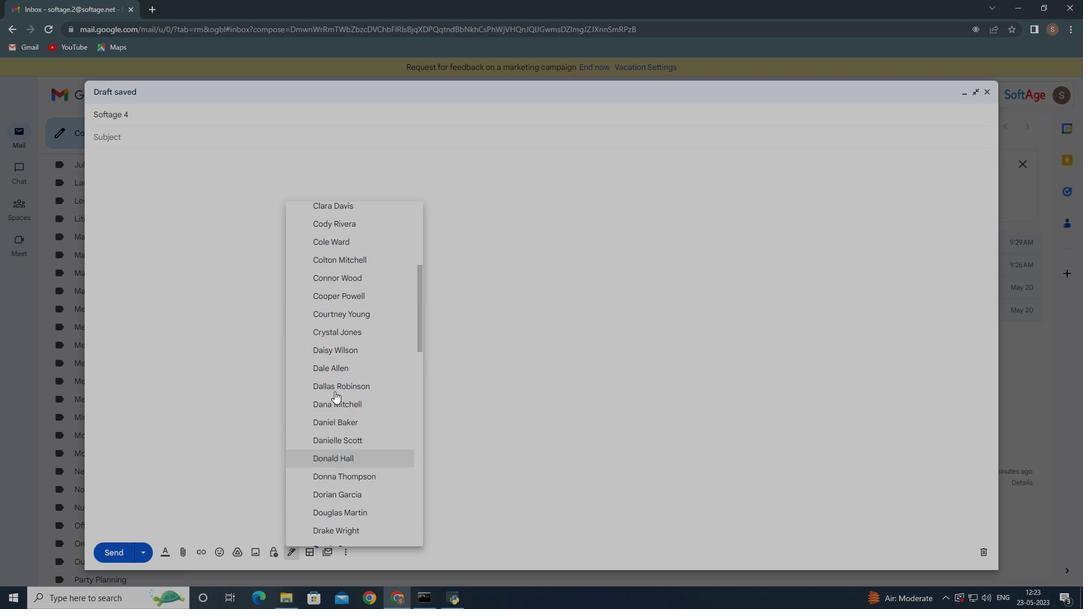 
Action: Mouse moved to (333, 378)
Screenshot: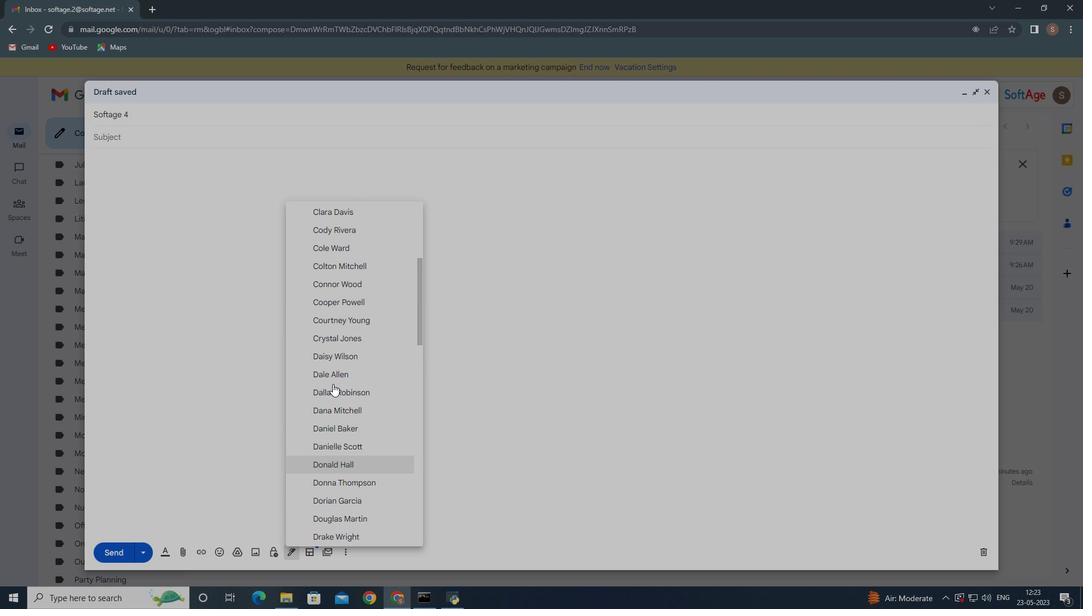 
Action: Mouse scrolled (333, 379) with delta (0, 0)
Screenshot: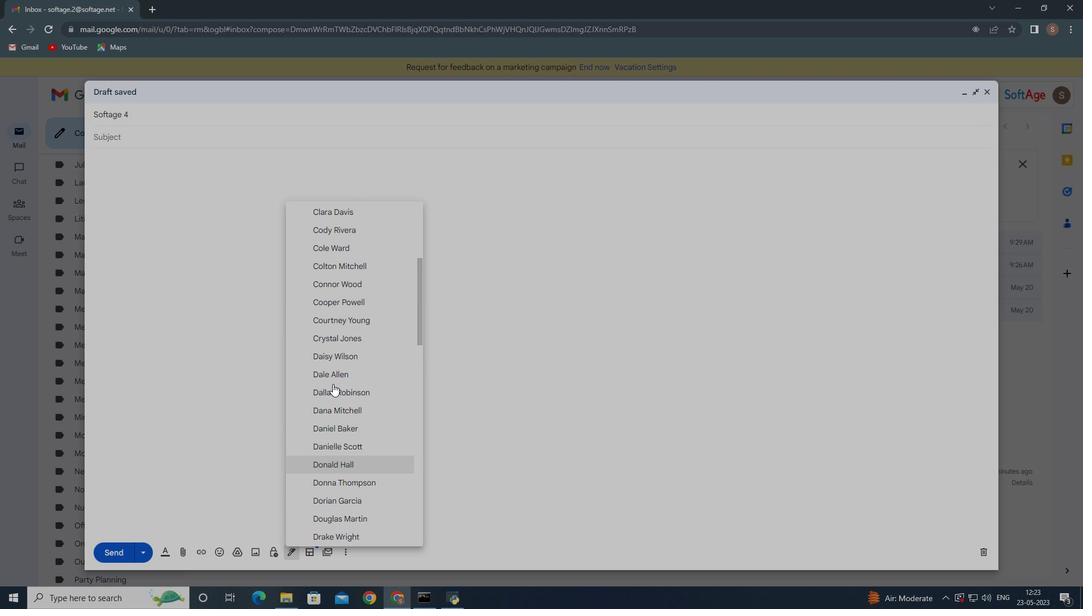 
Action: Mouse moved to (333, 374)
Screenshot: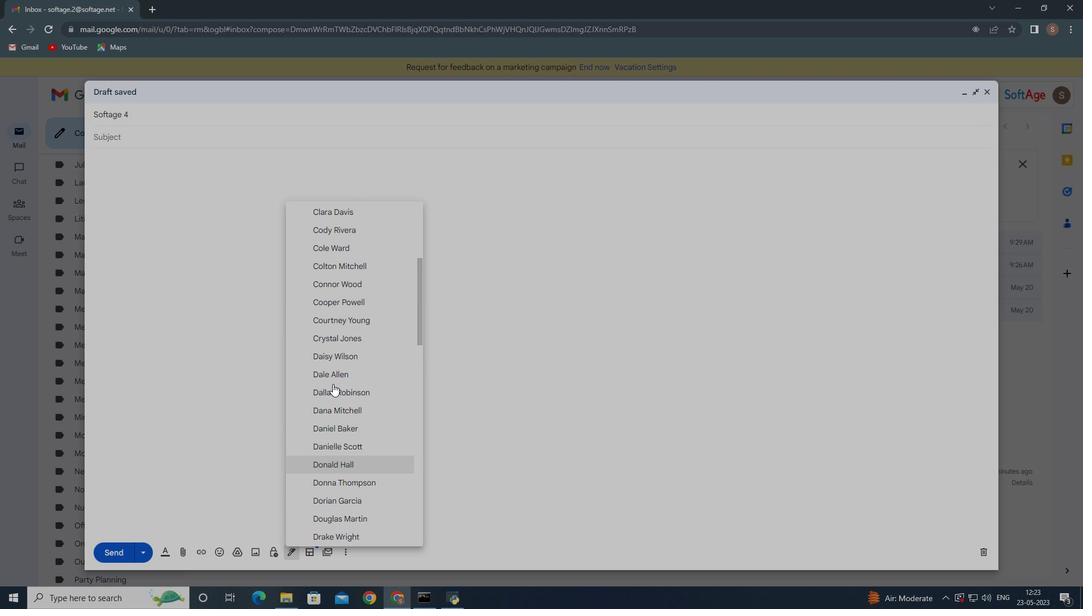
Action: Mouse scrolled (333, 376) with delta (0, 0)
Screenshot: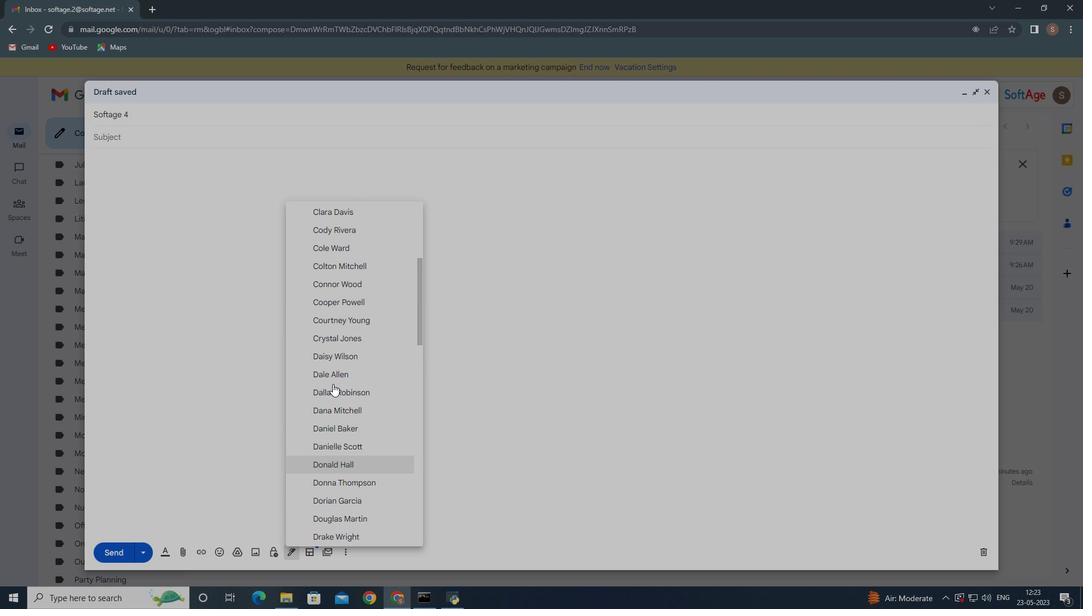 
Action: Mouse moved to (333, 368)
Screenshot: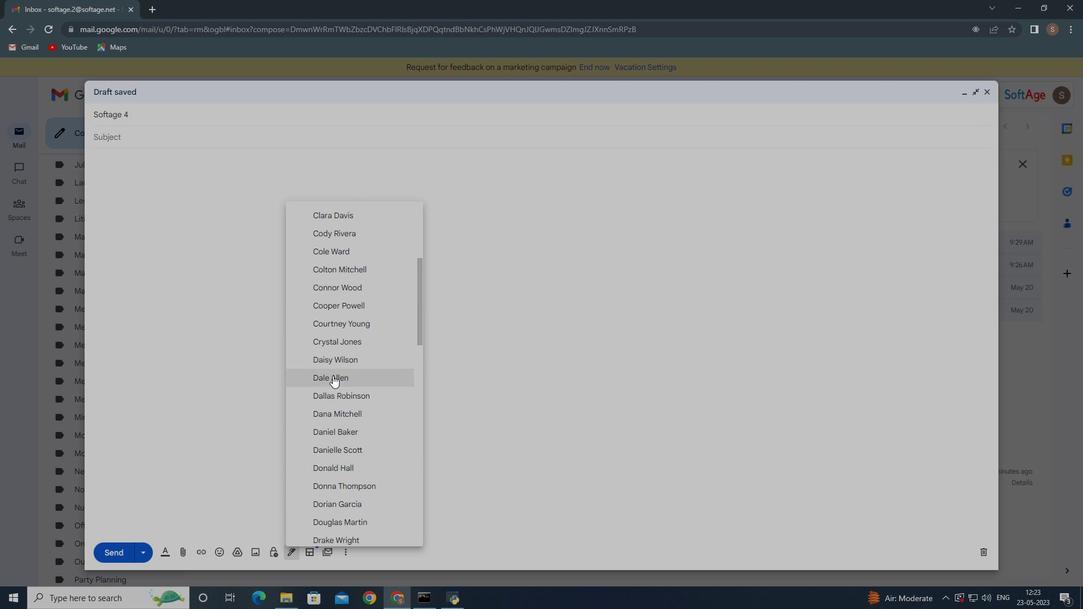 
Action: Mouse scrolled (333, 367) with delta (0, 0)
Screenshot: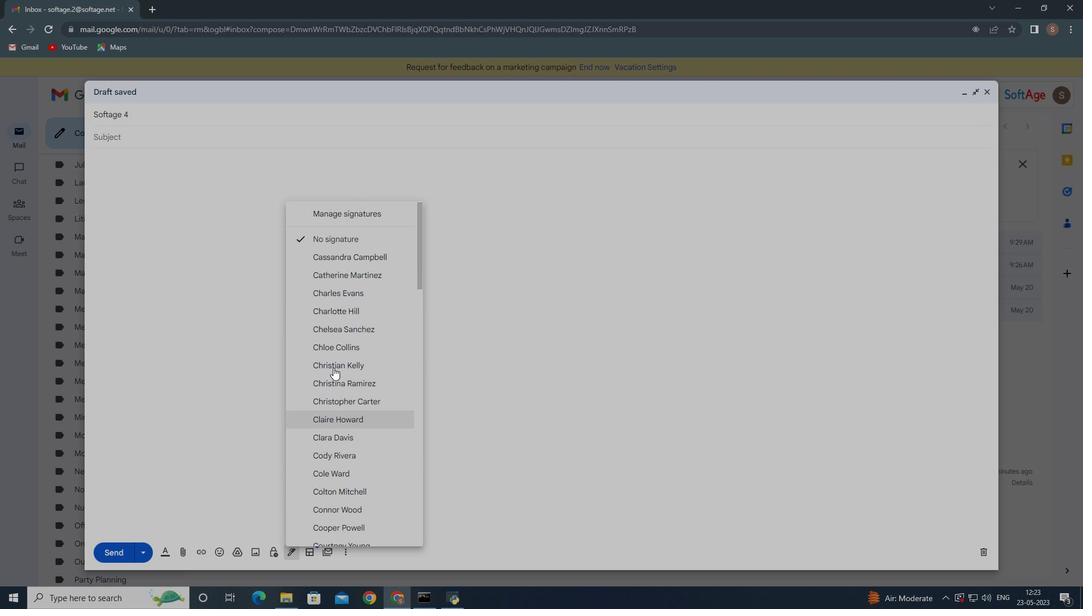 
Action: Mouse moved to (333, 368)
Screenshot: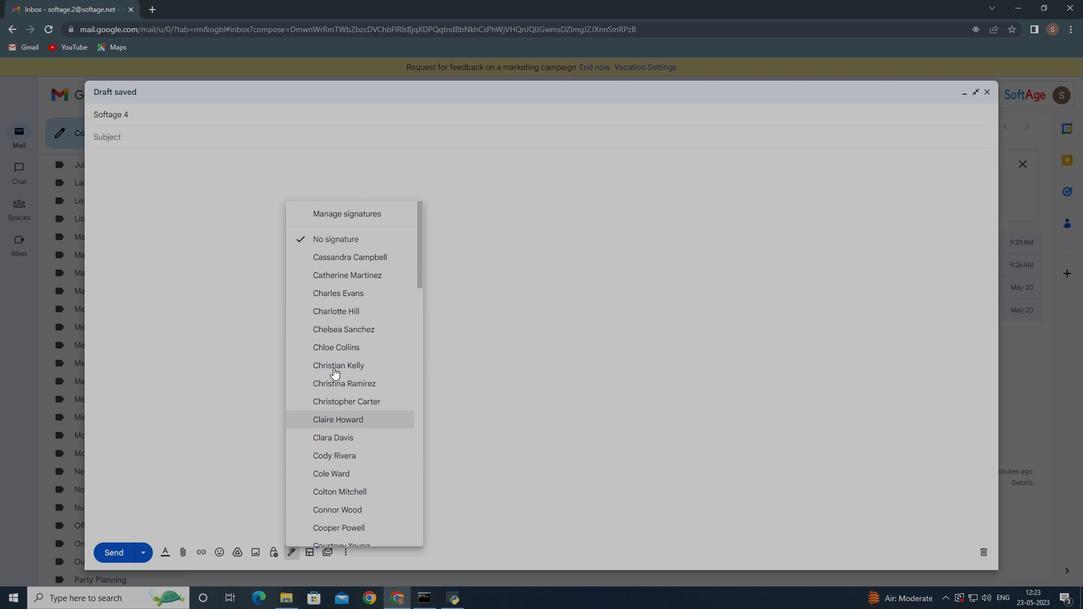 
Action: Mouse scrolled (333, 367) with delta (0, 0)
Screenshot: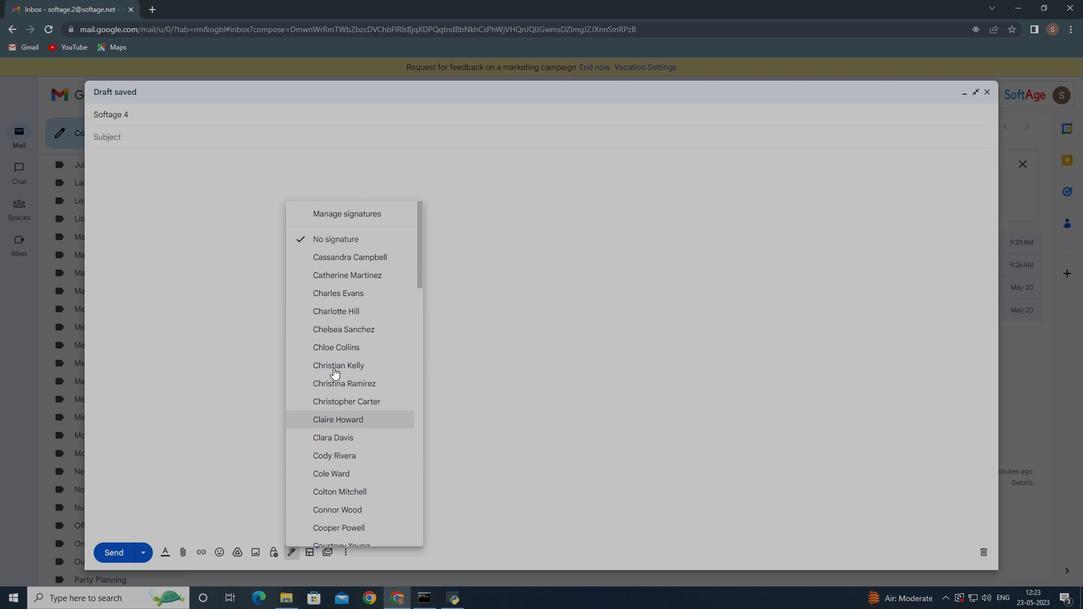 
Action: Mouse moved to (333, 368)
Screenshot: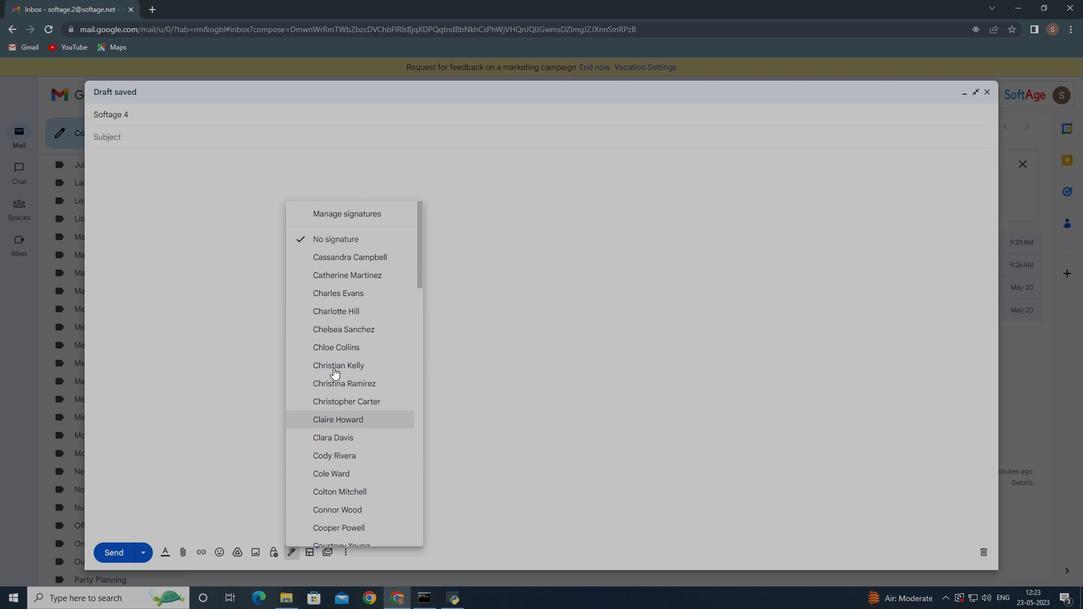 
Action: Mouse scrolled (333, 367) with delta (0, 0)
Screenshot: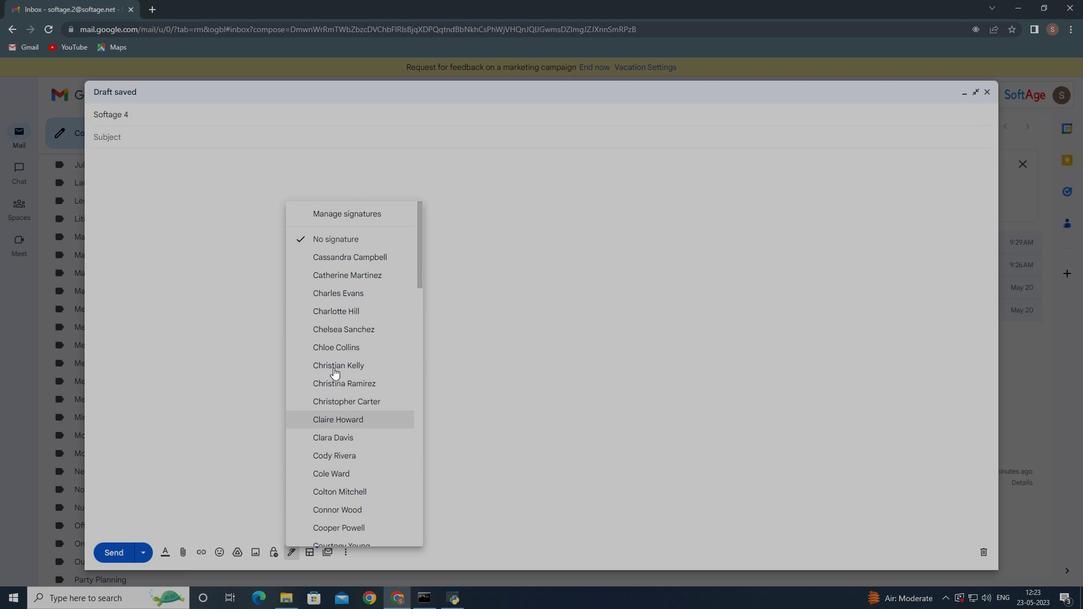 
Action: Mouse moved to (333, 369)
Screenshot: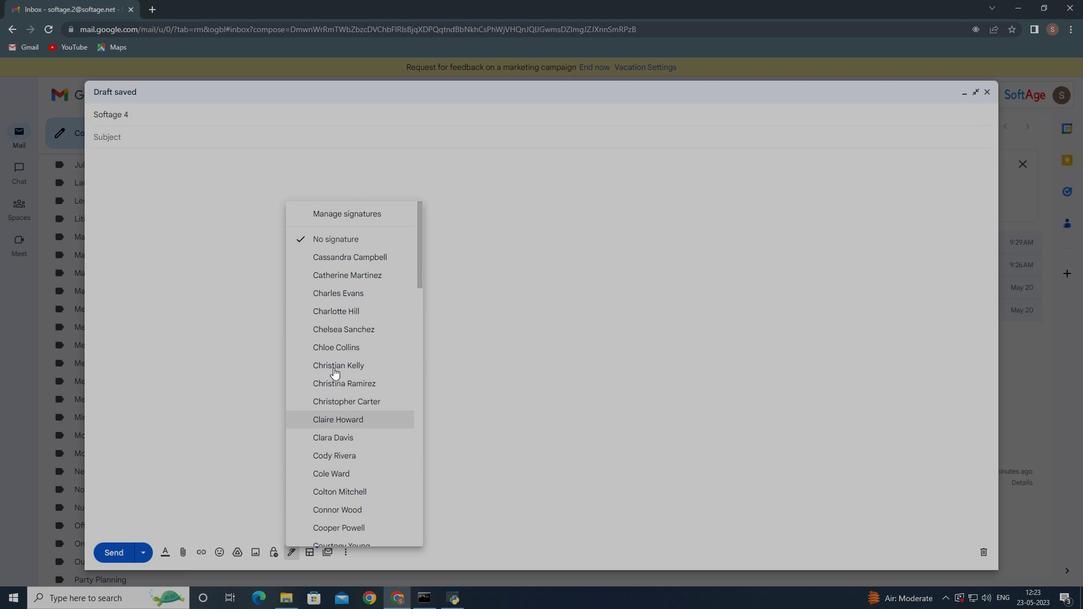 
Action: Mouse scrolled (333, 368) with delta (0, 0)
Screenshot: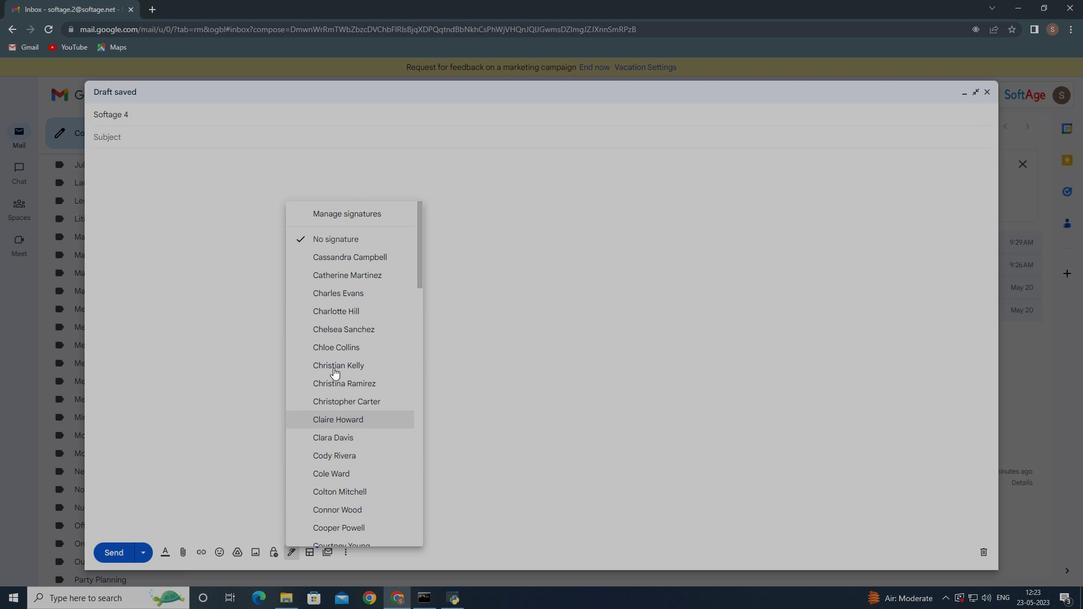 
Action: Mouse moved to (333, 369)
Screenshot: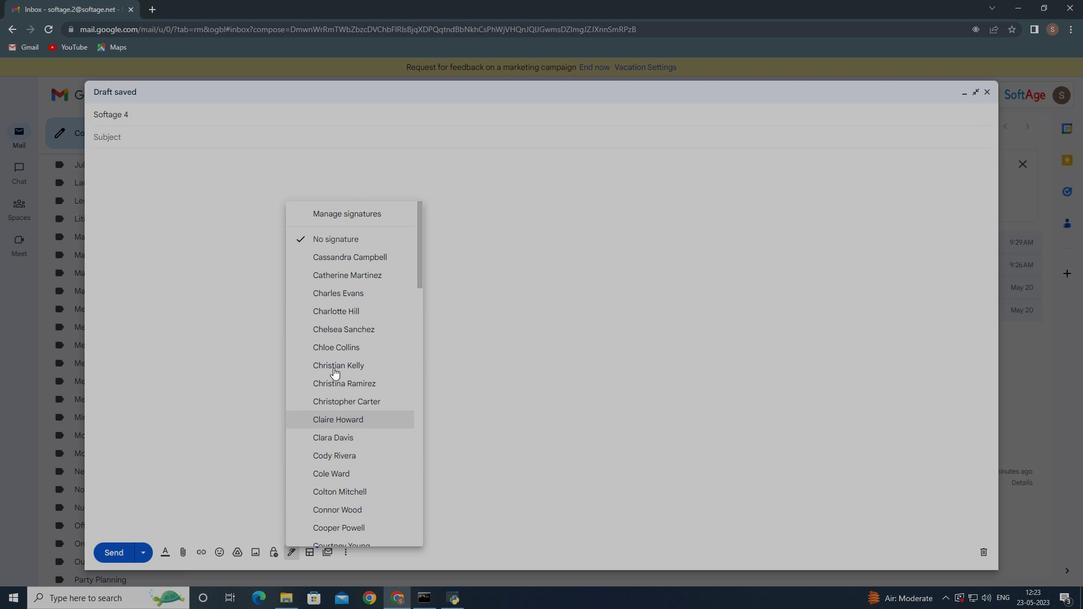 
Action: Mouse scrolled (333, 369) with delta (0, 0)
Screenshot: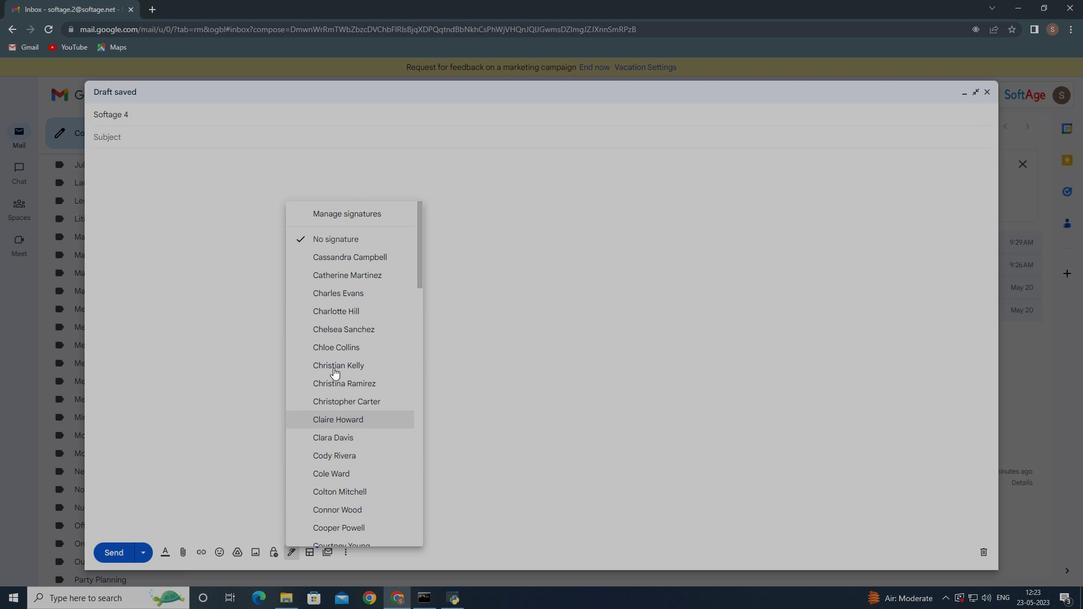 
Action: Mouse moved to (331, 371)
Screenshot: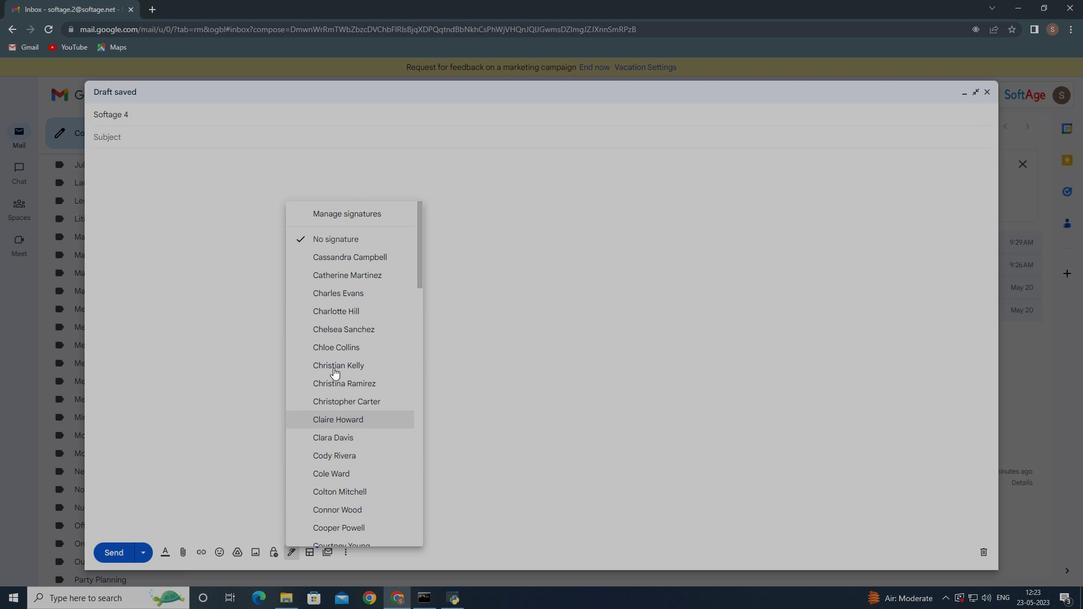 
Action: Mouse scrolled (331, 370) with delta (0, 0)
Screenshot: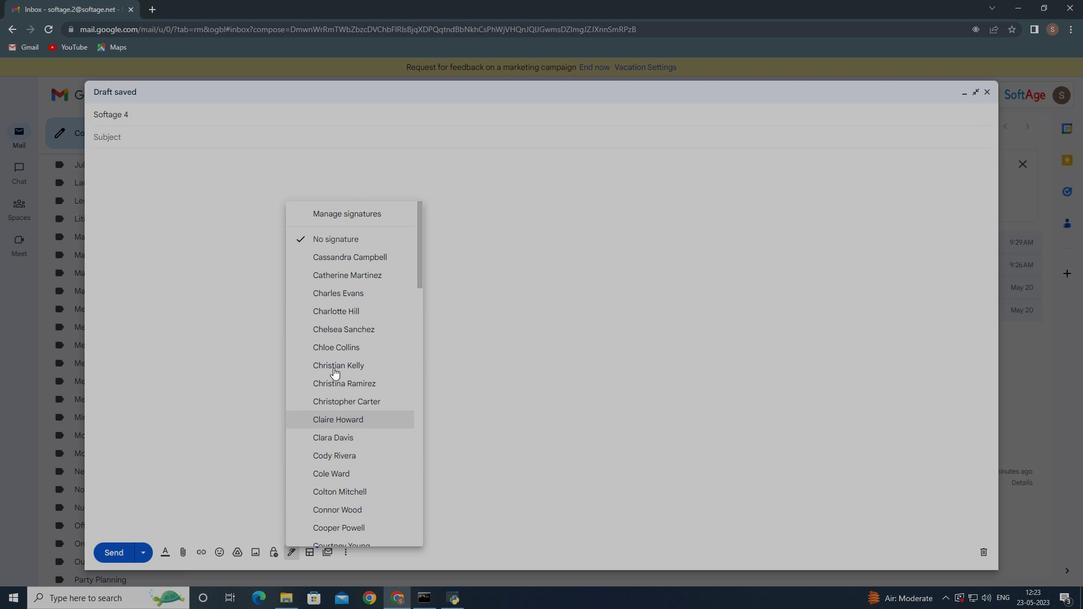 
Action: Mouse moved to (345, 423)
Screenshot: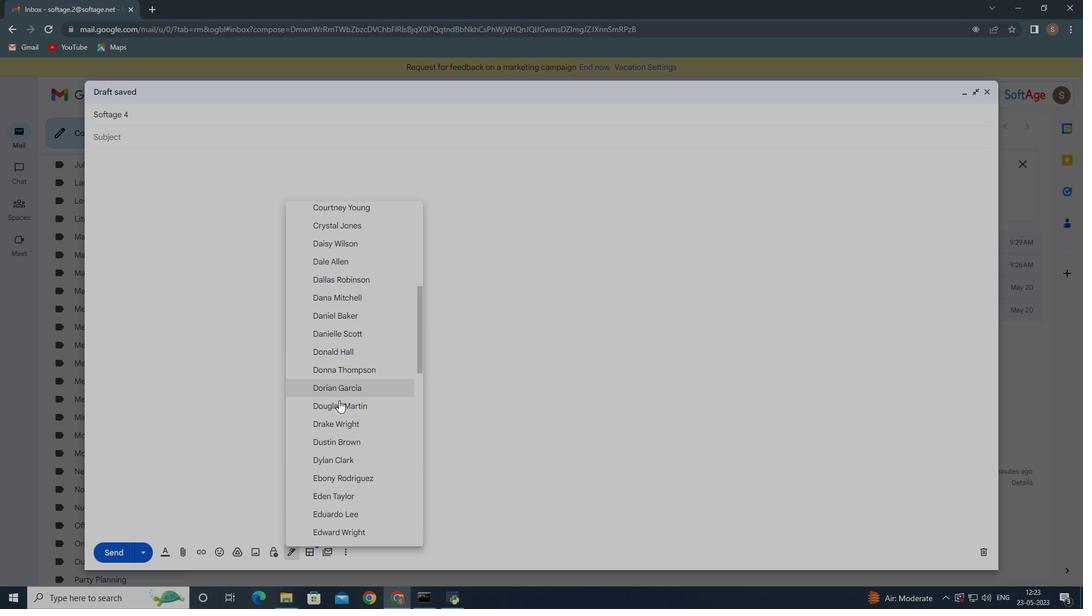 
Action: Mouse scrolled (345, 423) with delta (0, 0)
Screenshot: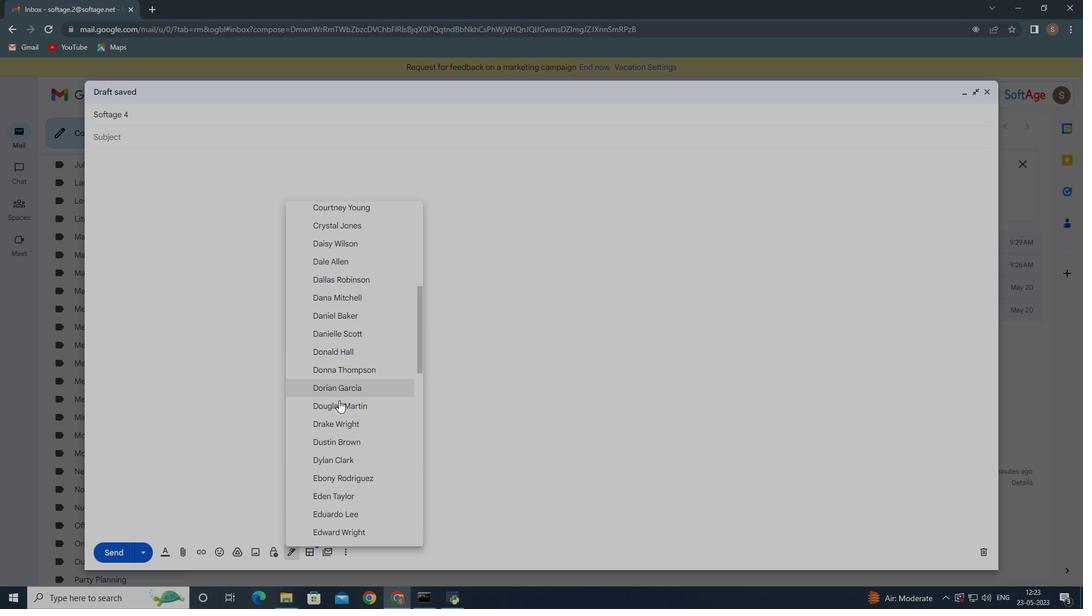 
Action: Mouse moved to (345, 424)
Screenshot: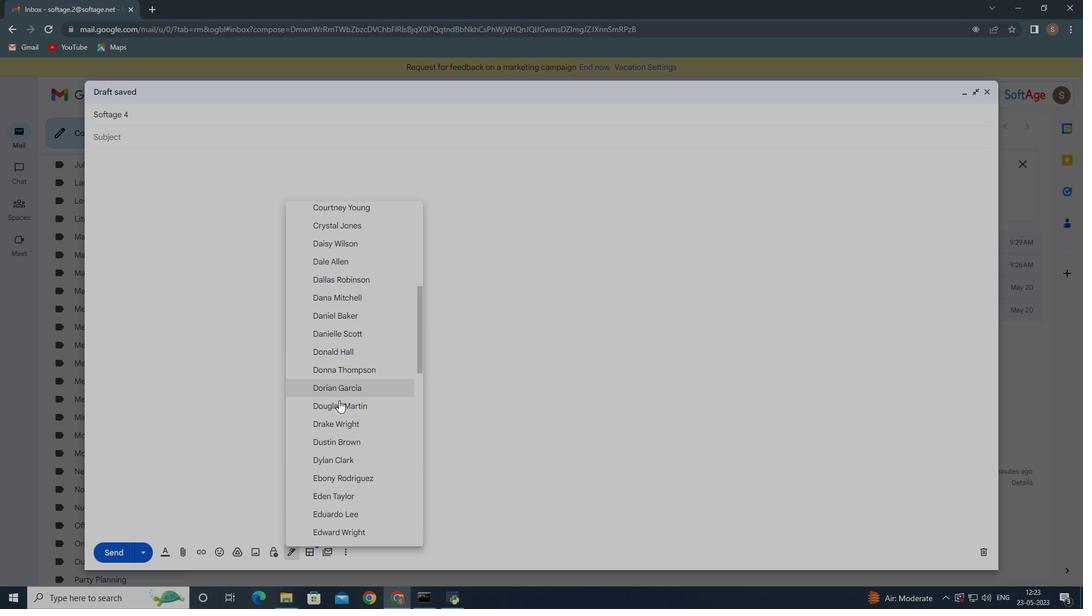 
Action: Mouse scrolled (345, 423) with delta (0, 0)
Screenshot: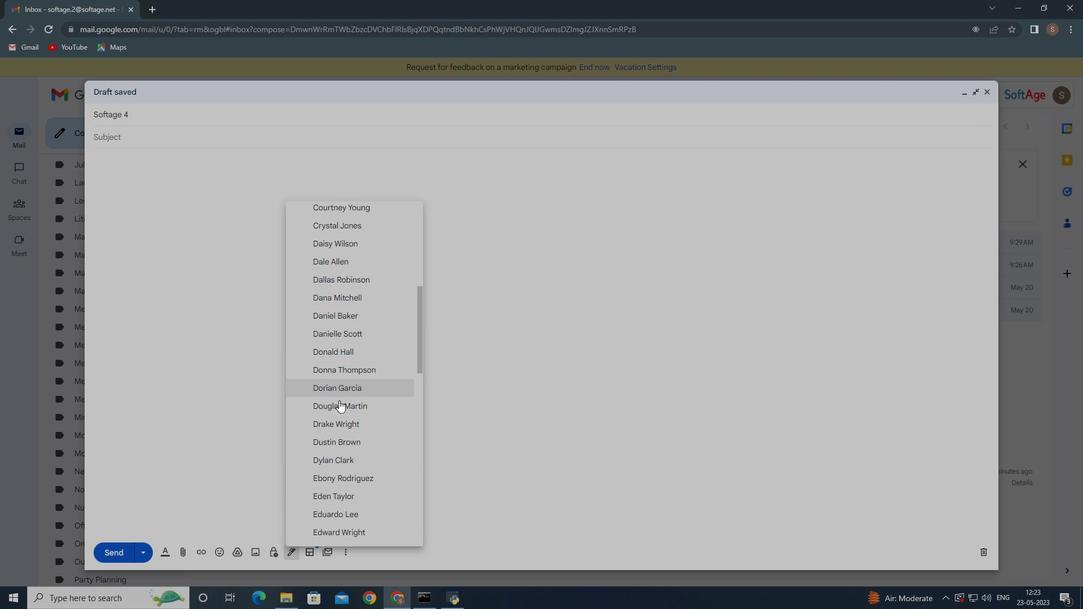 
Action: Mouse moved to (345, 425)
Screenshot: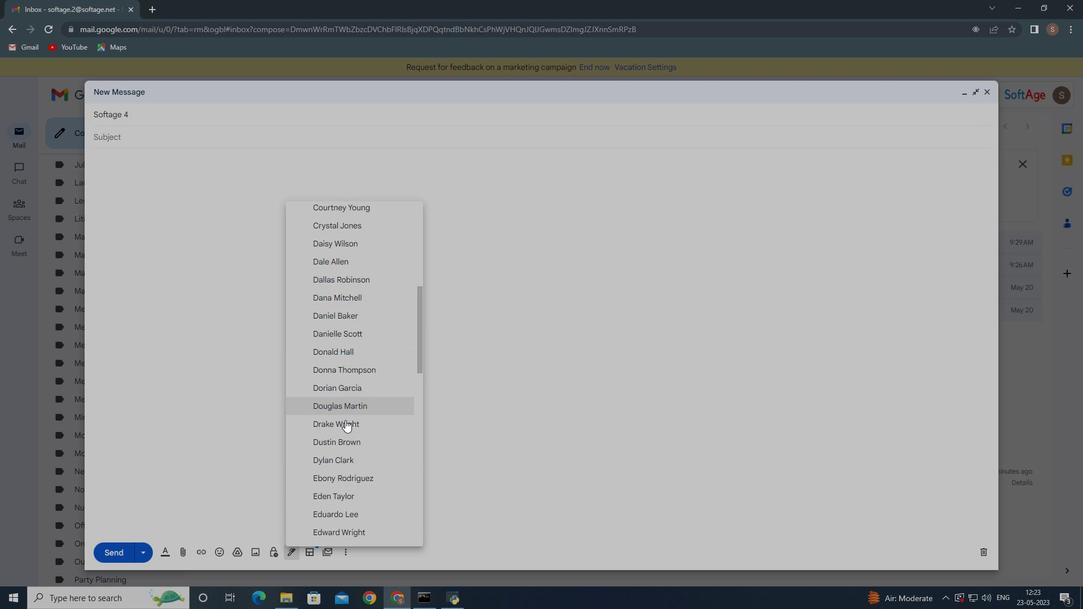 
Action: Mouse scrolled (345, 424) with delta (0, 0)
Screenshot: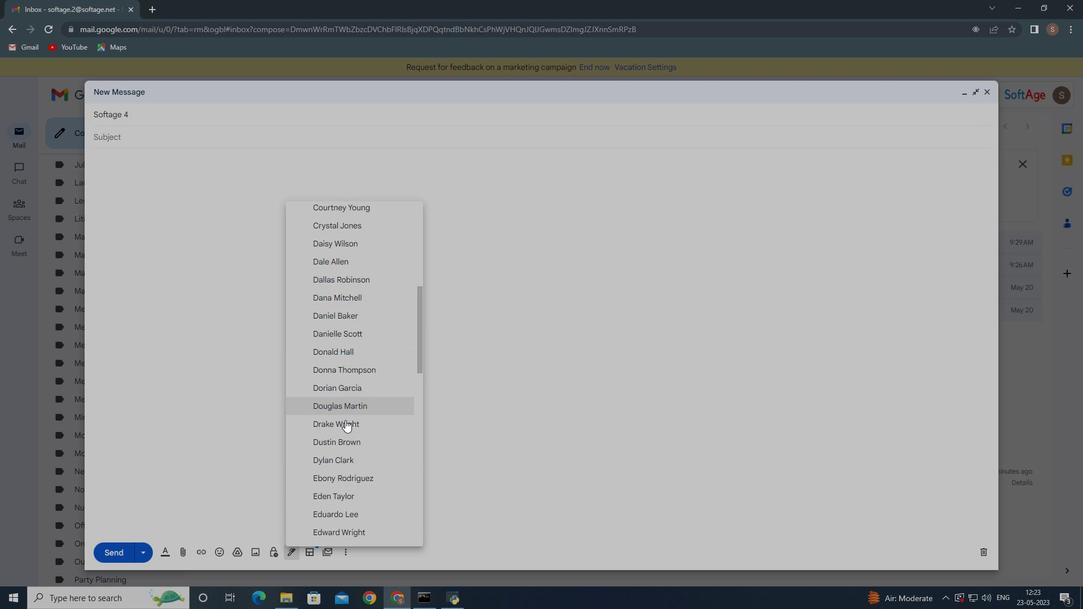 
Action: Mouse moved to (345, 428)
Screenshot: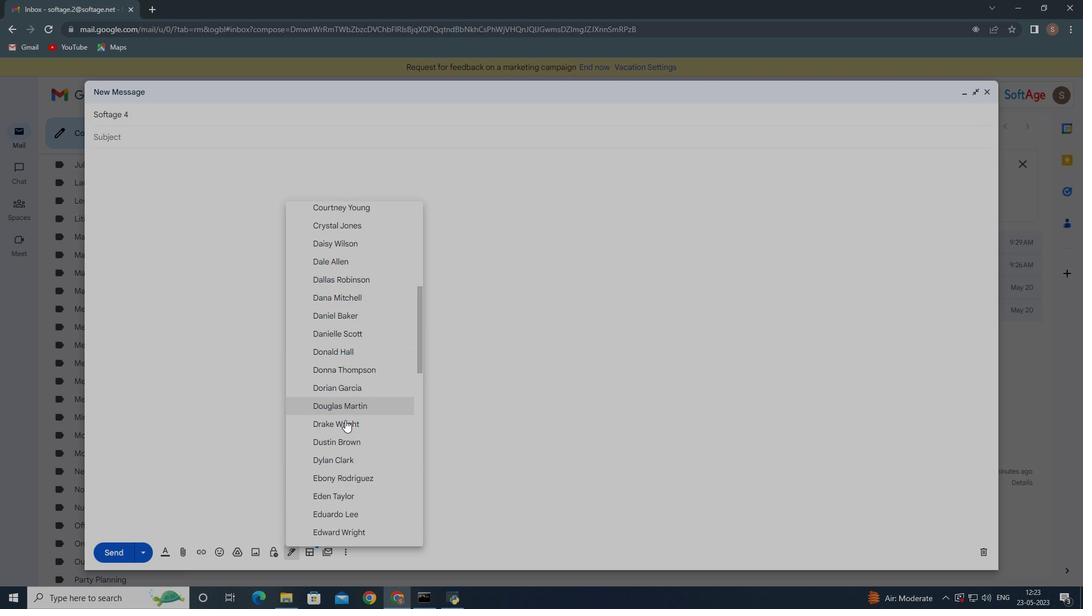 
Action: Mouse scrolled (345, 427) with delta (0, 0)
Screenshot: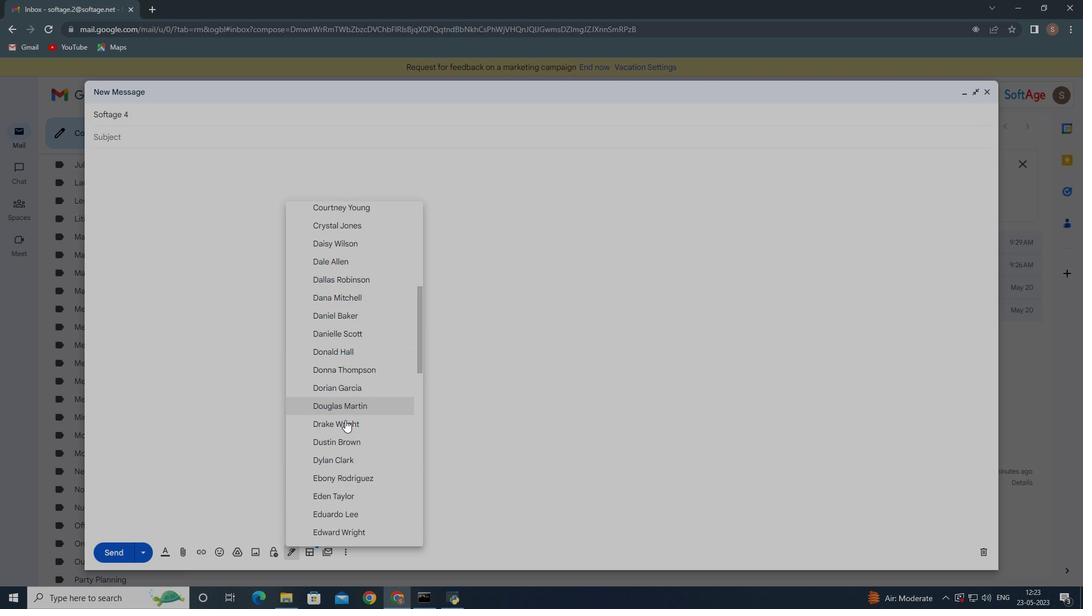 
Action: Mouse moved to (346, 448)
Screenshot: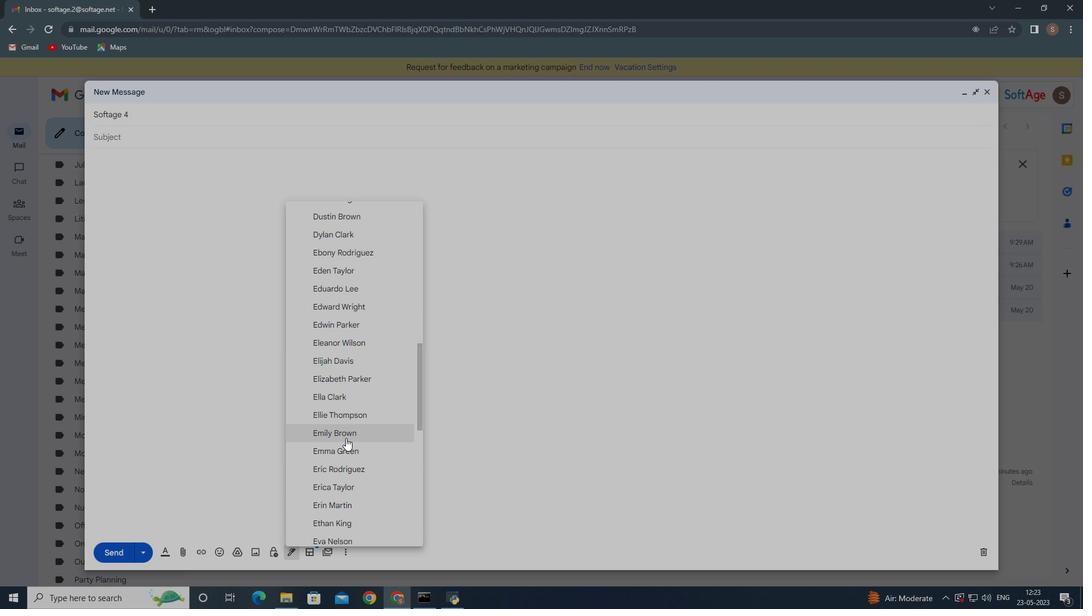 
Action: Mouse scrolled (346, 444) with delta (0, 0)
Screenshot: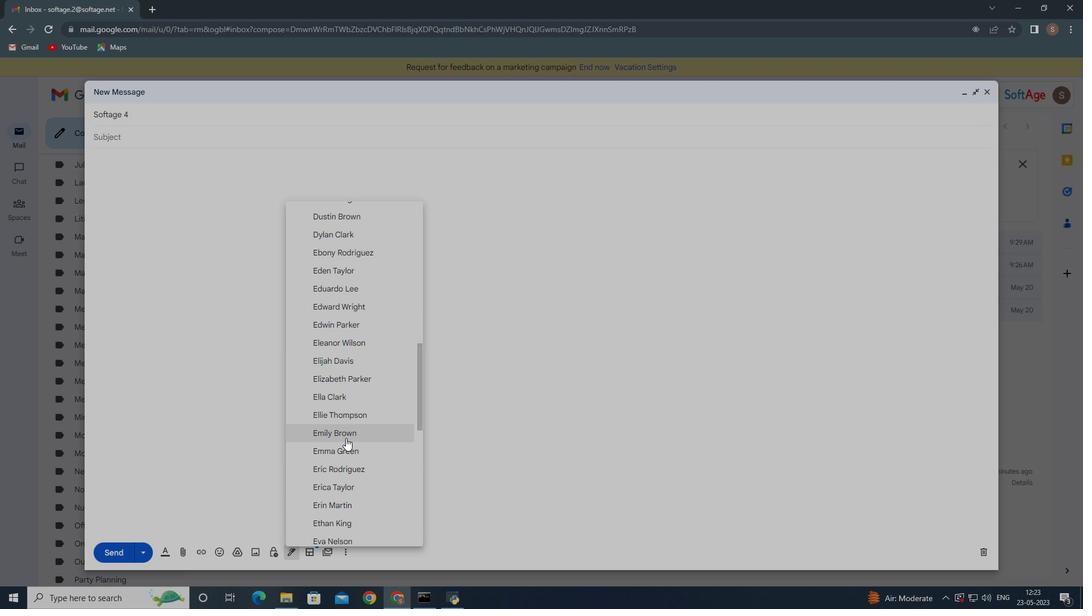 
Action: Mouse scrolled (346, 445) with delta (0, 0)
Screenshot: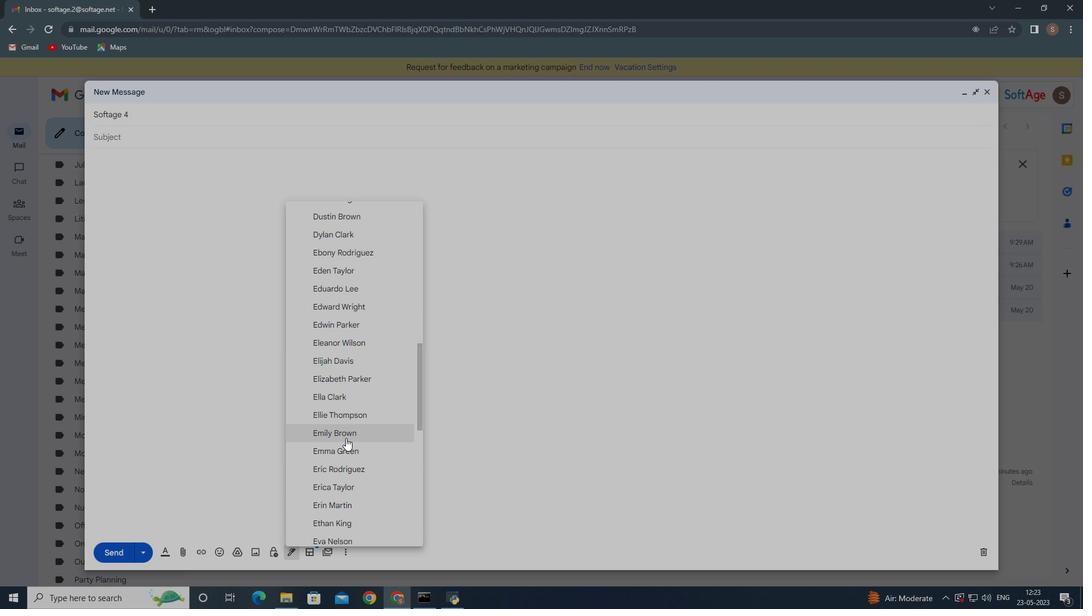 
Action: Mouse scrolled (346, 445) with delta (0, 0)
Screenshot: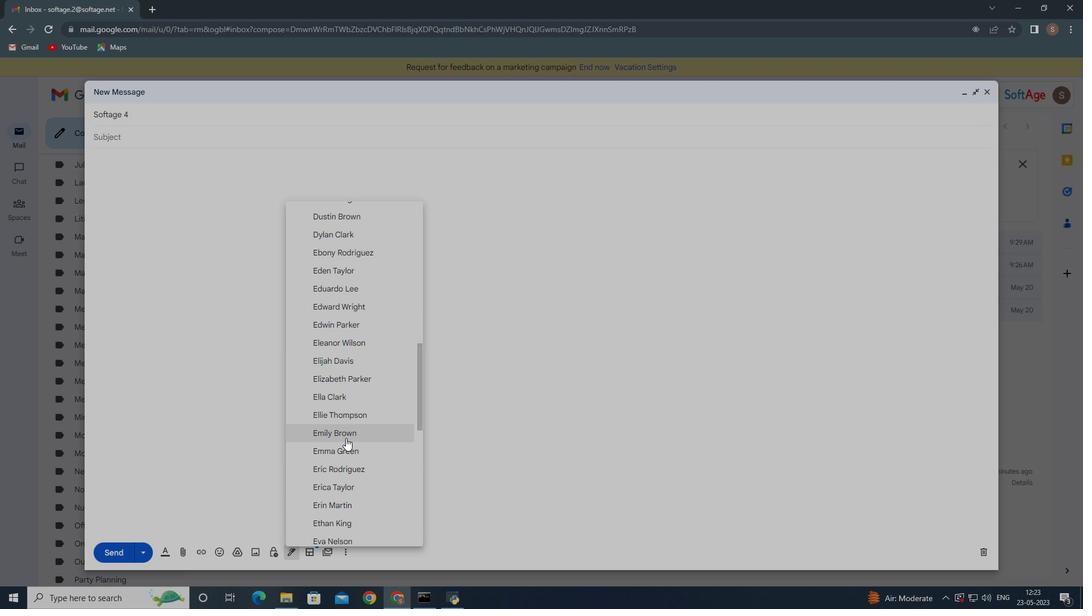 
Action: Mouse scrolled (346, 446) with delta (0, 0)
Screenshot: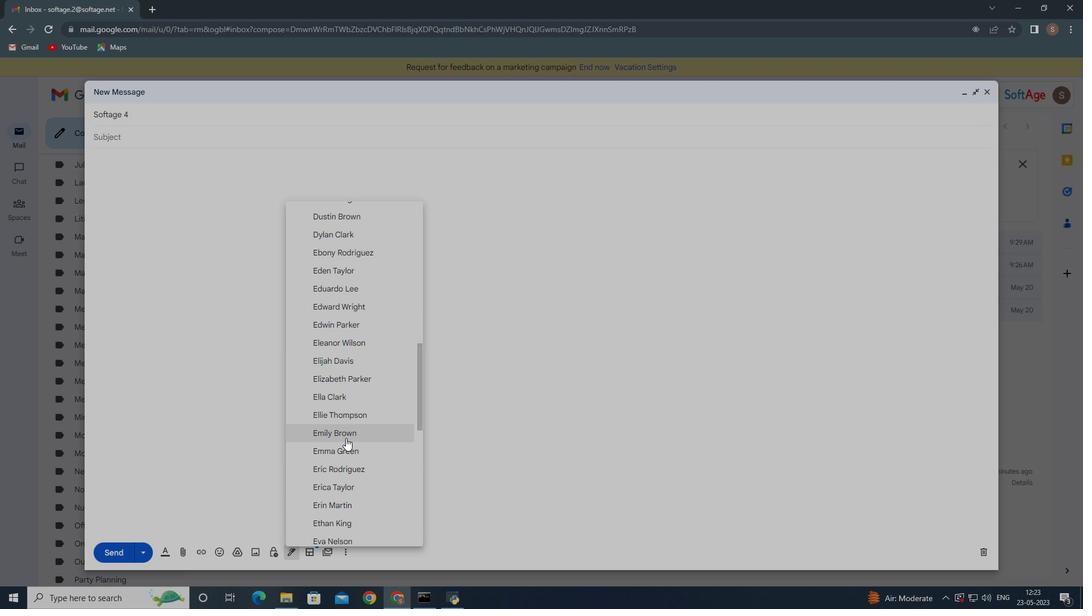 
Action: Mouse moved to (346, 448)
Screenshot: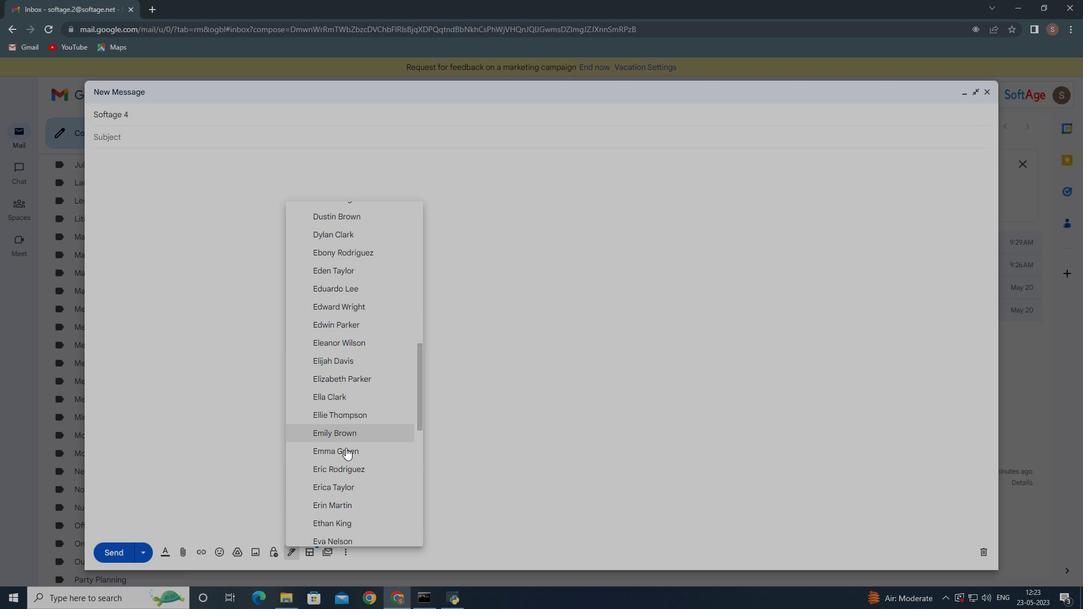 
Action: Mouse scrolled (346, 448) with delta (0, 0)
Screenshot: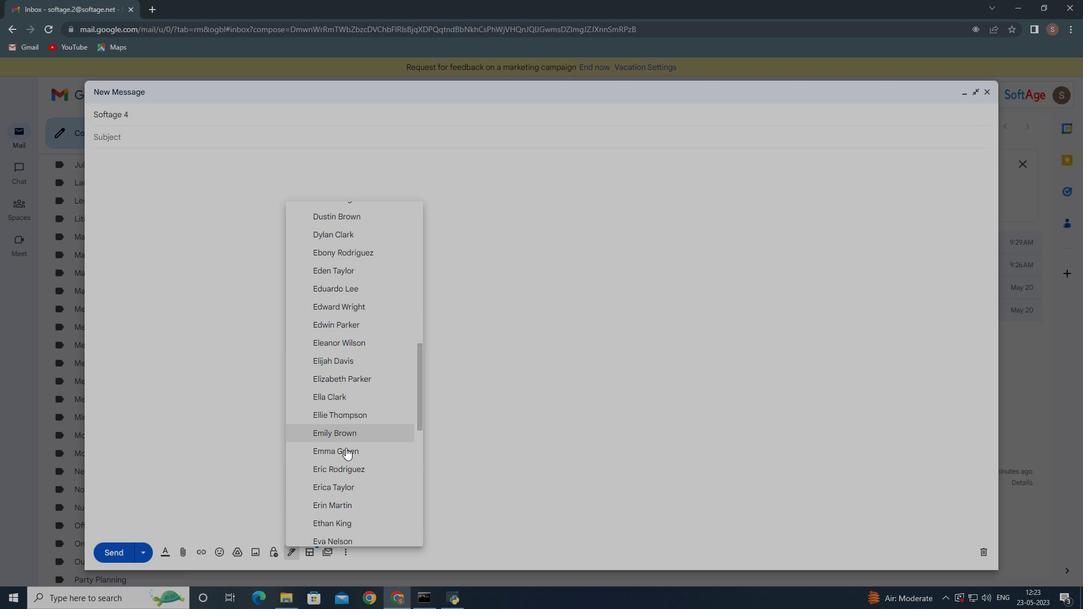 
Action: Mouse moved to (346, 449)
Screenshot: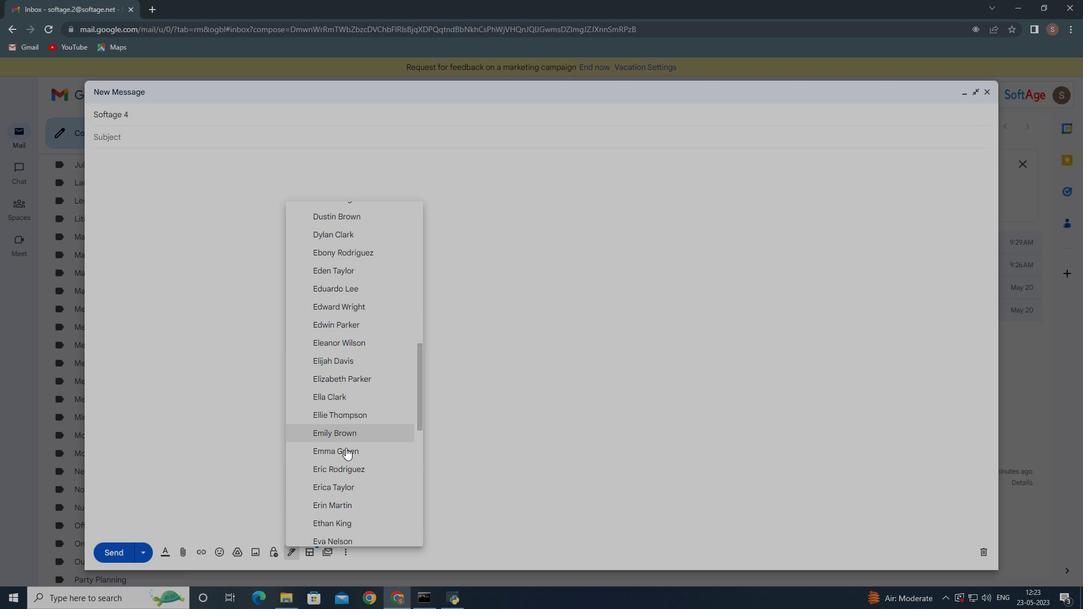 
Action: Mouse scrolled (346, 448) with delta (0, 0)
Screenshot: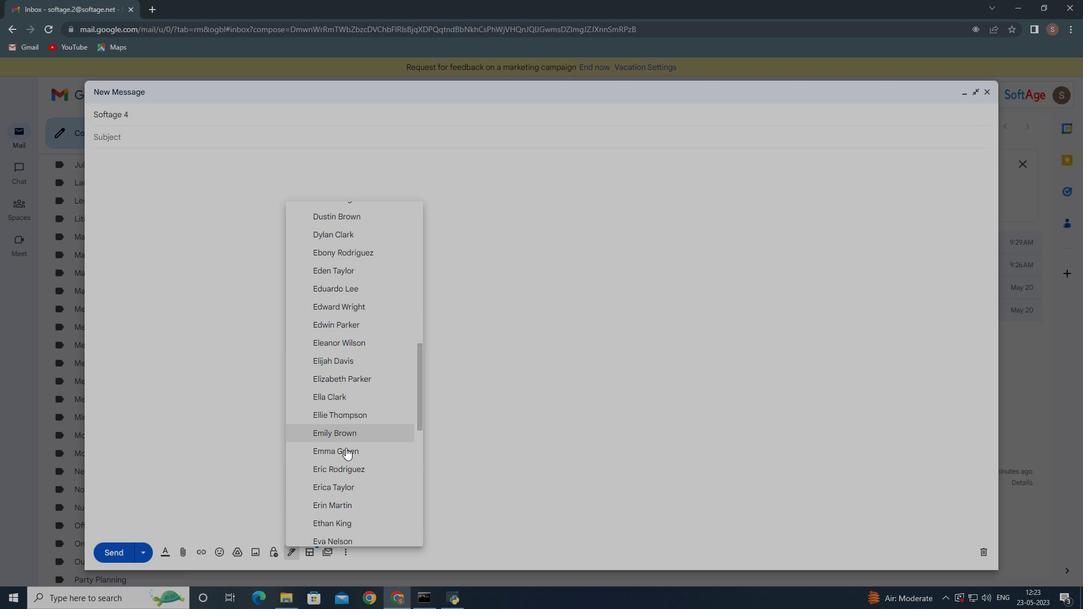 
Action: Mouse scrolled (346, 448) with delta (0, 0)
Screenshot: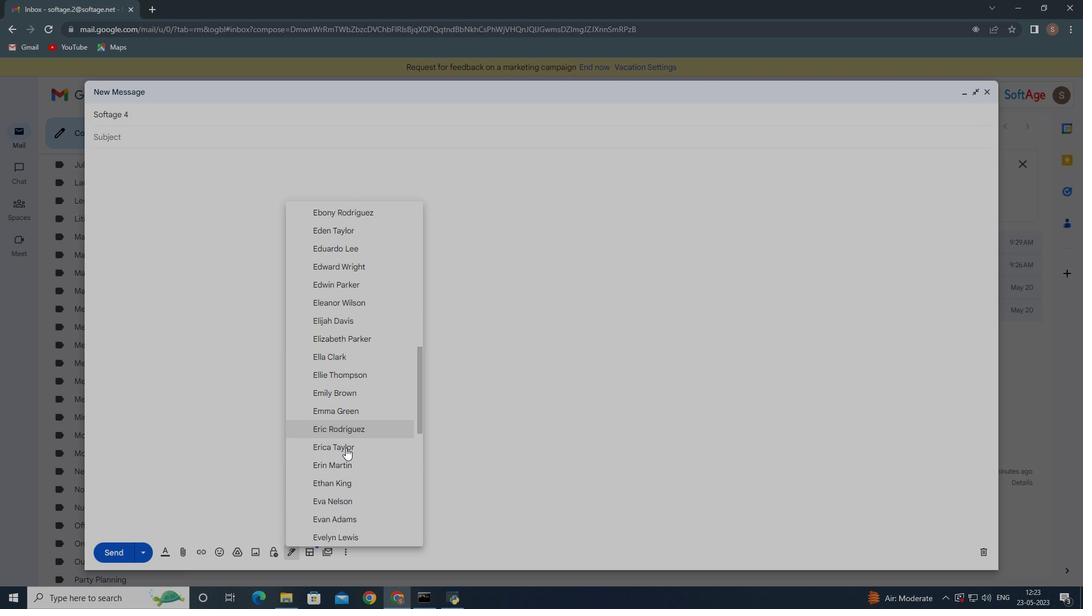 
Action: Mouse moved to (346, 449)
Screenshot: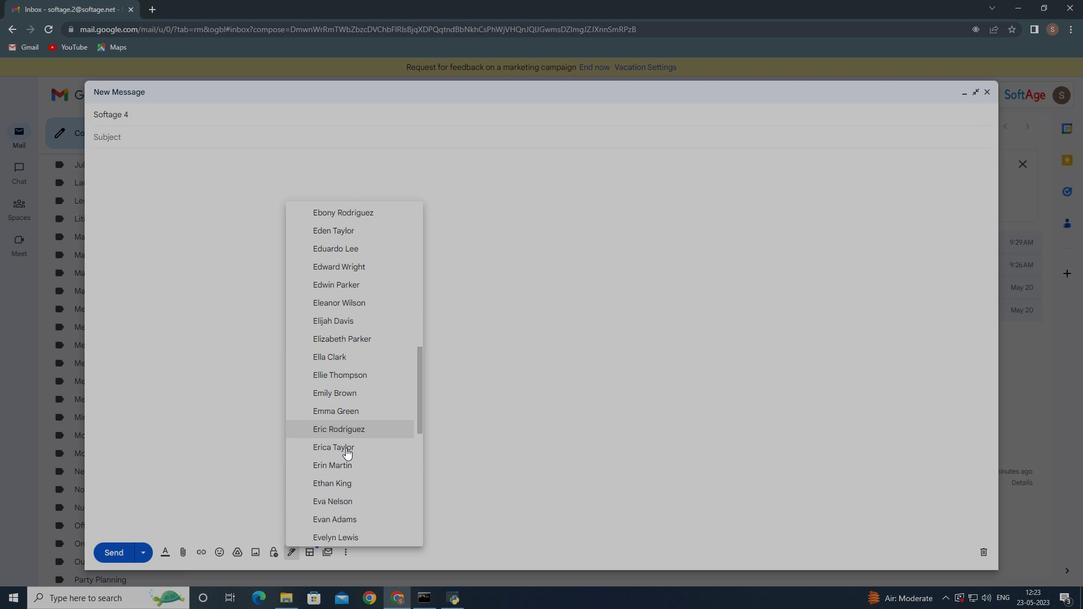 
Action: Mouse scrolled (346, 449) with delta (0, 0)
Screenshot: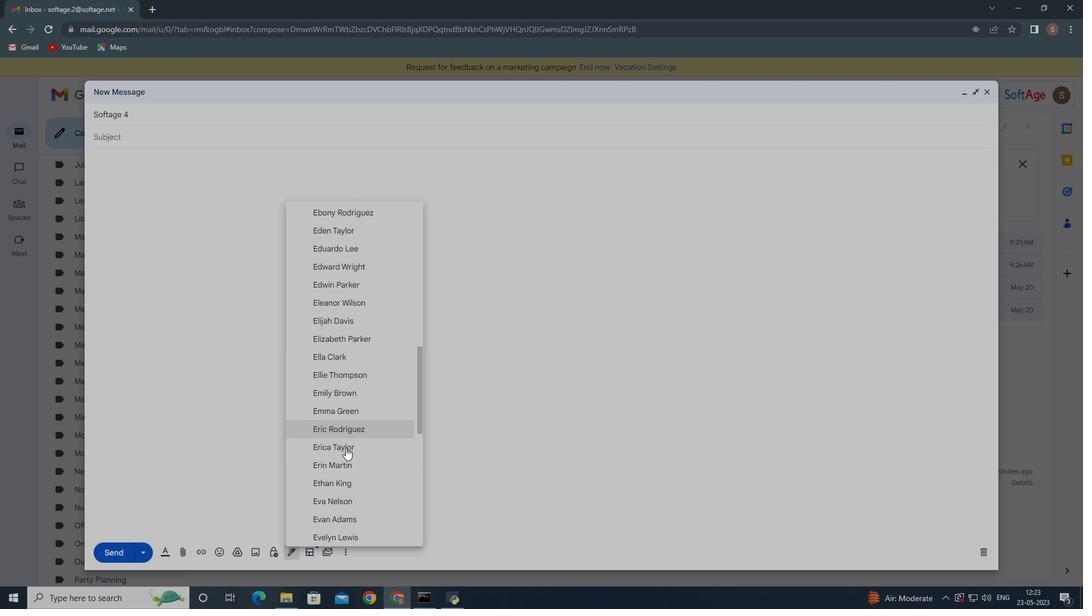 
Action: Mouse moved to (360, 410)
Screenshot: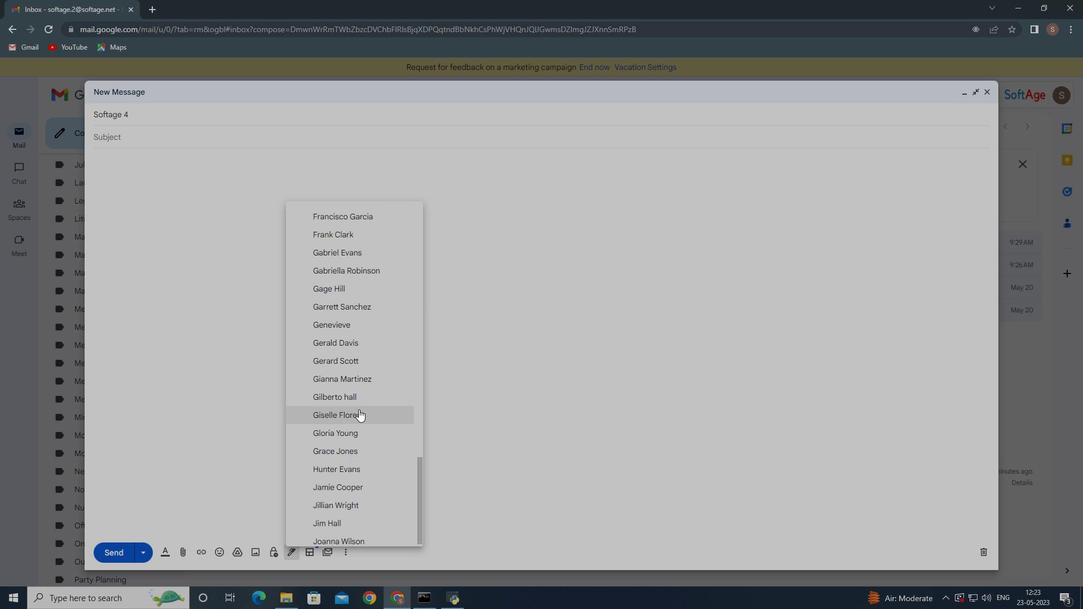 
Action: Mouse scrolled (360, 409) with delta (0, 0)
Screenshot: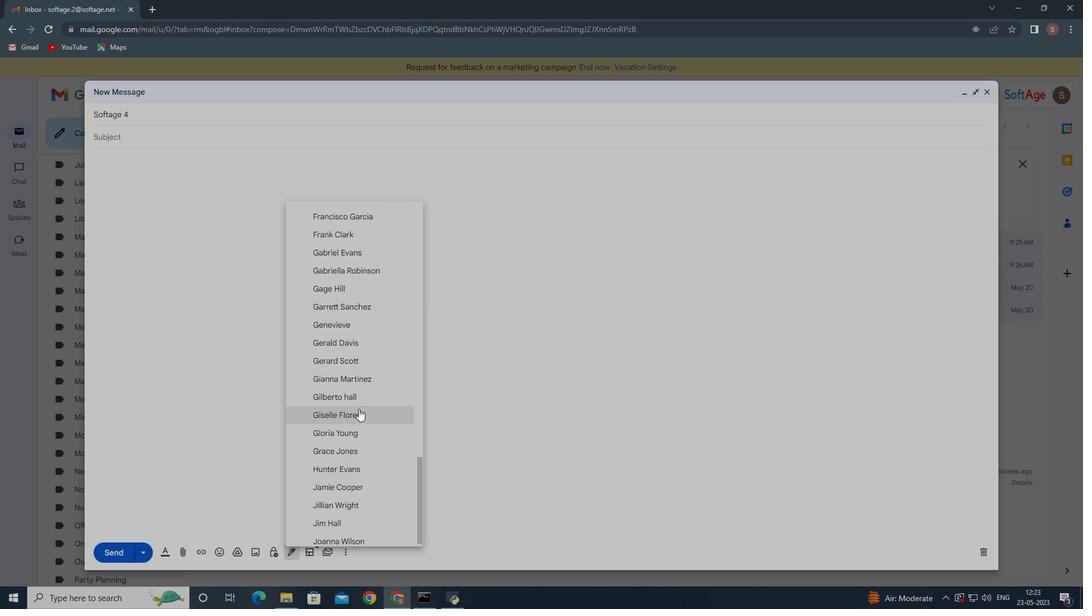 
Action: Mouse moved to (360, 410)
Screenshot: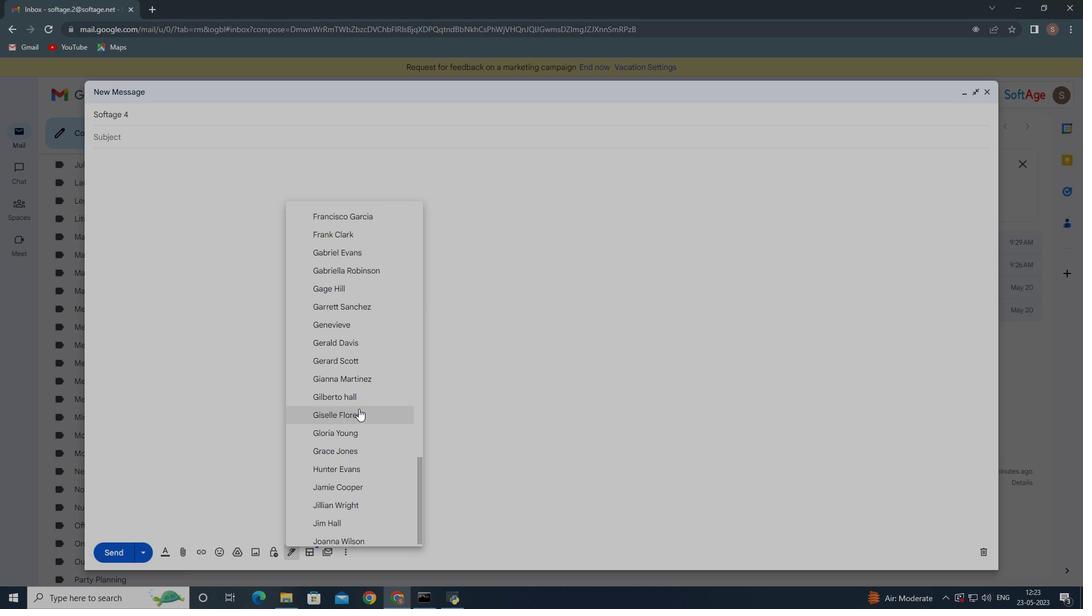 
Action: Mouse scrolled (360, 409) with delta (0, 0)
Screenshot: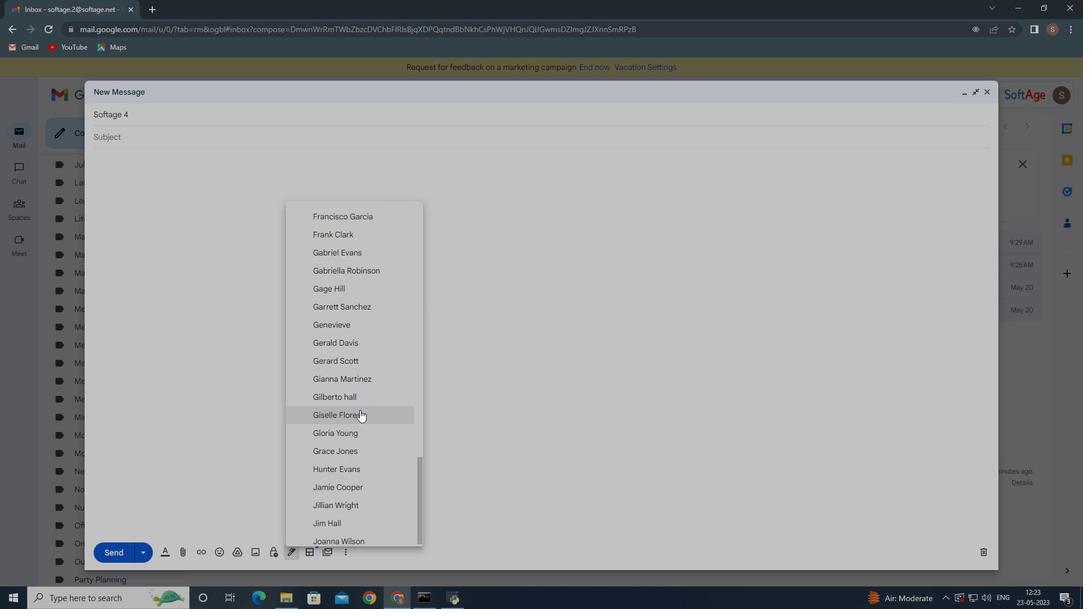 
Action: Mouse moved to (360, 411)
Screenshot: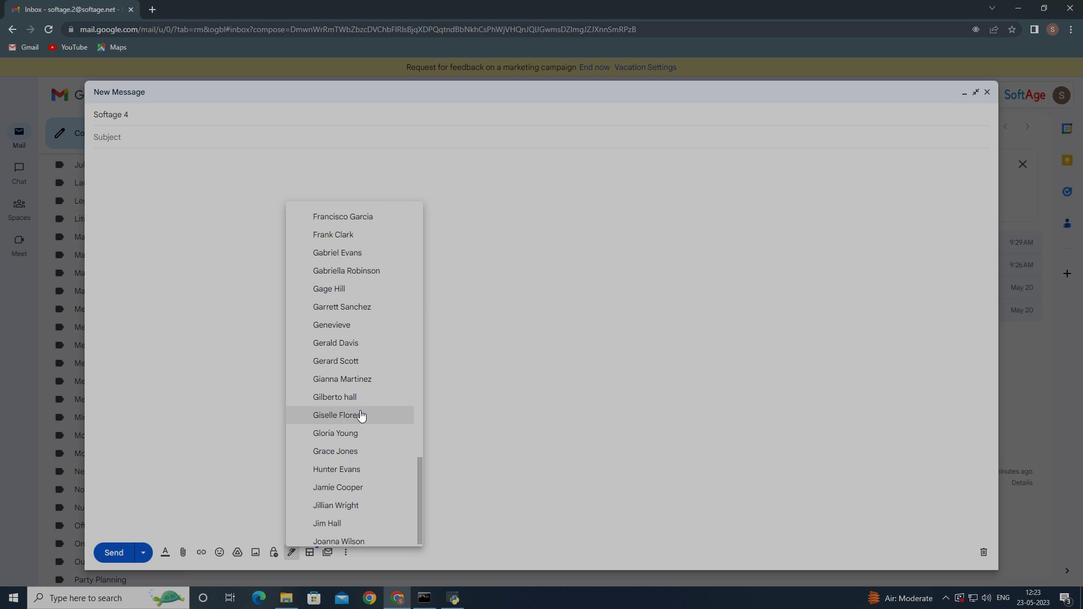 
Action: Mouse scrolled (360, 410) with delta (0, 0)
Screenshot: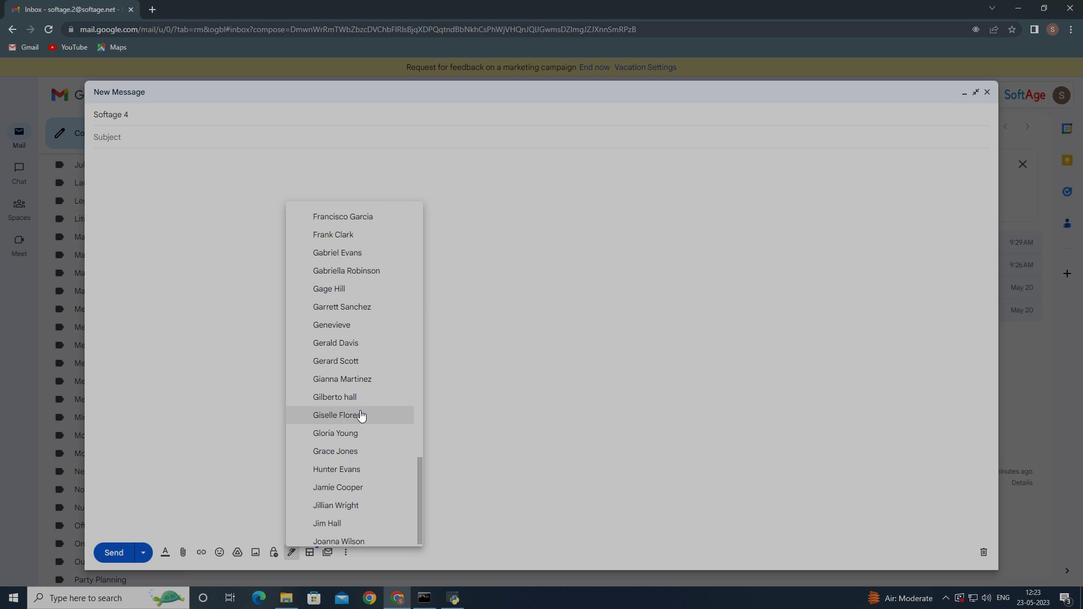 
Action: Mouse moved to (359, 413)
Screenshot: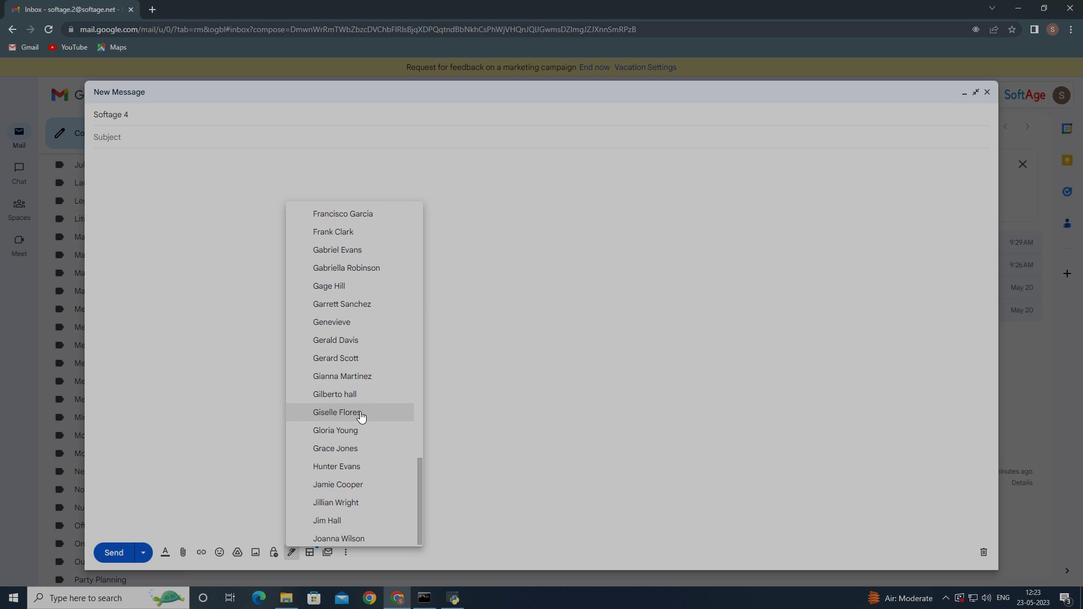 
Action: Mouse scrolled (359, 412) with delta (0, 0)
Screenshot: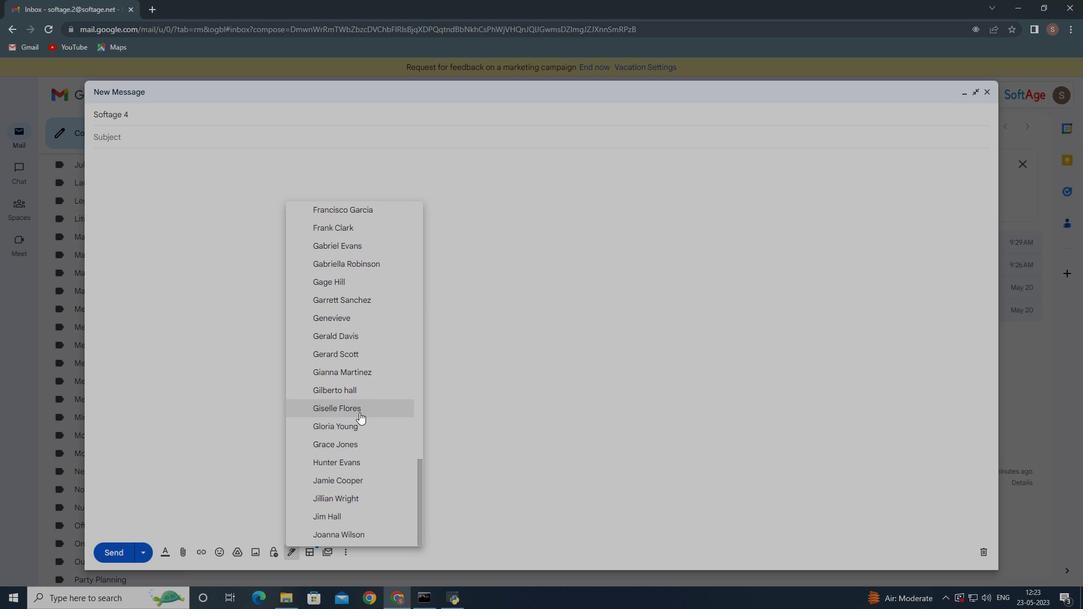
Action: Mouse moved to (356, 420)
Screenshot: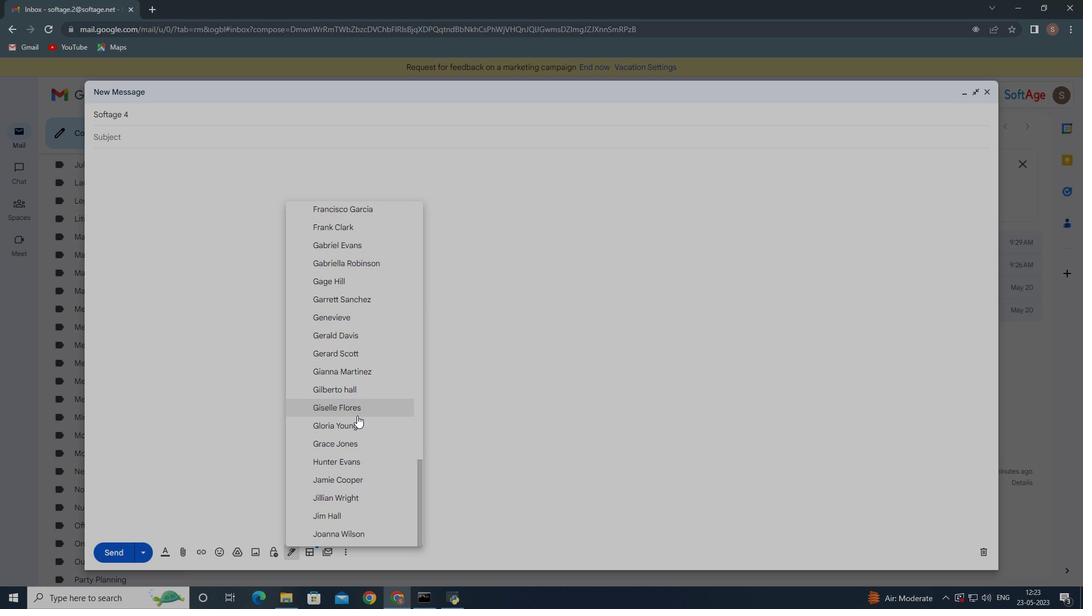 
Action: Mouse scrolled (356, 419) with delta (0, 0)
Screenshot: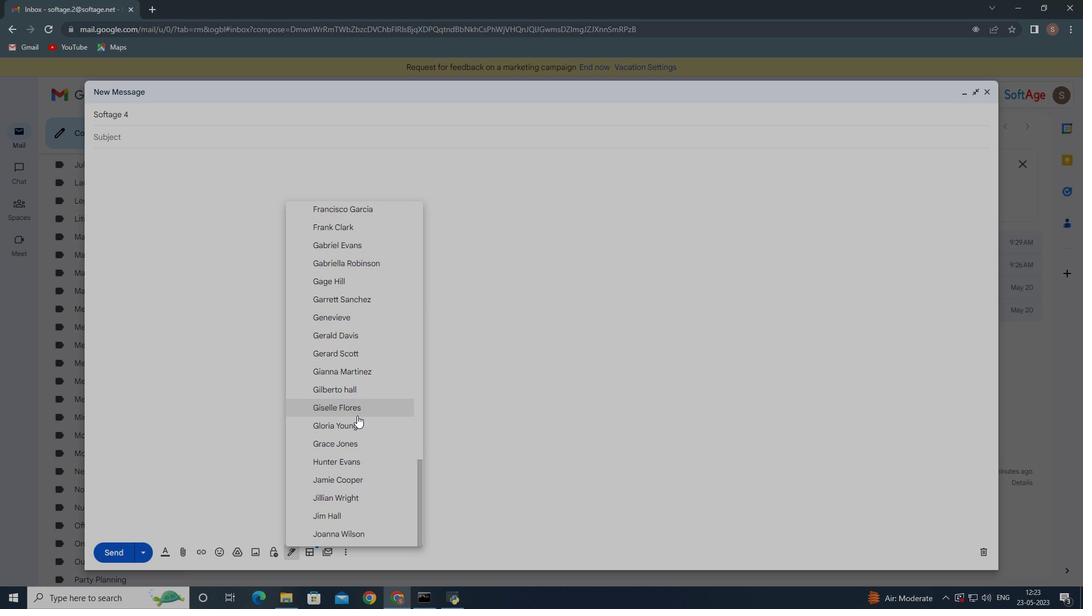 
Action: Mouse moved to (354, 427)
Screenshot: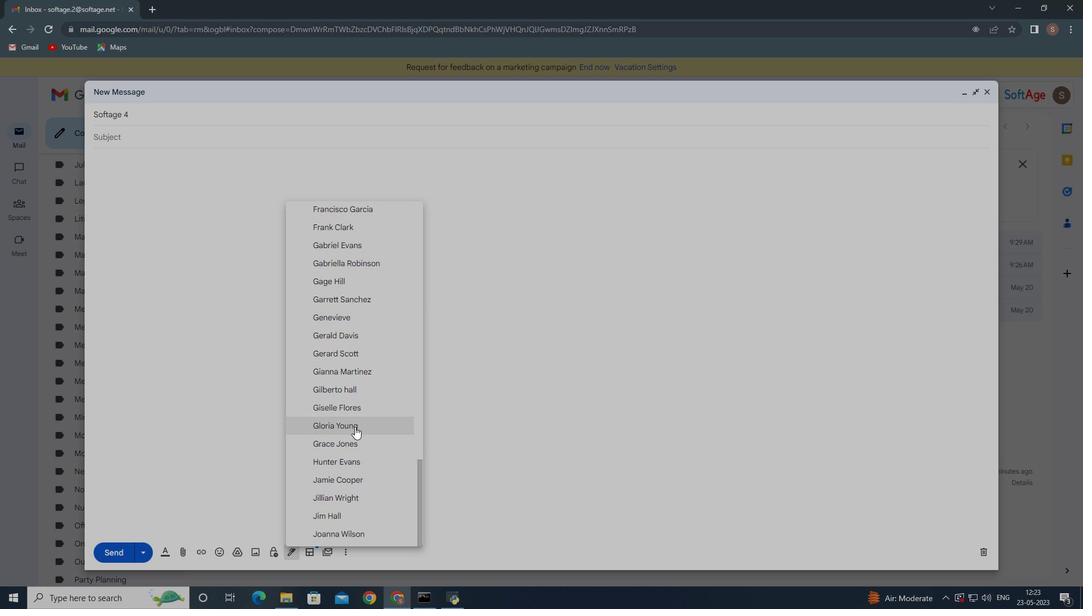 
Action: Mouse scrolled (354, 428) with delta (0, 0)
Screenshot: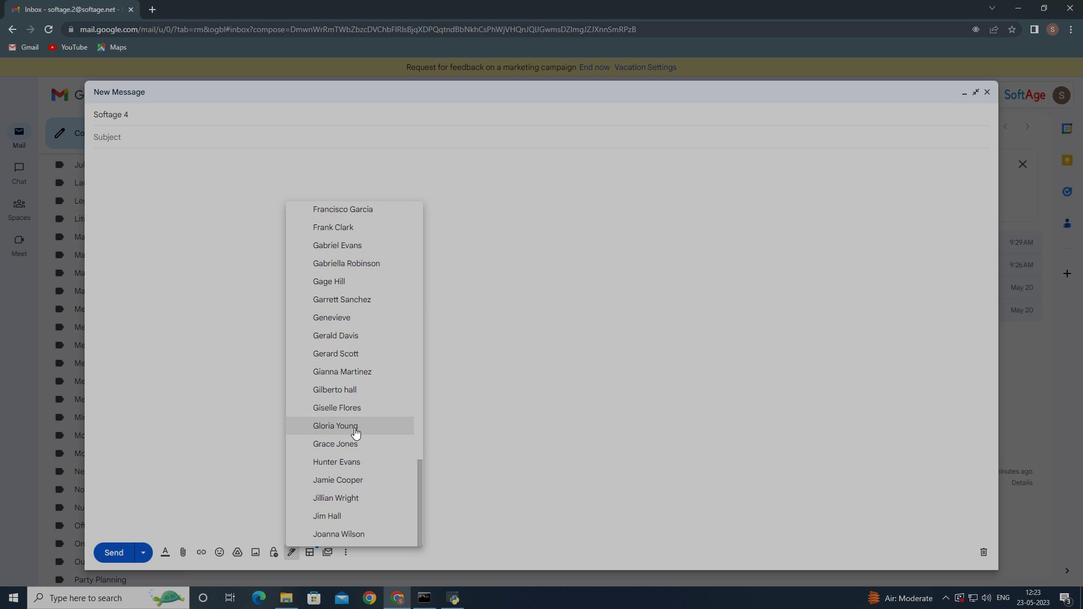 
Action: Mouse scrolled (354, 428) with delta (0, 0)
Screenshot: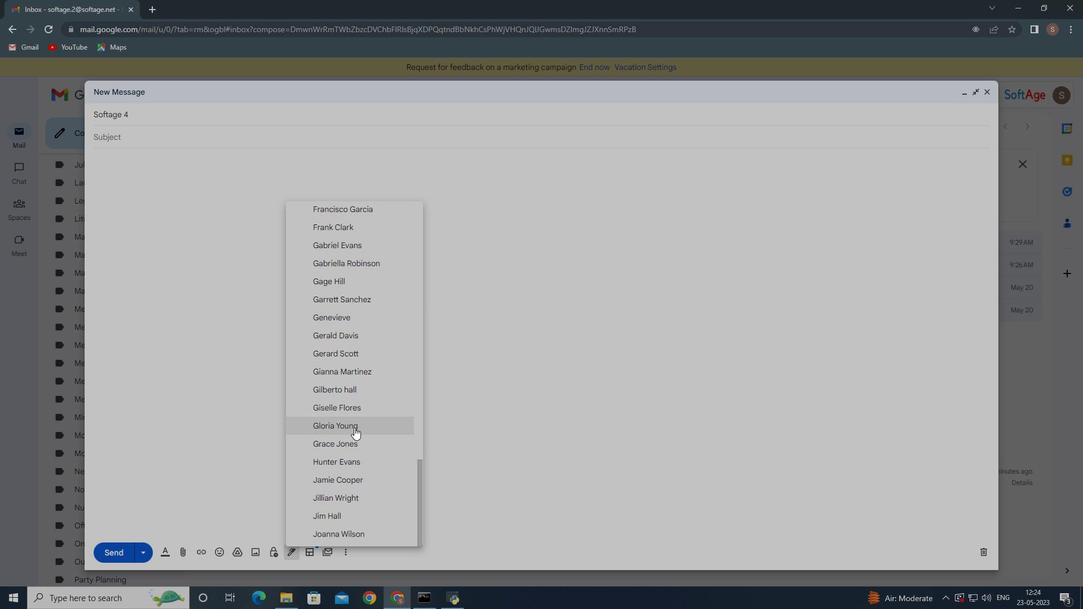 
Action: Mouse moved to (354, 427)
Screenshot: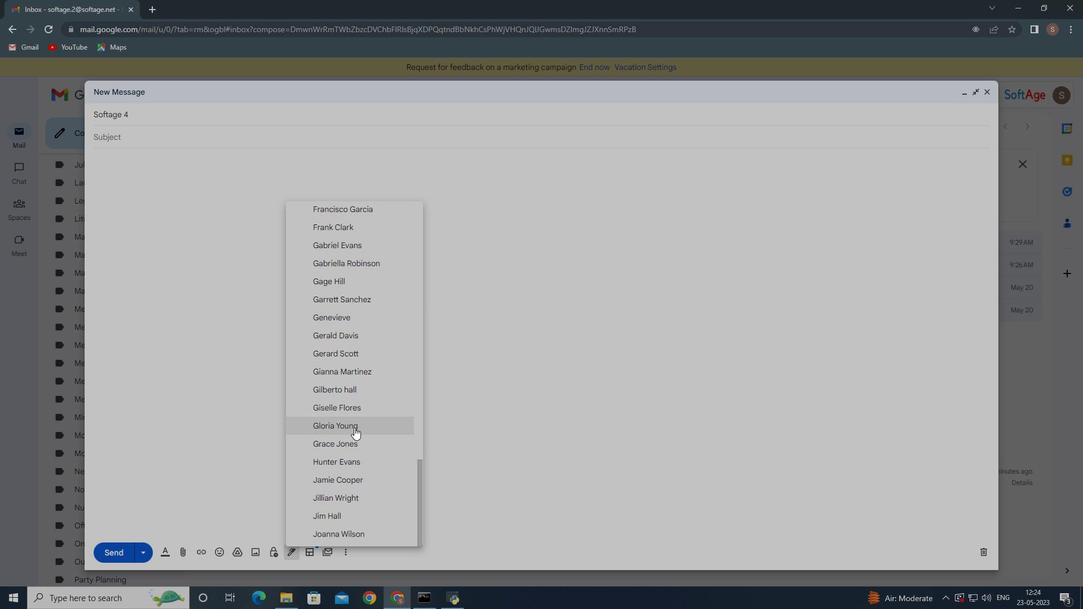 
Action: Mouse scrolled (354, 428) with delta (0, 0)
Screenshot: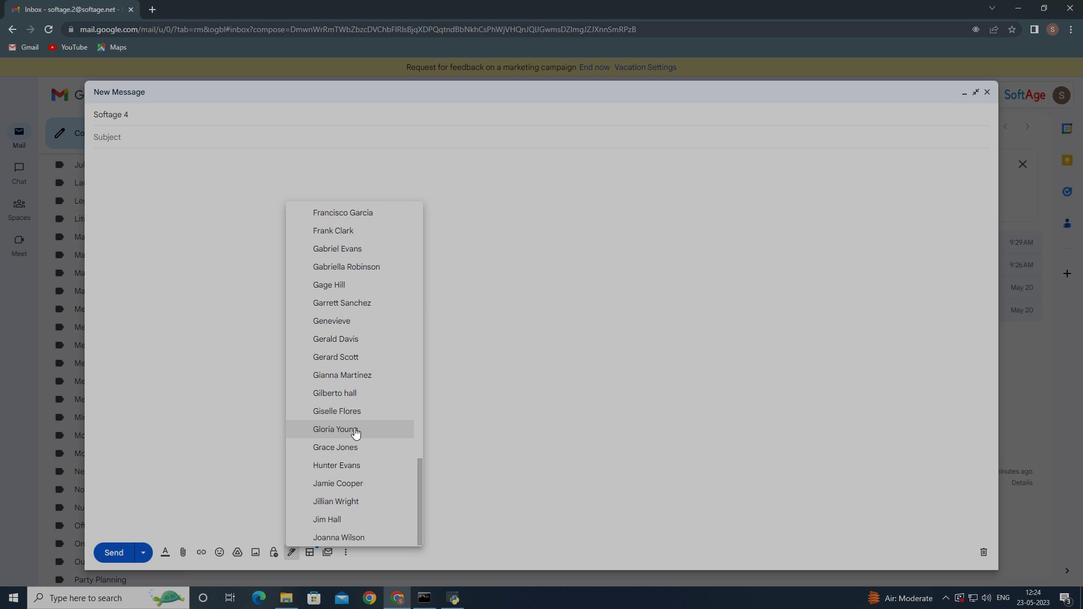
Action: Mouse moved to (353, 463)
Screenshot: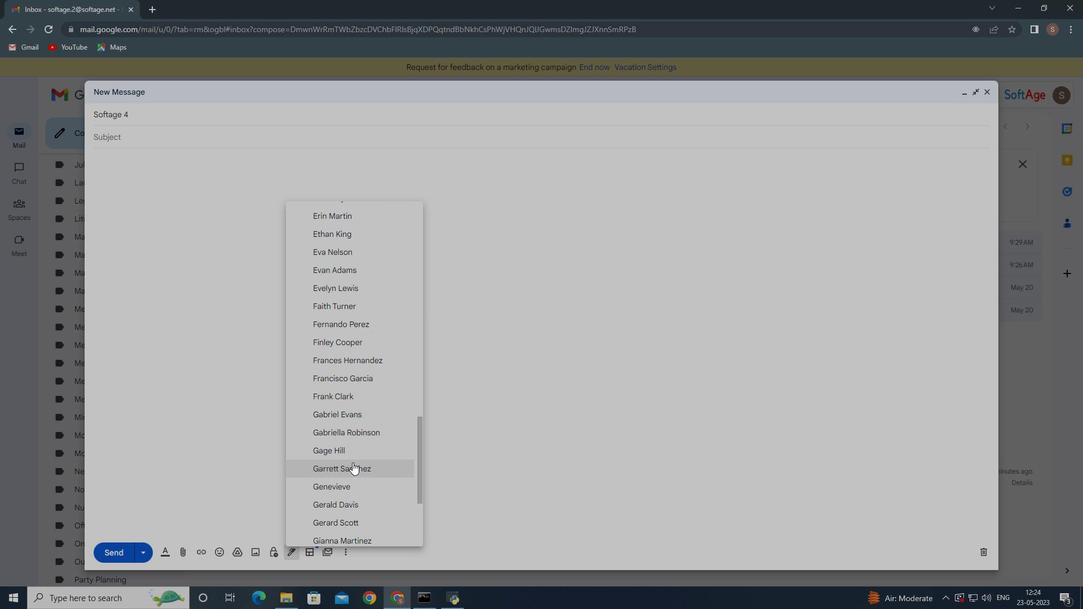 
Action: Mouse pressed left at (353, 463)
Screenshot: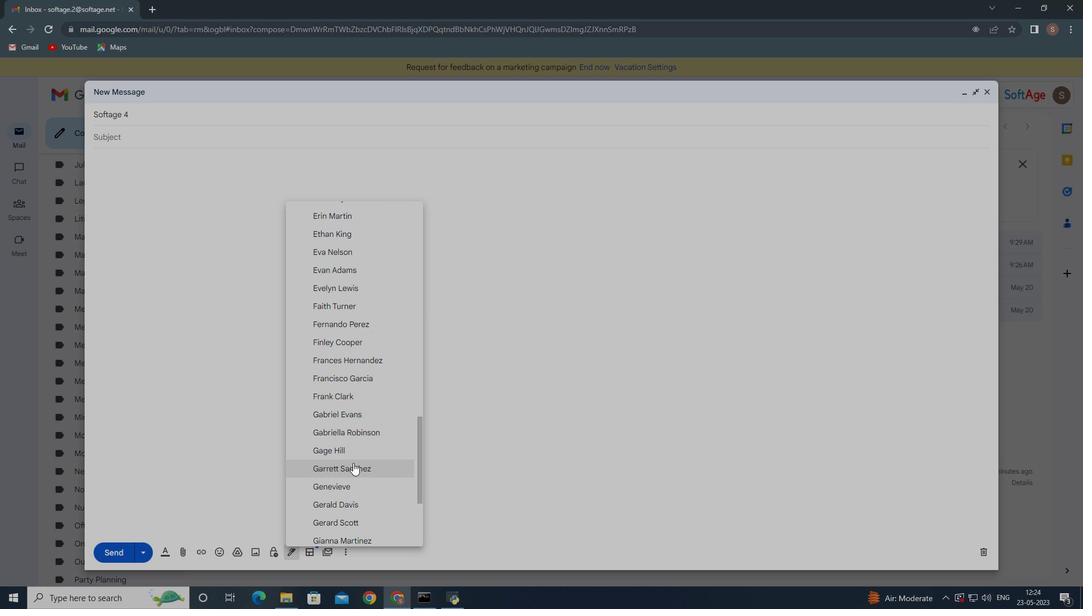 
Action: Mouse moved to (347, 550)
Screenshot: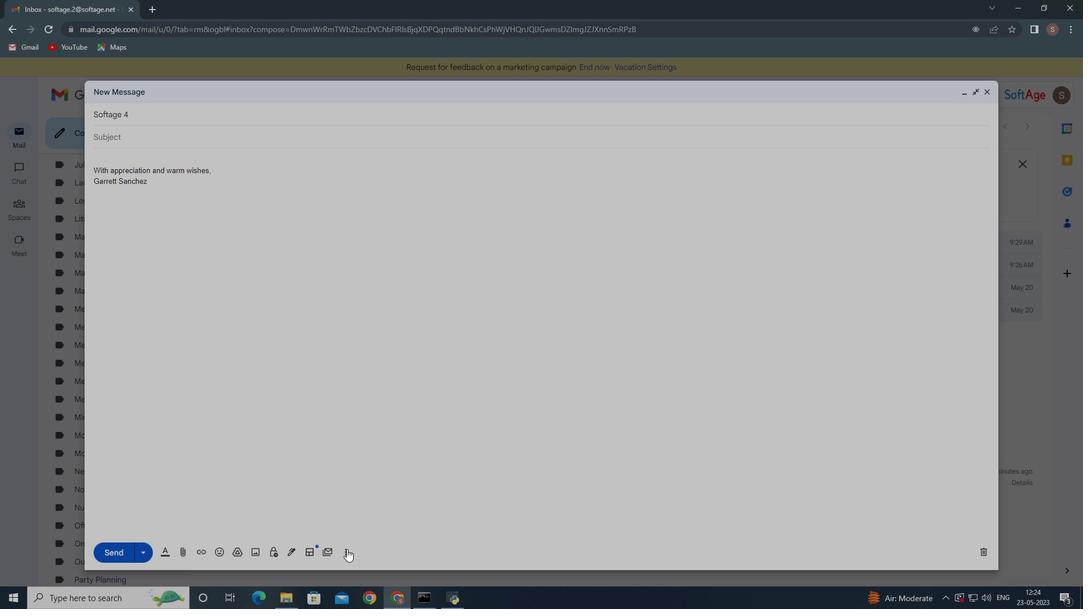 
Action: Mouse pressed left at (347, 550)
Screenshot: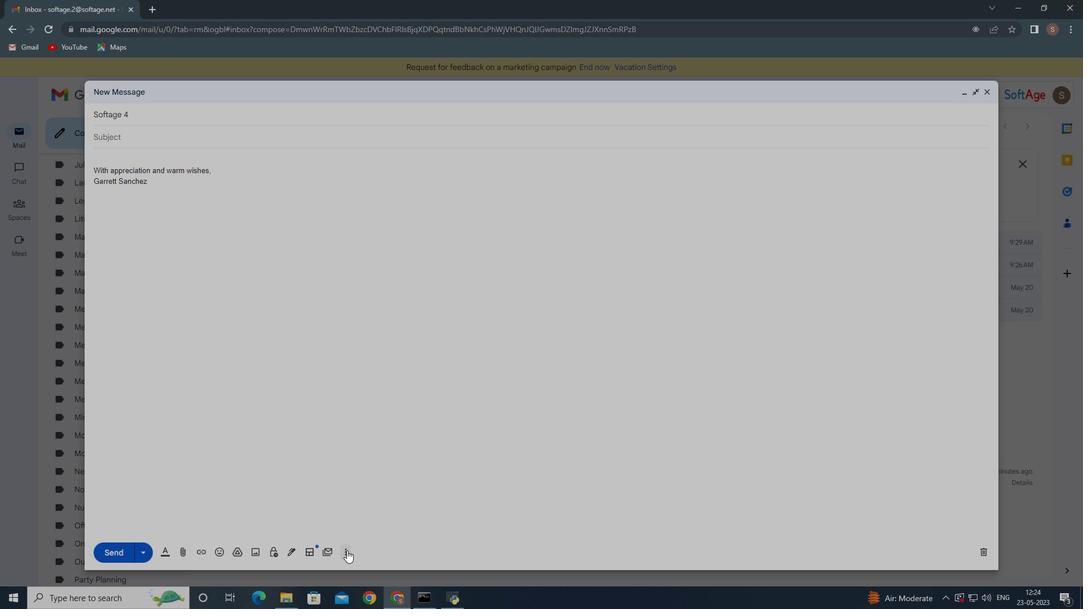 
Action: Mouse moved to (377, 451)
Screenshot: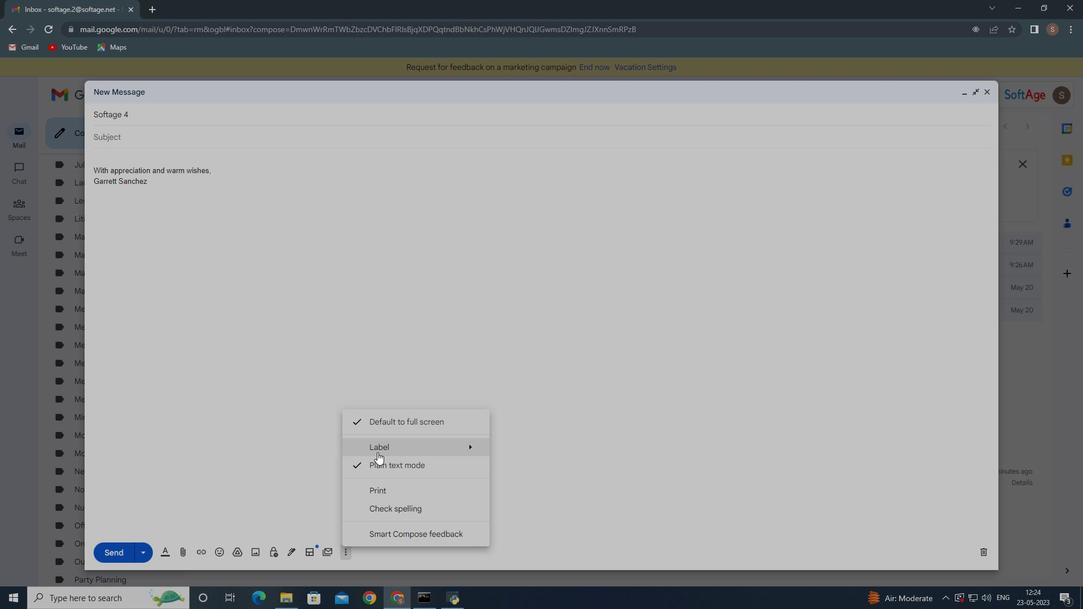 
Action: Mouse pressed left at (377, 451)
Screenshot: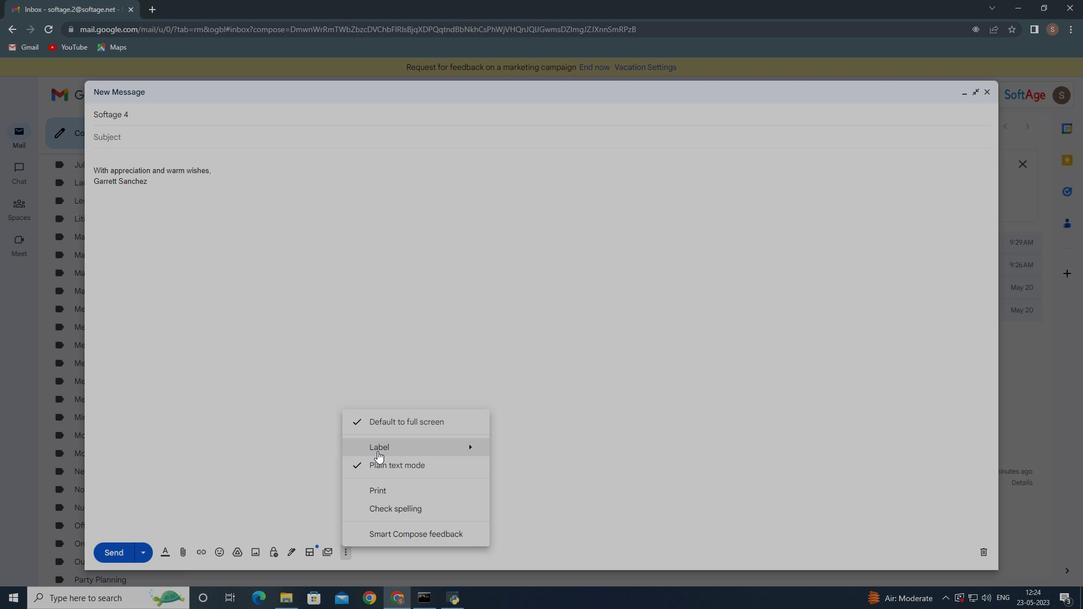 
Action: Mouse moved to (545, 427)
Screenshot: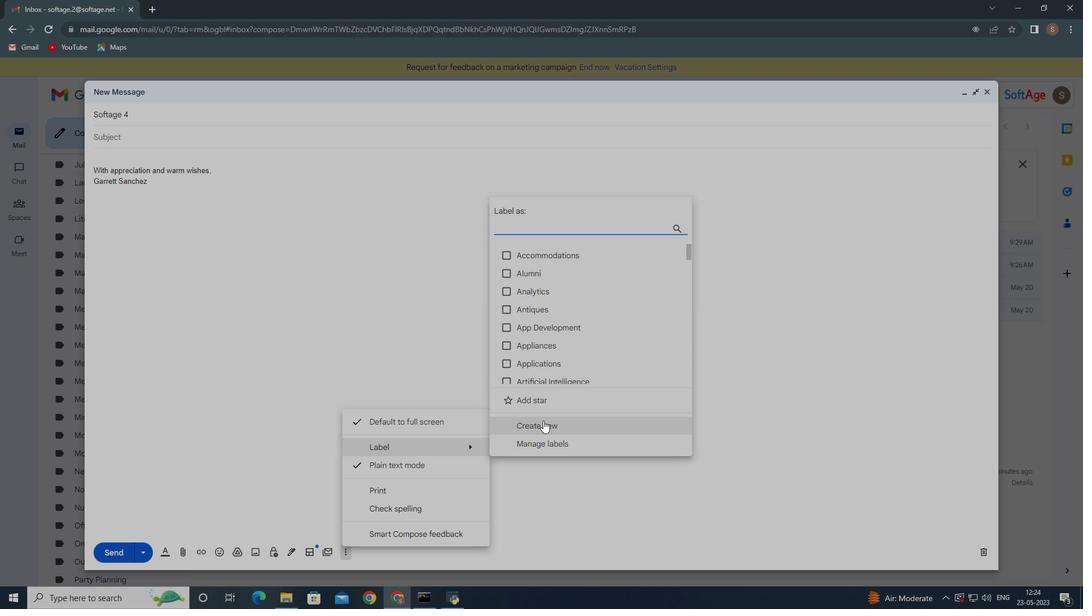 
Action: Mouse pressed left at (545, 427)
Screenshot: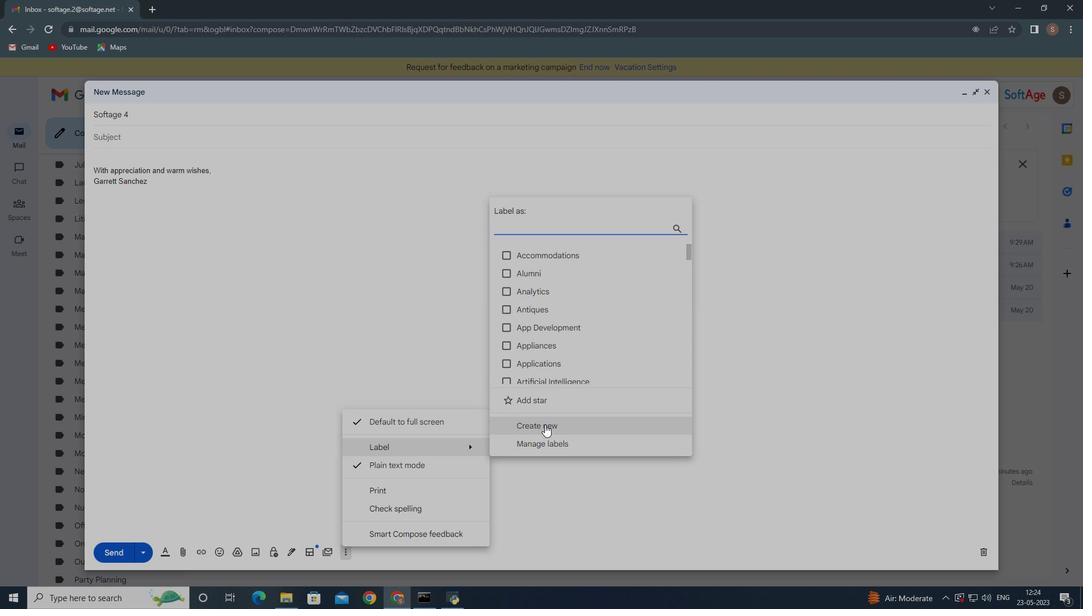 
Action: Mouse moved to (531, 390)
Screenshot: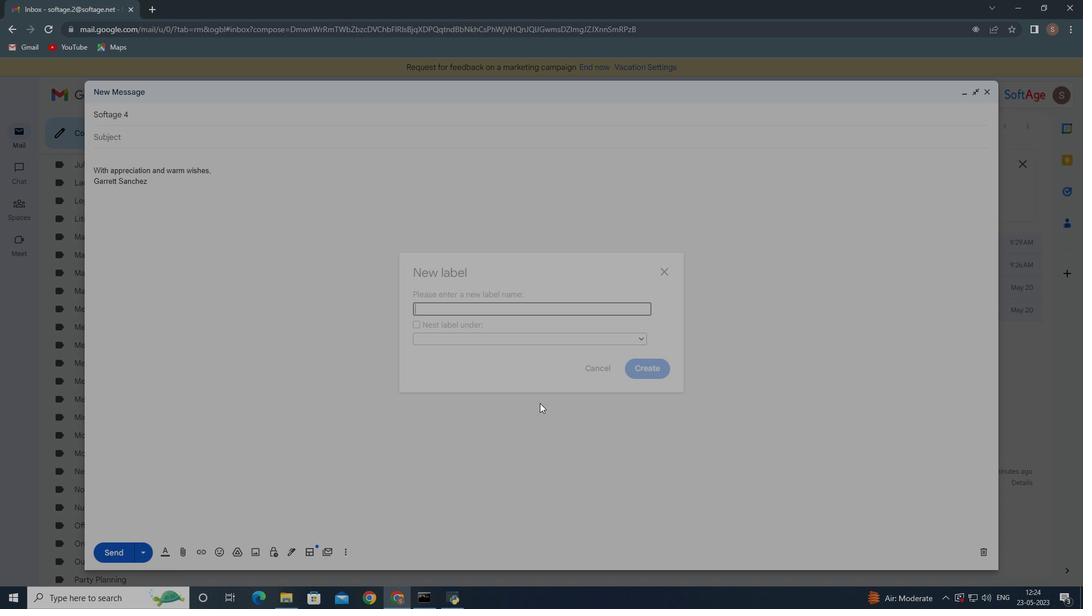 
Action: Key pressed <Key.shift><Key.shift>Accessories
Screenshot: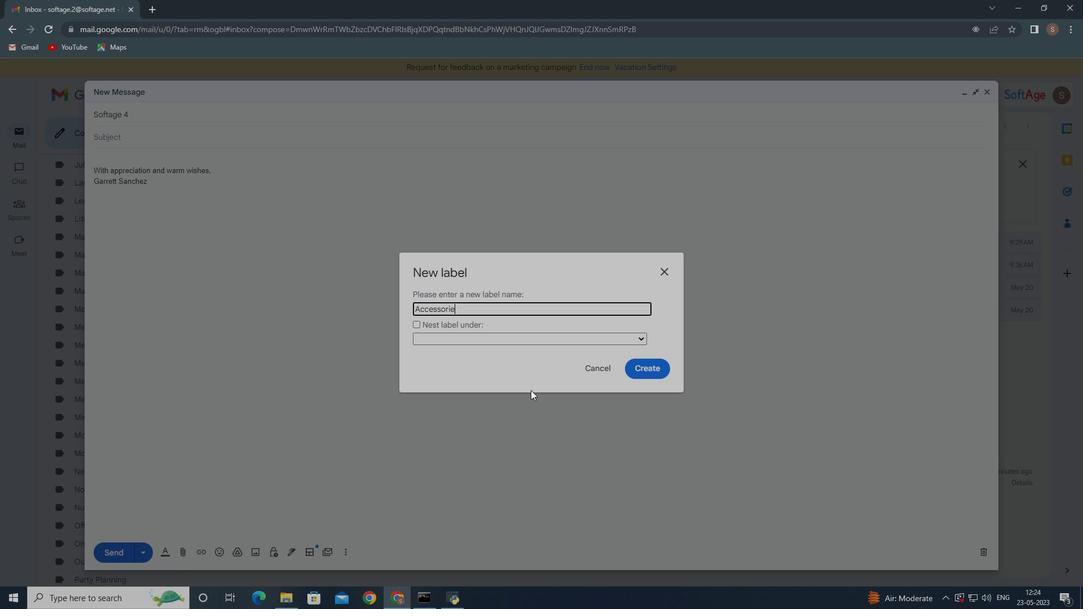 
Action: Mouse moved to (643, 361)
Screenshot: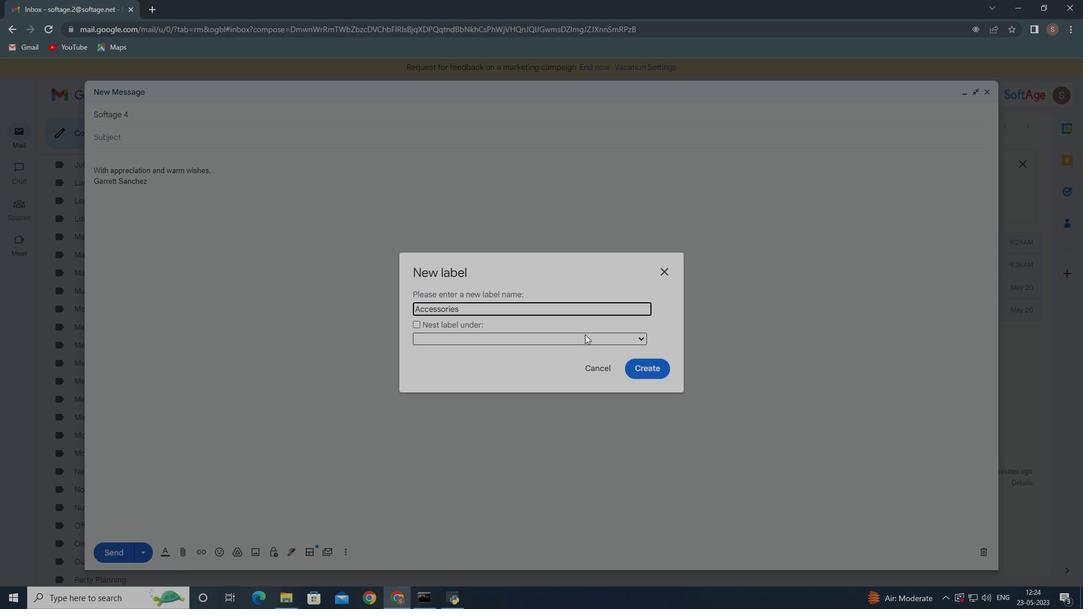 
Action: Mouse pressed left at (643, 361)
Screenshot: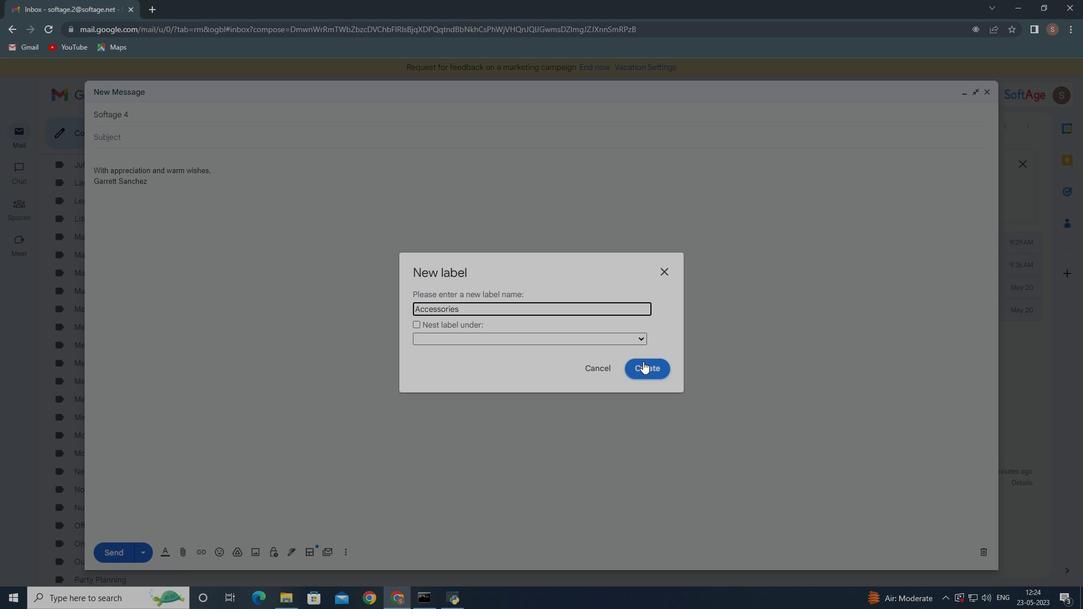 
Action: Mouse moved to (521, 337)
Screenshot: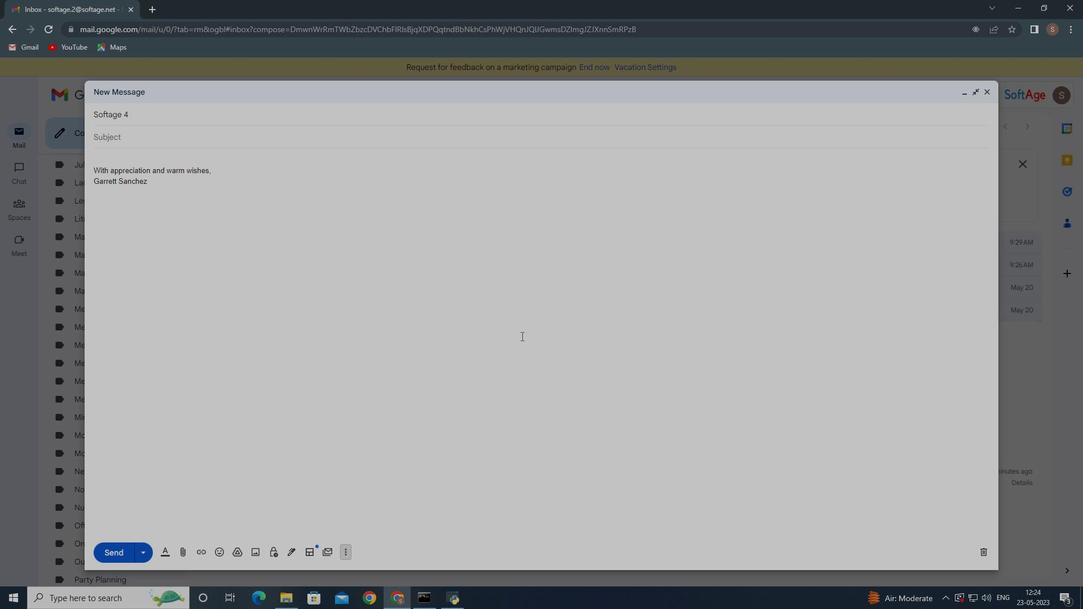
